 Task: Add Sprouts Organic Fat Free Zesty Italian Dressing to the cart.
Action: Mouse moved to (28, 90)
Screenshot: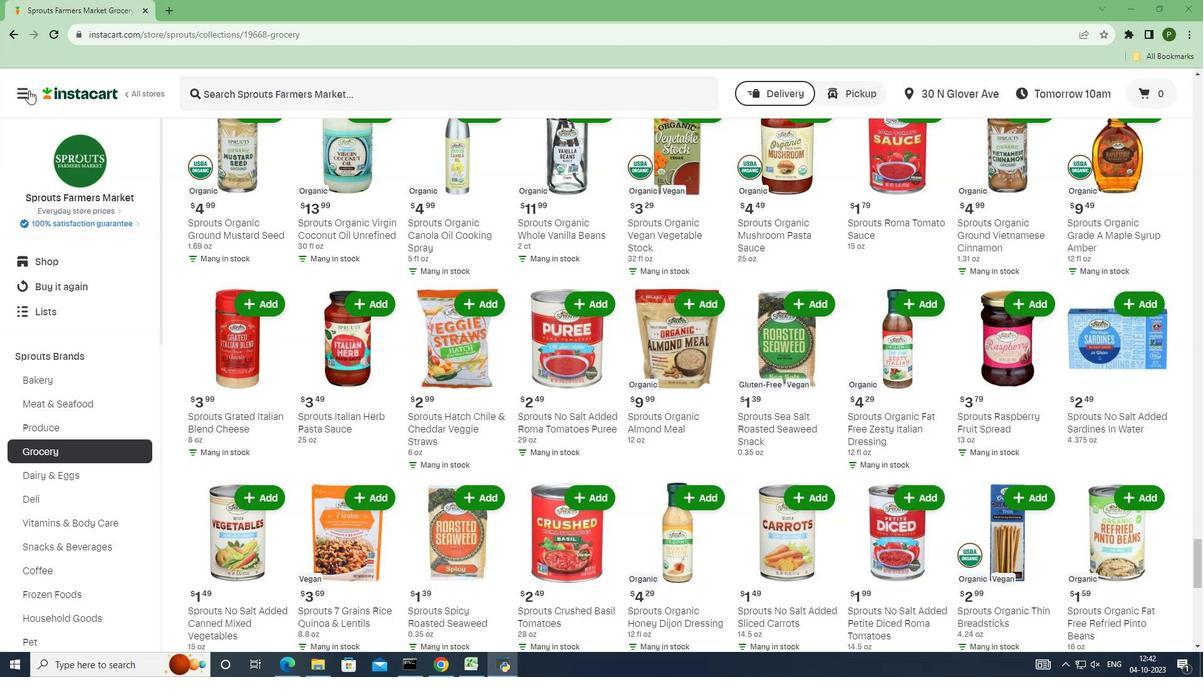 
Action: Mouse pressed left at (28, 90)
Screenshot: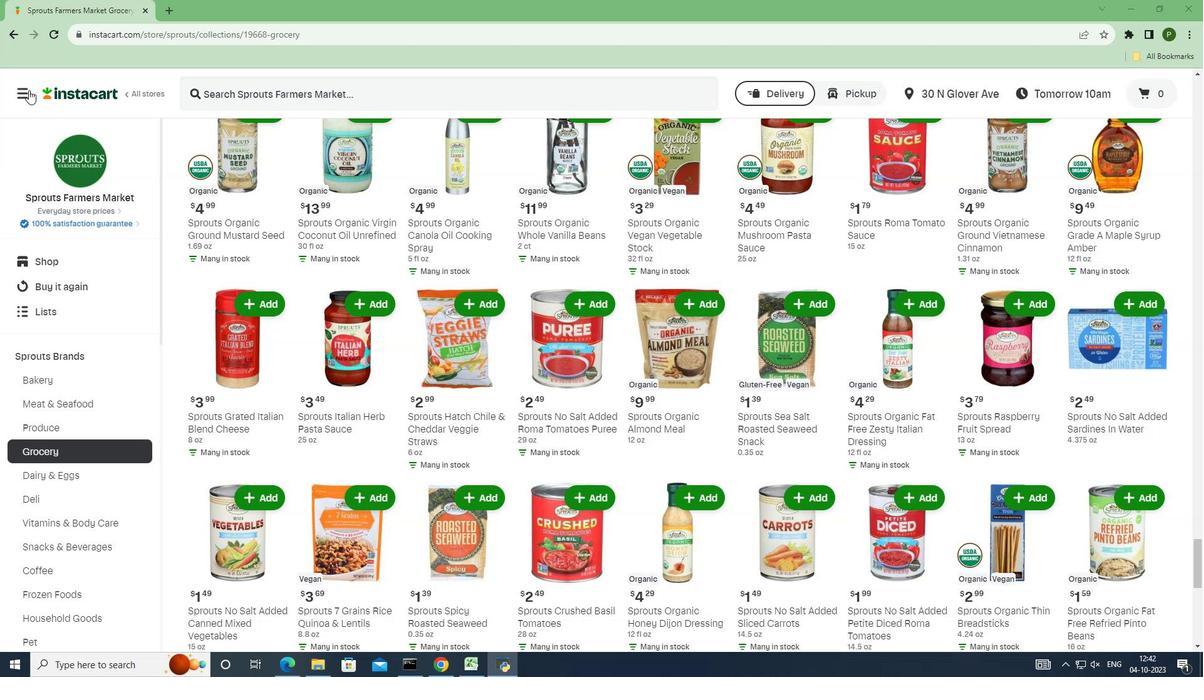 
Action: Mouse moved to (56, 343)
Screenshot: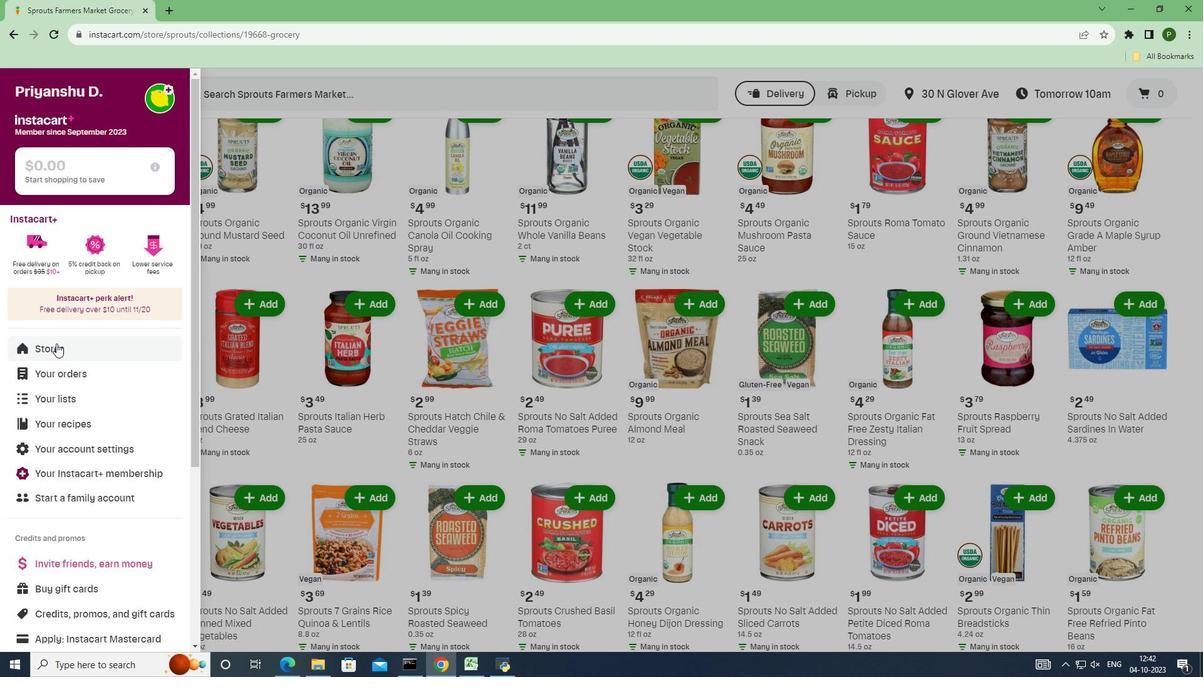 
Action: Mouse pressed left at (56, 343)
Screenshot: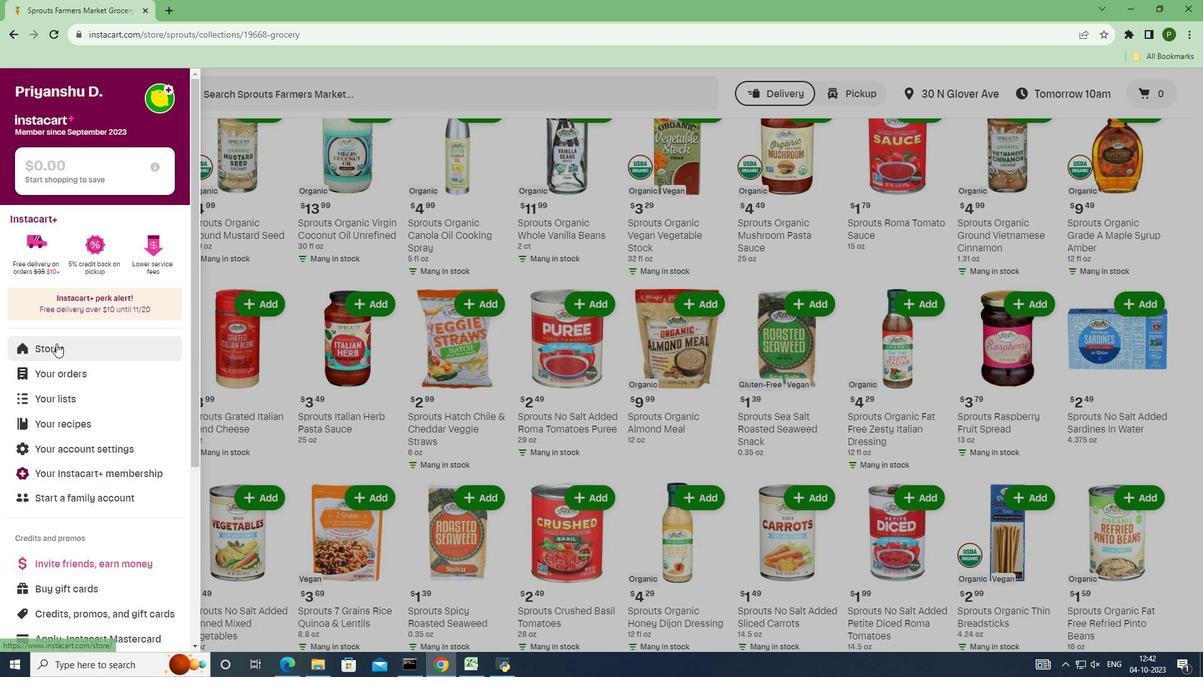 
Action: Mouse moved to (275, 144)
Screenshot: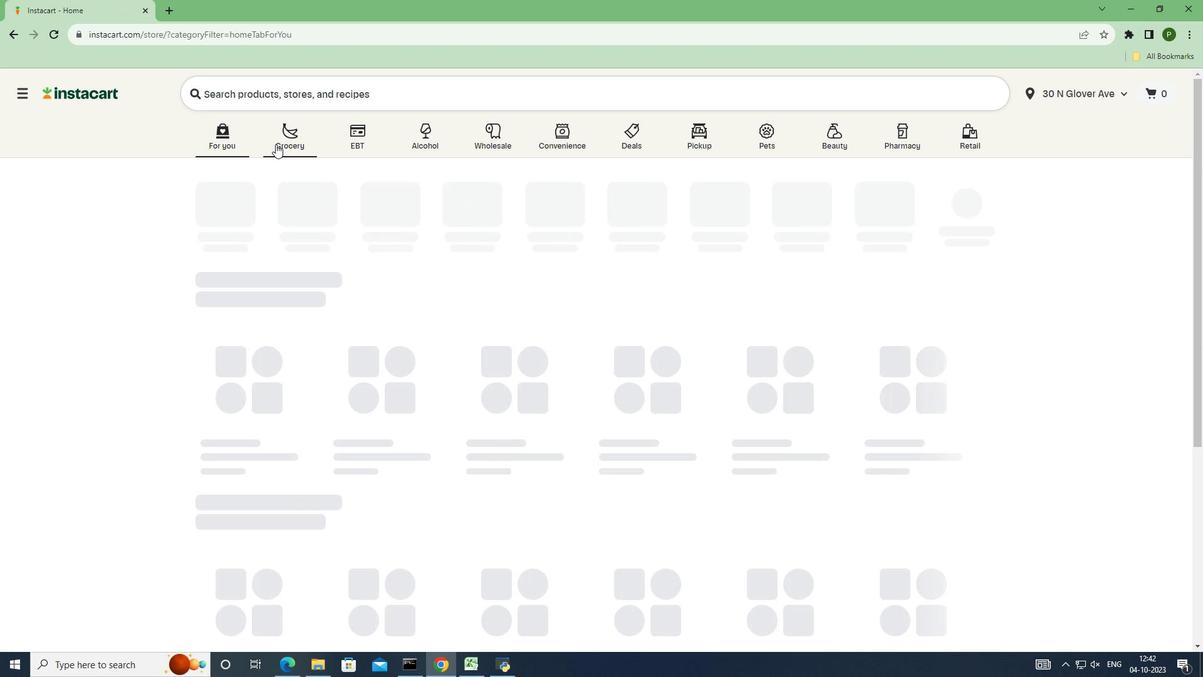 
Action: Mouse pressed left at (275, 144)
Screenshot: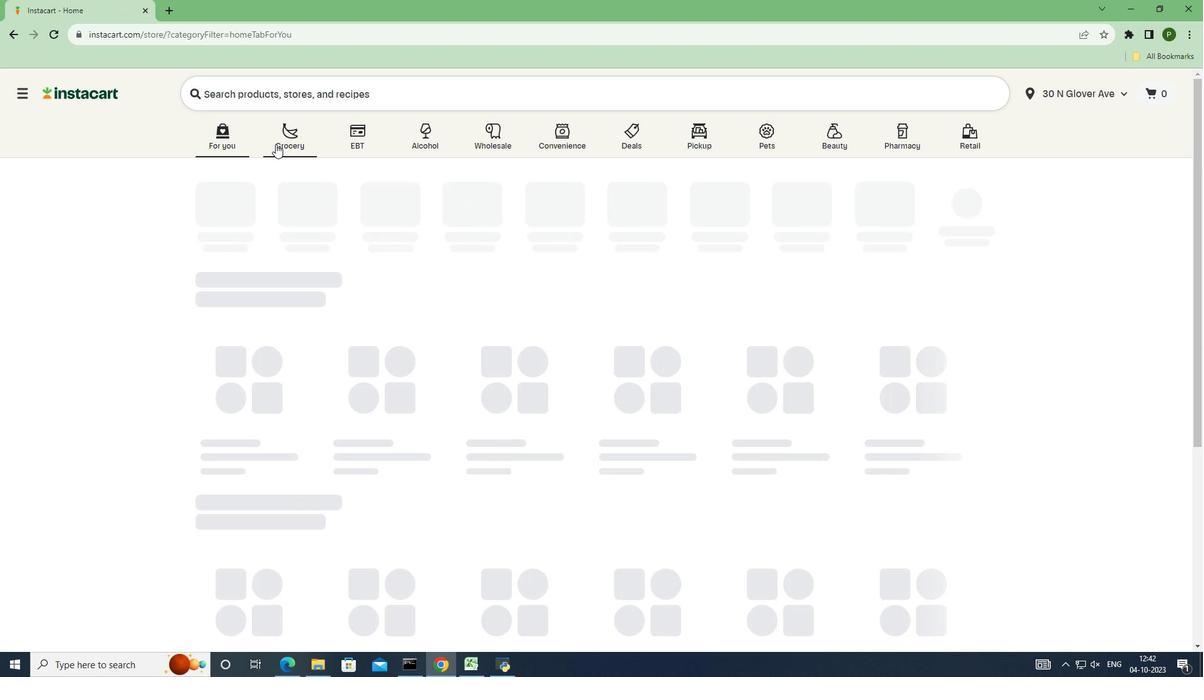 
Action: Mouse moved to (752, 299)
Screenshot: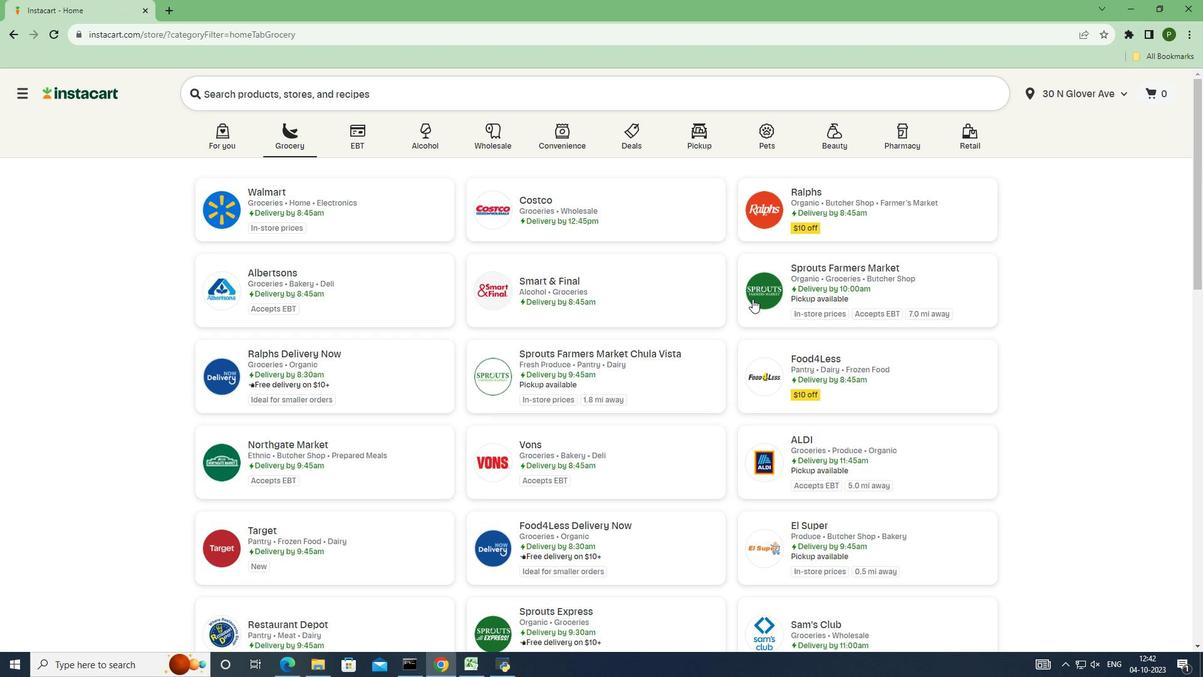 
Action: Mouse pressed left at (752, 299)
Screenshot: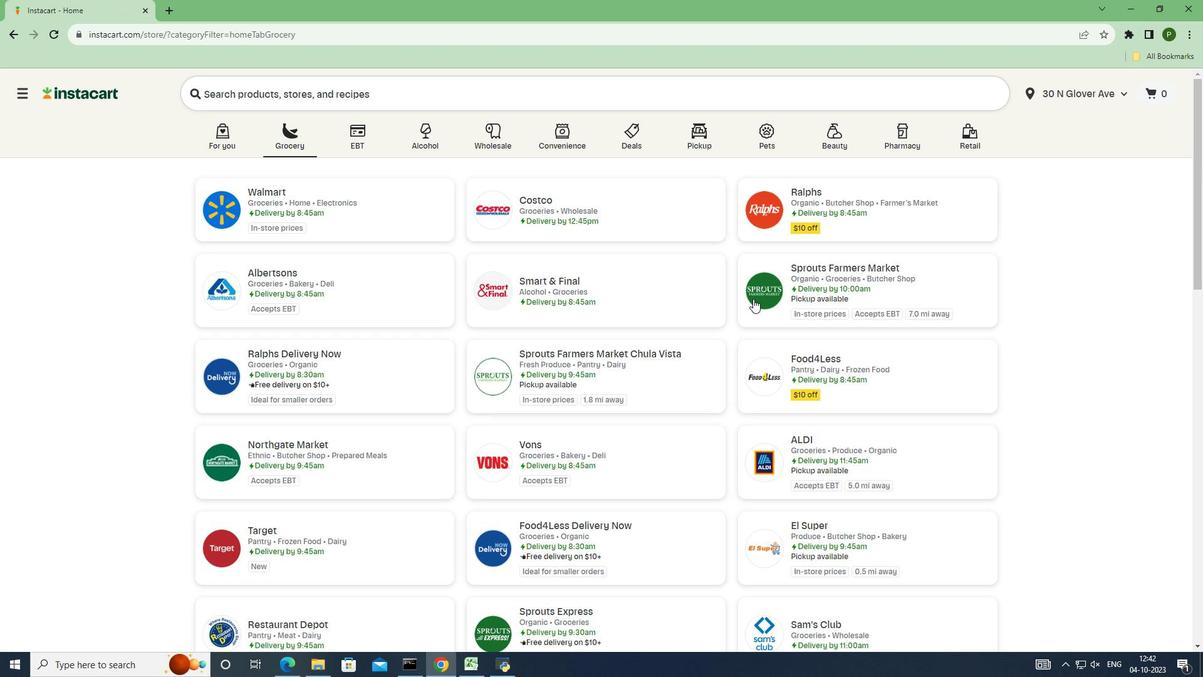 
Action: Mouse moved to (90, 353)
Screenshot: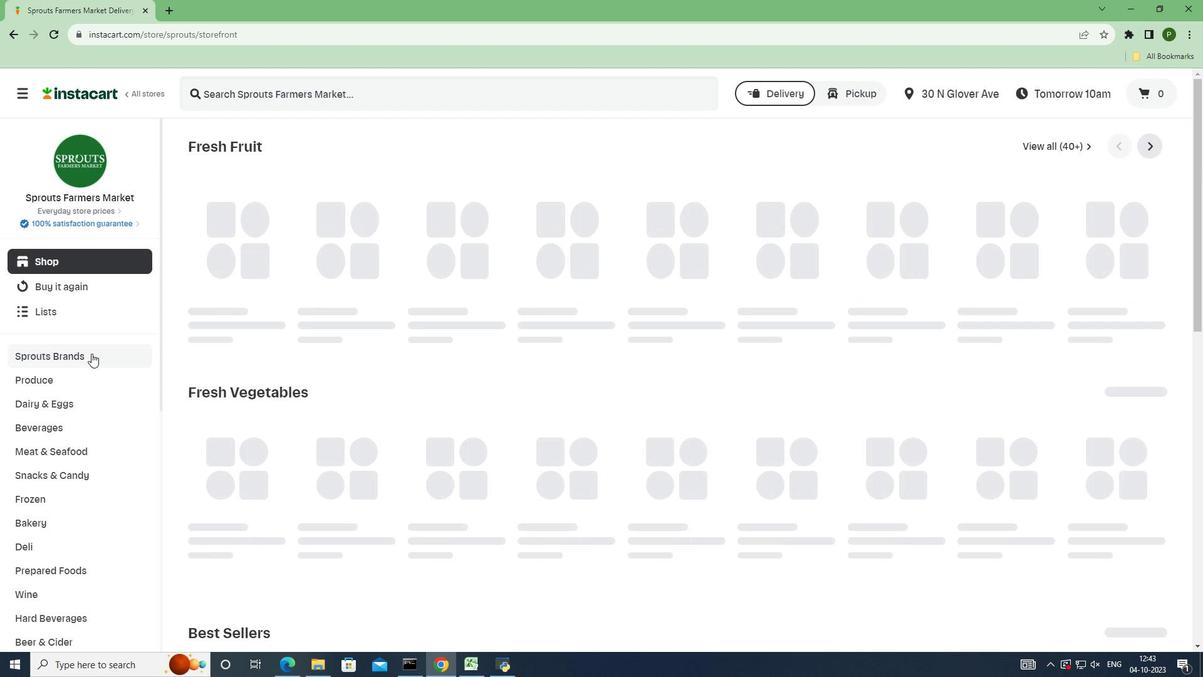 
Action: Mouse pressed left at (90, 353)
Screenshot: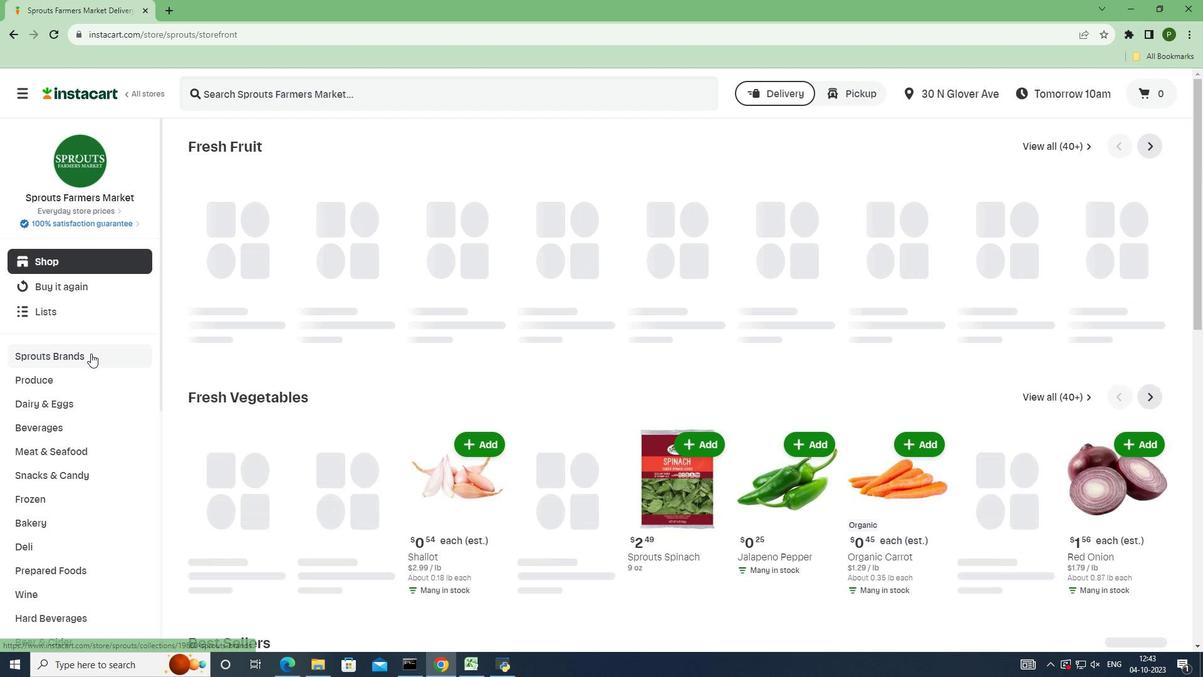 
Action: Mouse moved to (66, 448)
Screenshot: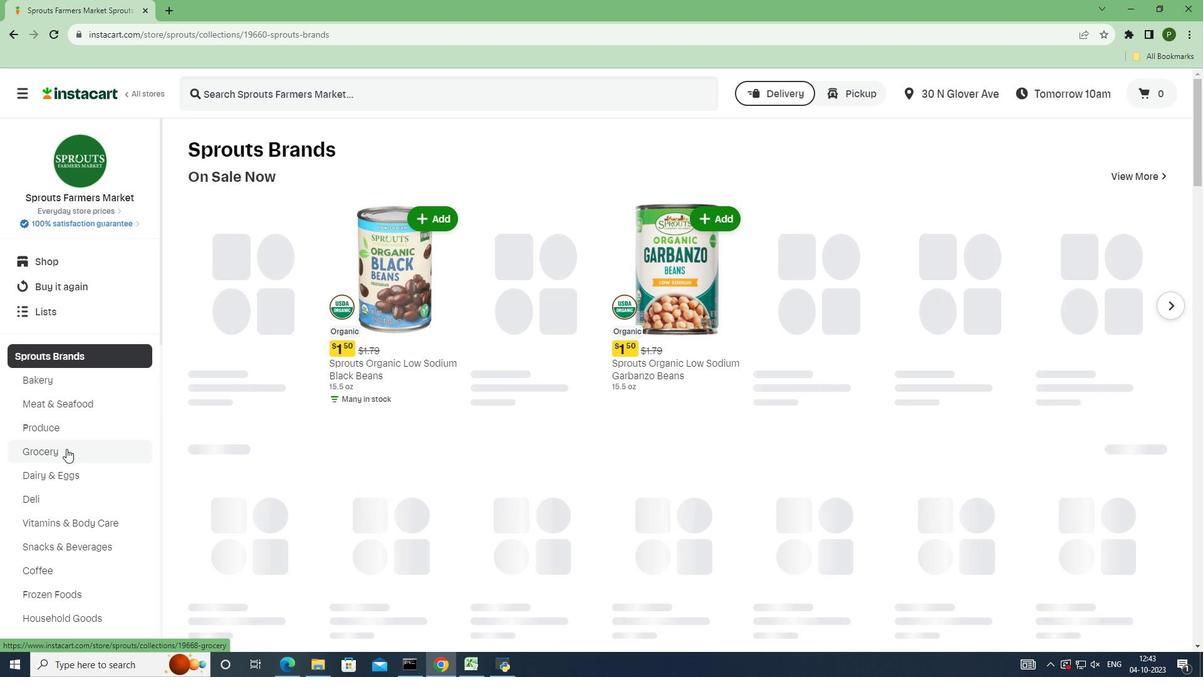 
Action: Mouse pressed left at (66, 448)
Screenshot: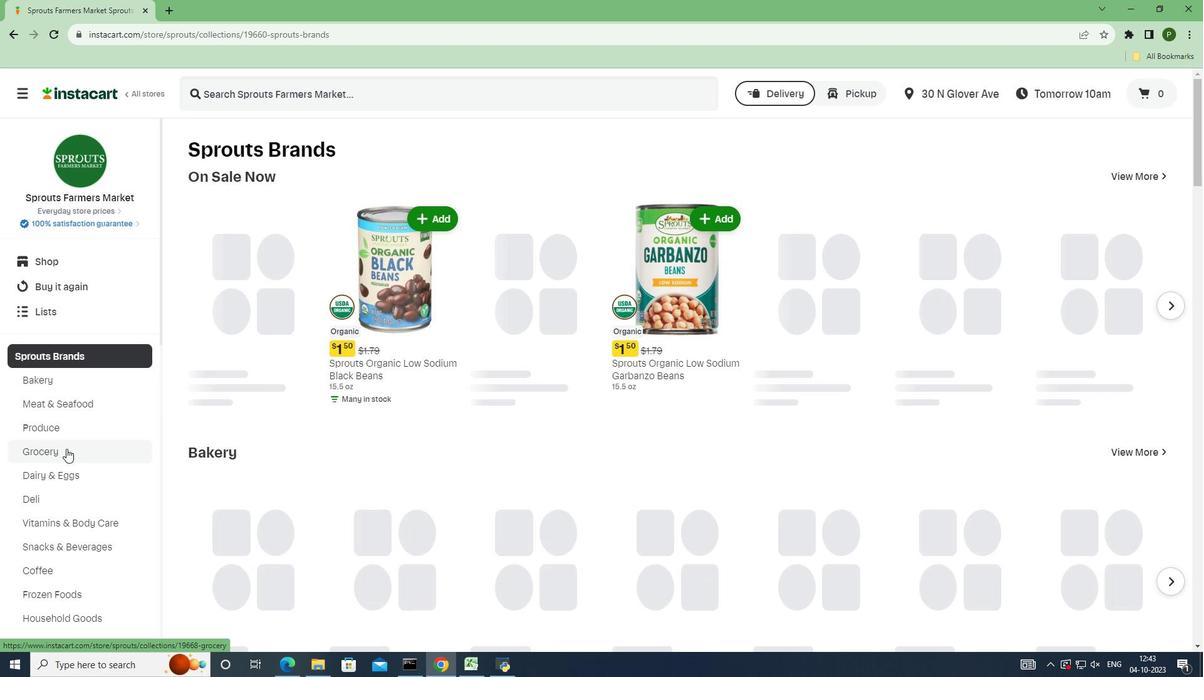 
Action: Mouse moved to (307, 289)
Screenshot: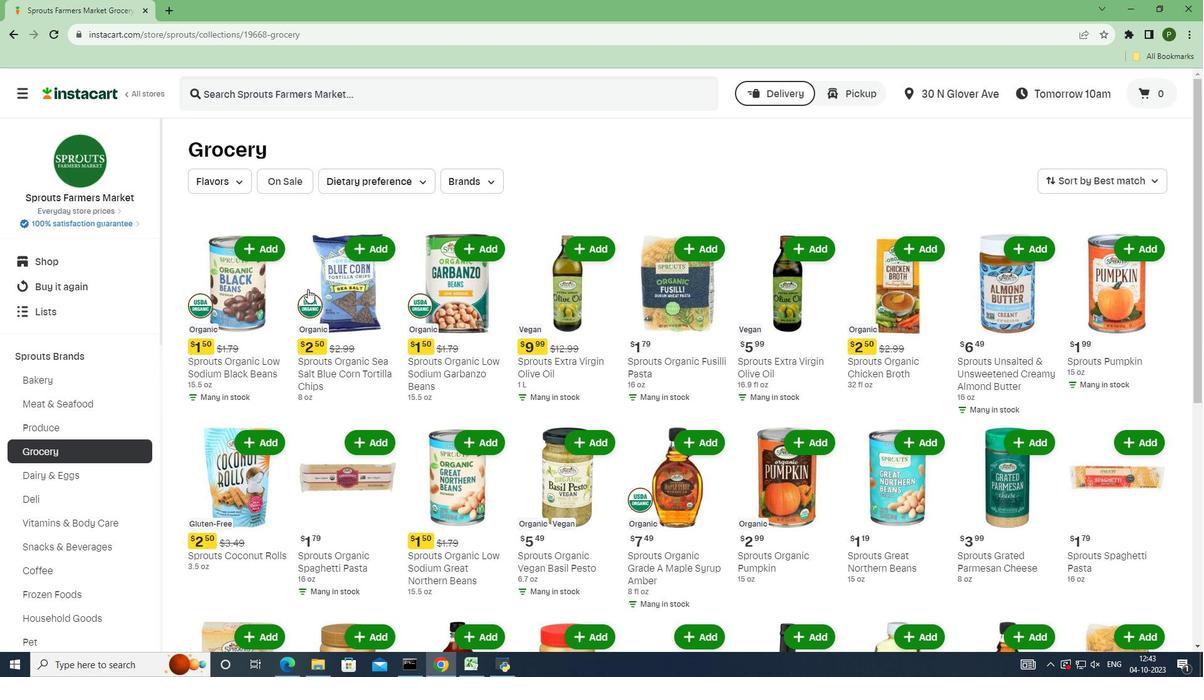 
Action: Mouse scrolled (307, 288) with delta (0, 0)
Screenshot: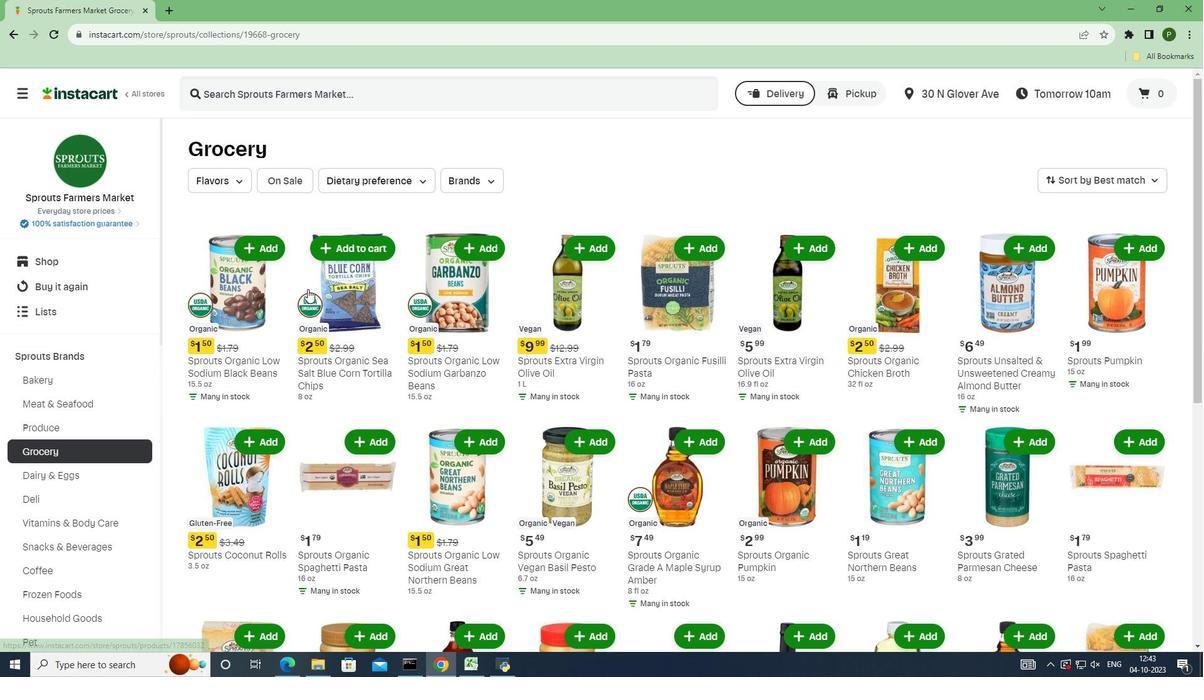 
Action: Mouse moved to (307, 289)
Screenshot: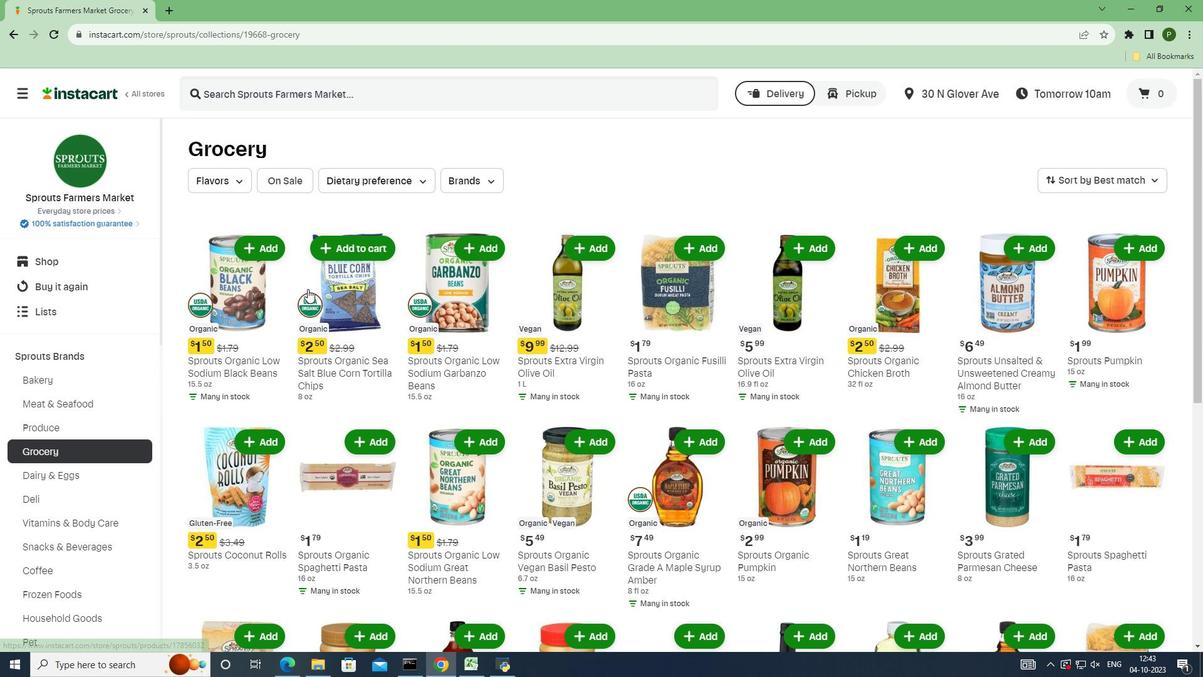 
Action: Mouse scrolled (307, 288) with delta (0, 0)
Screenshot: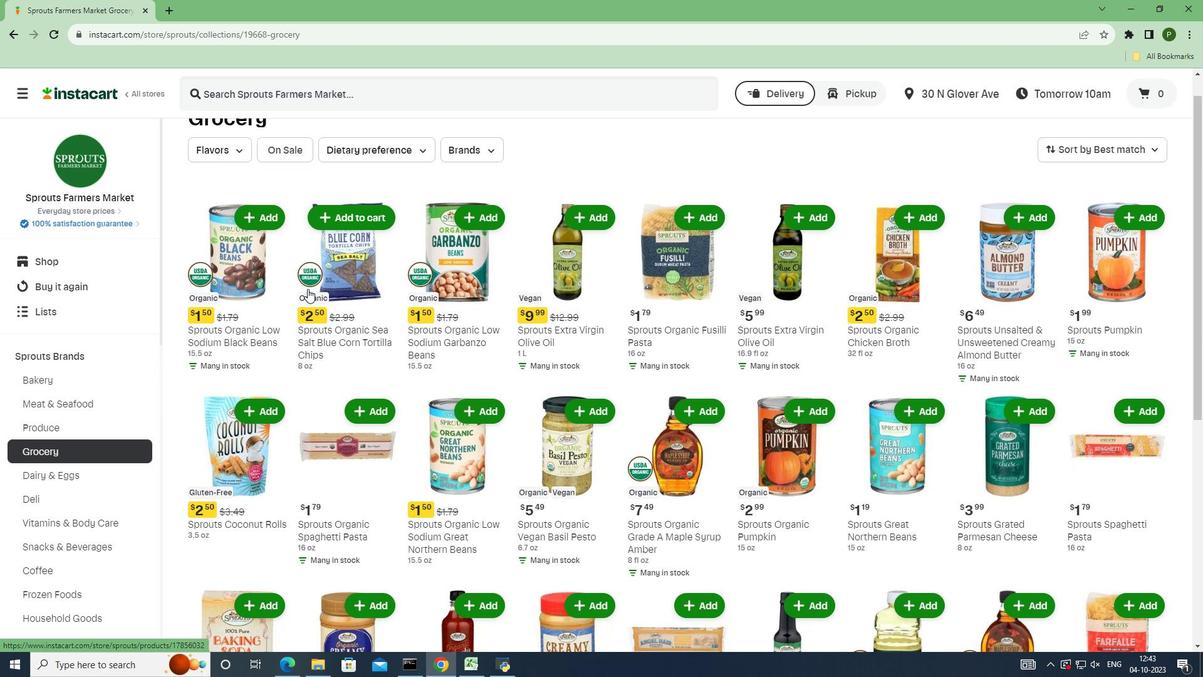 
Action: Mouse moved to (308, 289)
Screenshot: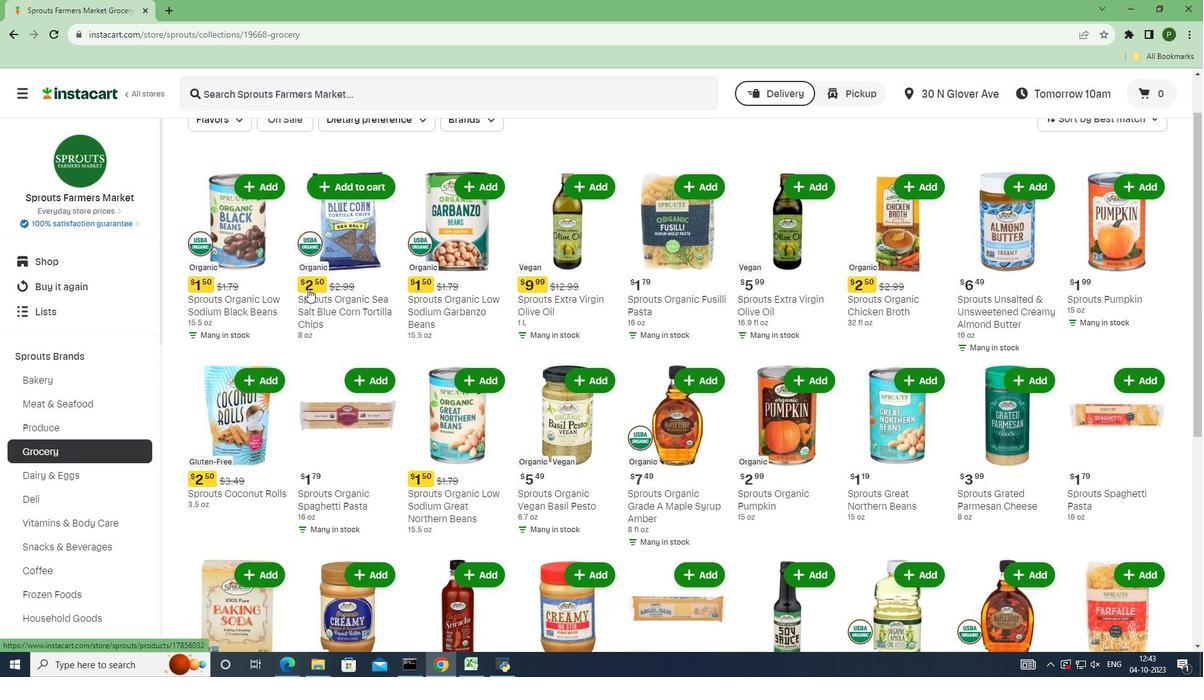 
Action: Mouse scrolled (308, 288) with delta (0, 0)
Screenshot: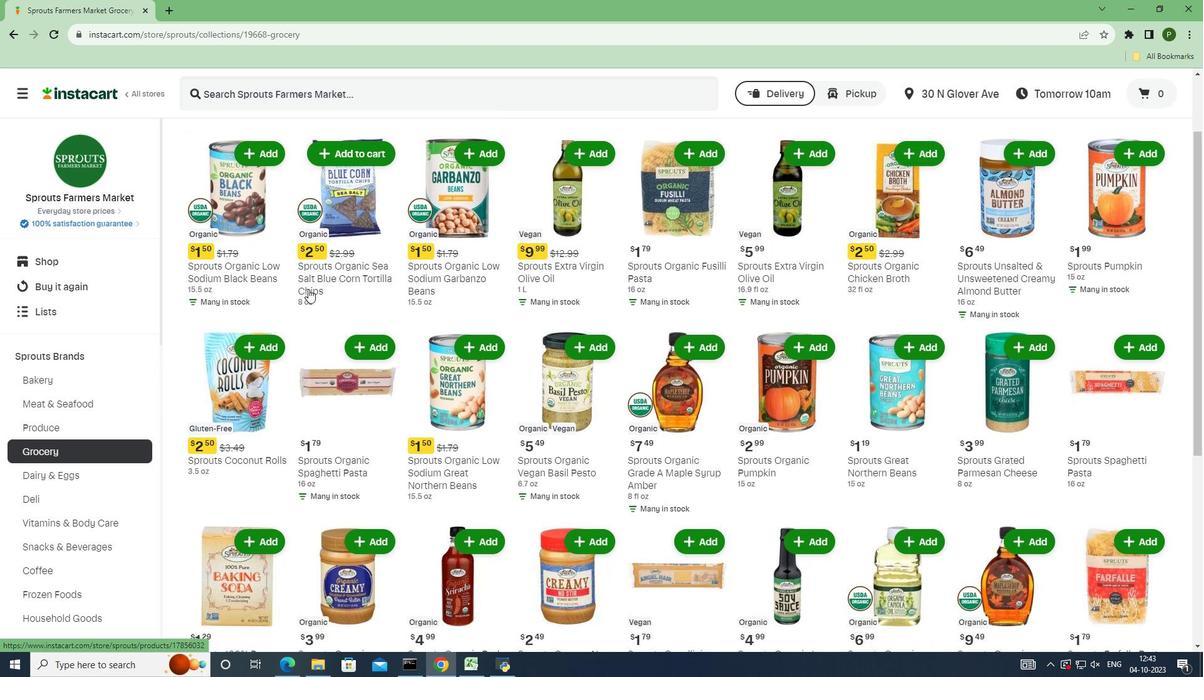 
Action: Mouse scrolled (308, 288) with delta (0, 0)
Screenshot: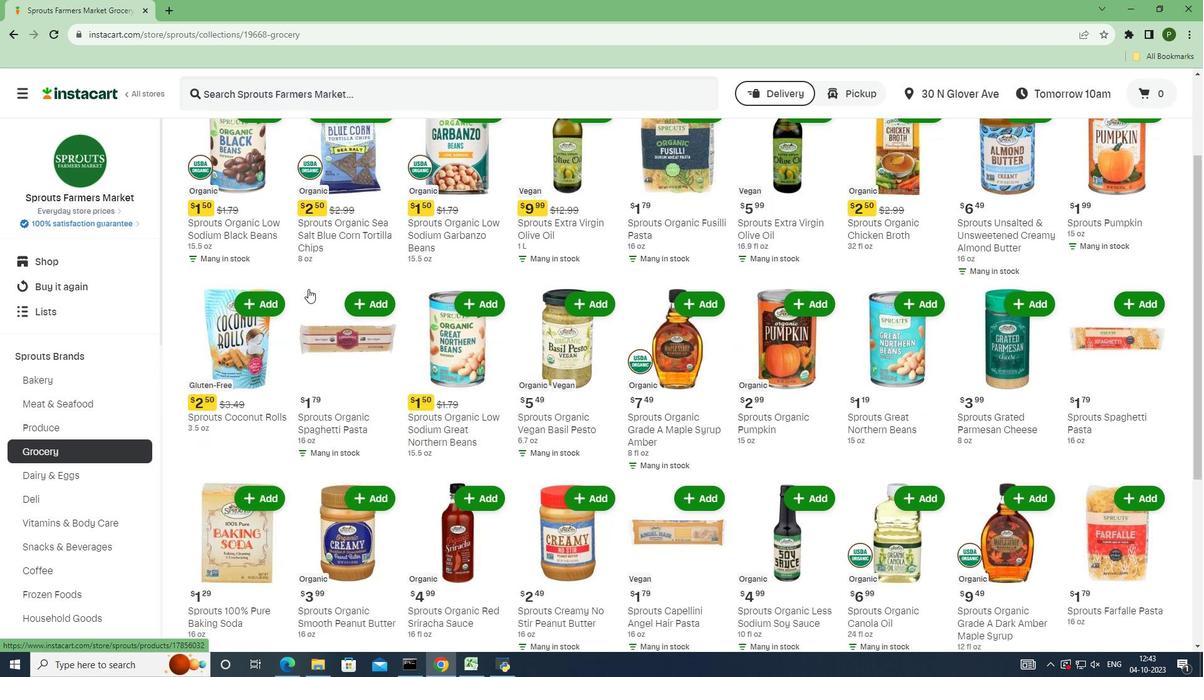 
Action: Mouse scrolled (308, 288) with delta (0, 0)
Screenshot: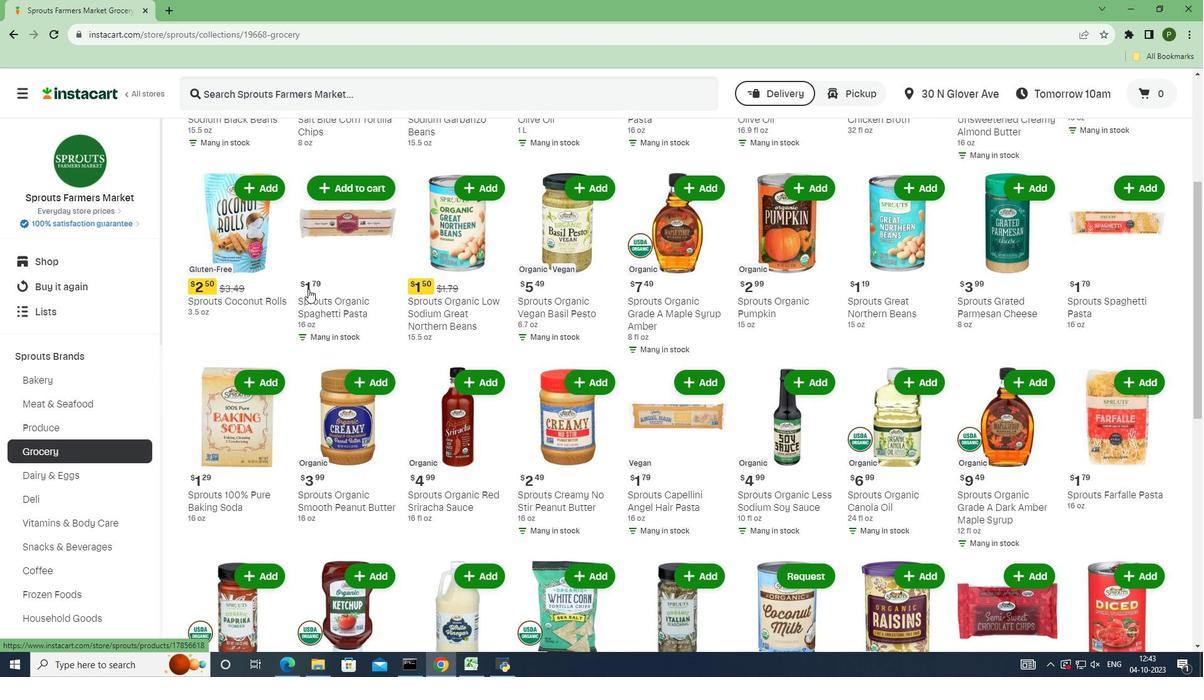 
Action: Mouse scrolled (308, 288) with delta (0, 0)
Screenshot: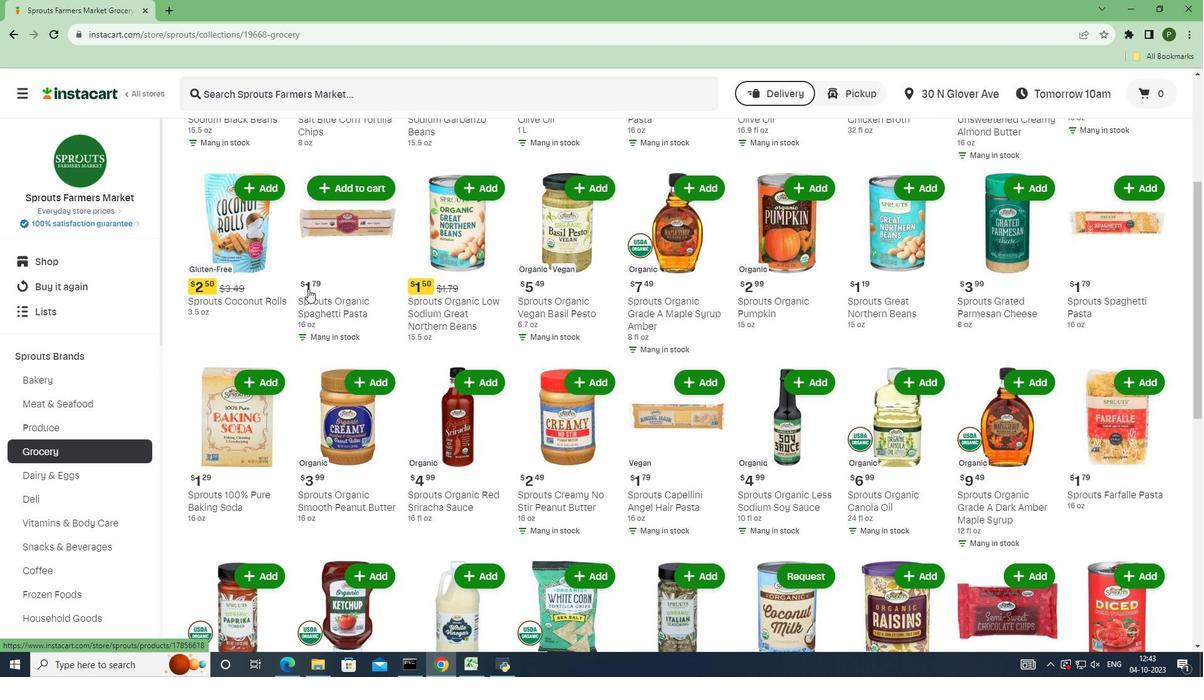 
Action: Mouse scrolled (308, 288) with delta (0, 0)
Screenshot: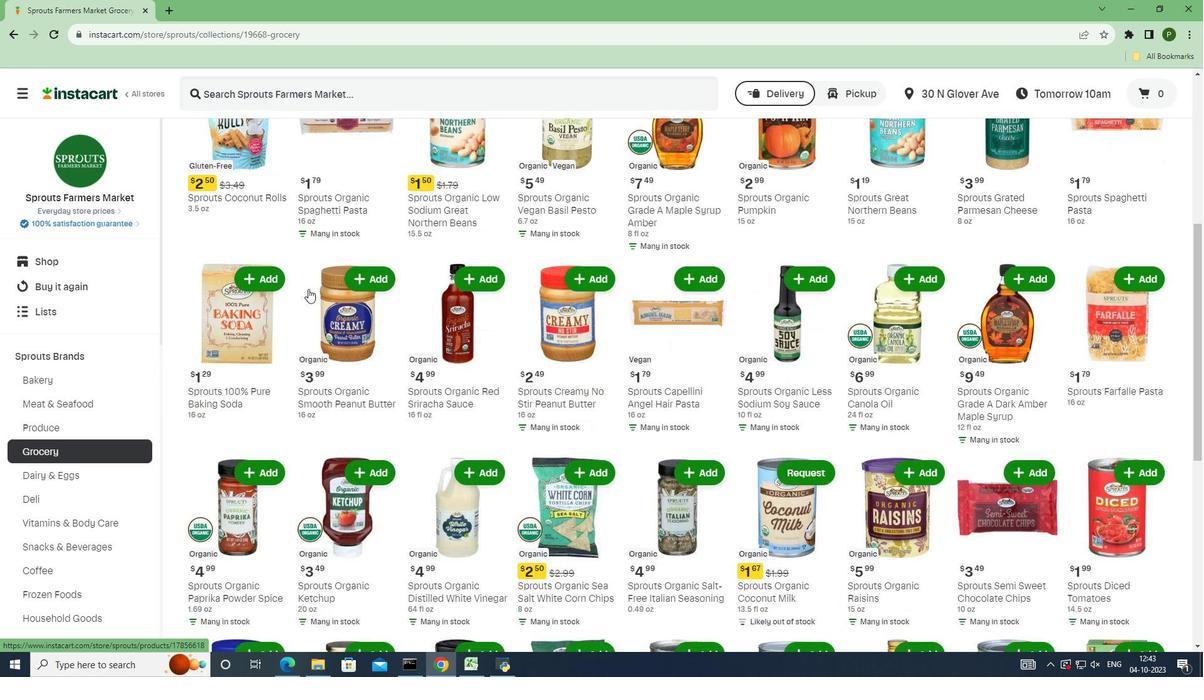 
Action: Mouse scrolled (308, 288) with delta (0, 0)
Screenshot: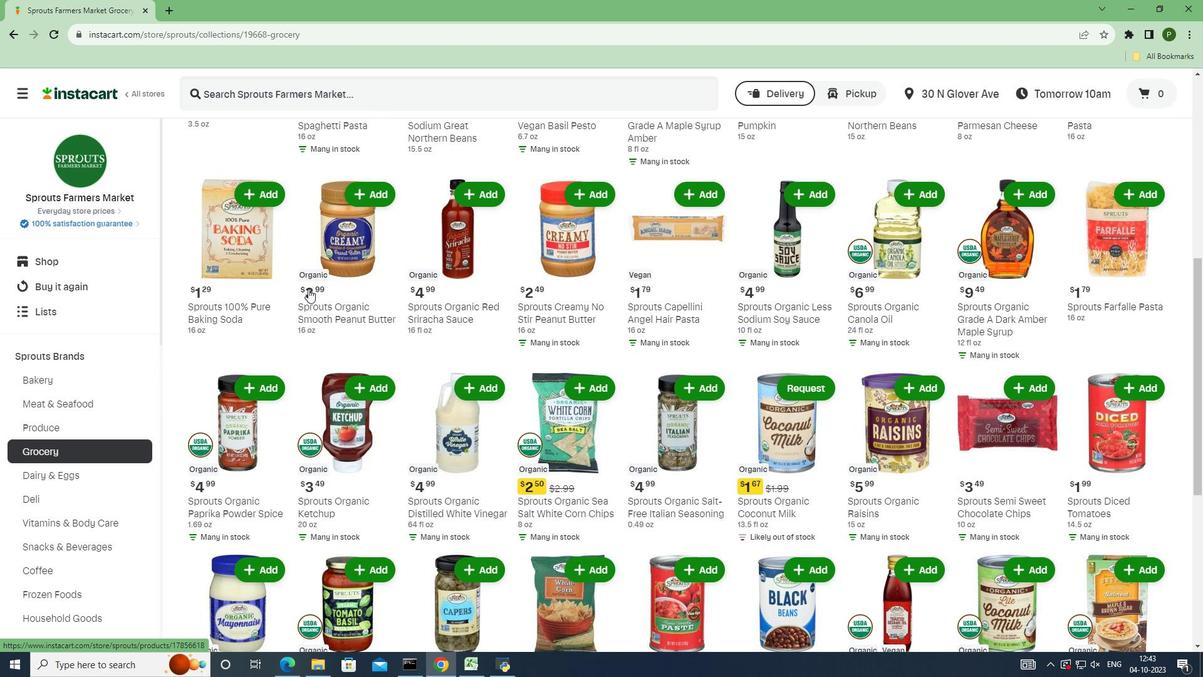 
Action: Mouse scrolled (308, 288) with delta (0, 0)
Screenshot: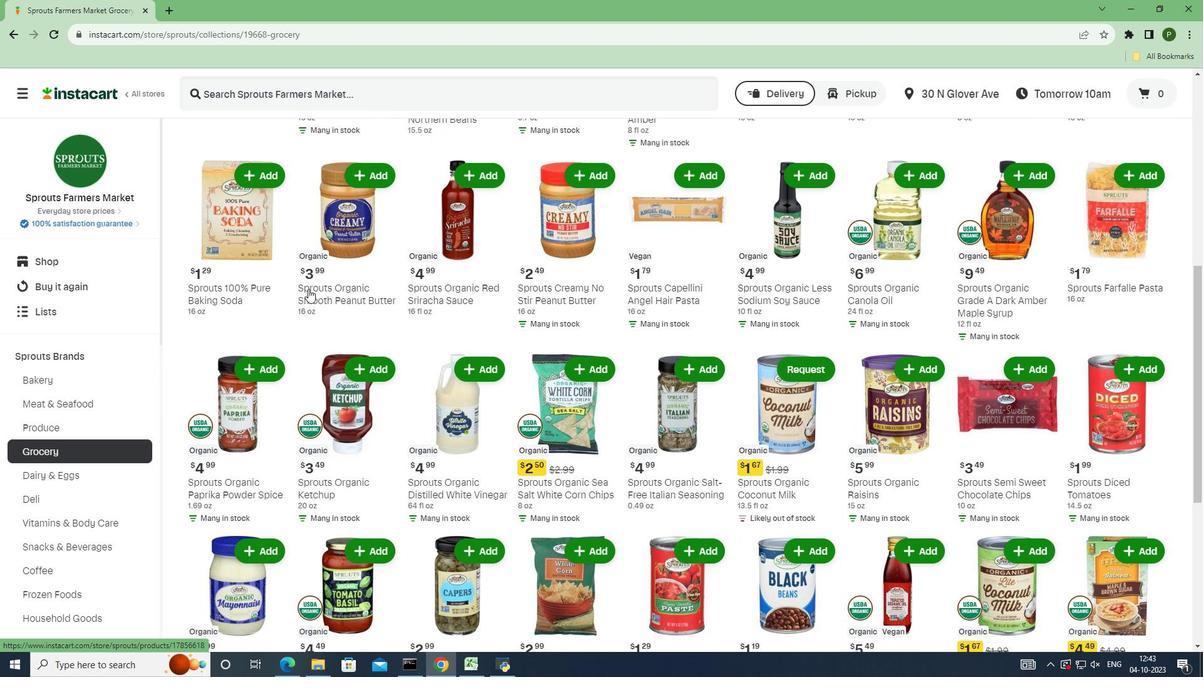 
Action: Mouse scrolled (308, 288) with delta (0, 0)
Screenshot: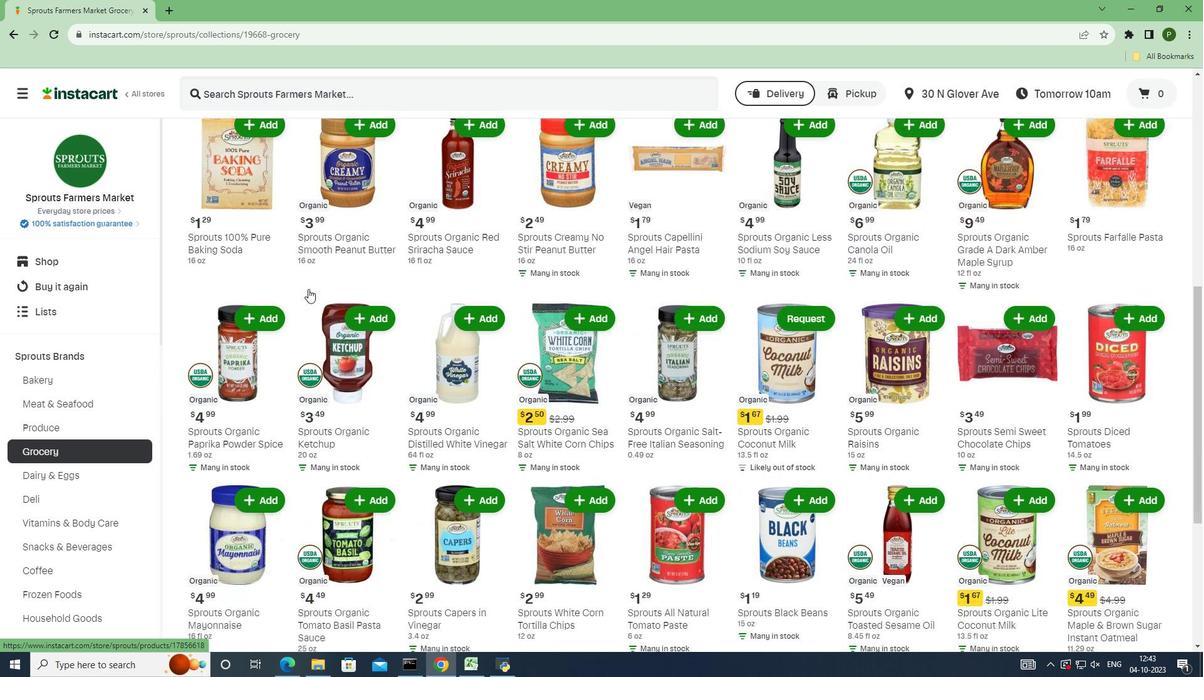 
Action: Mouse moved to (308, 289)
Screenshot: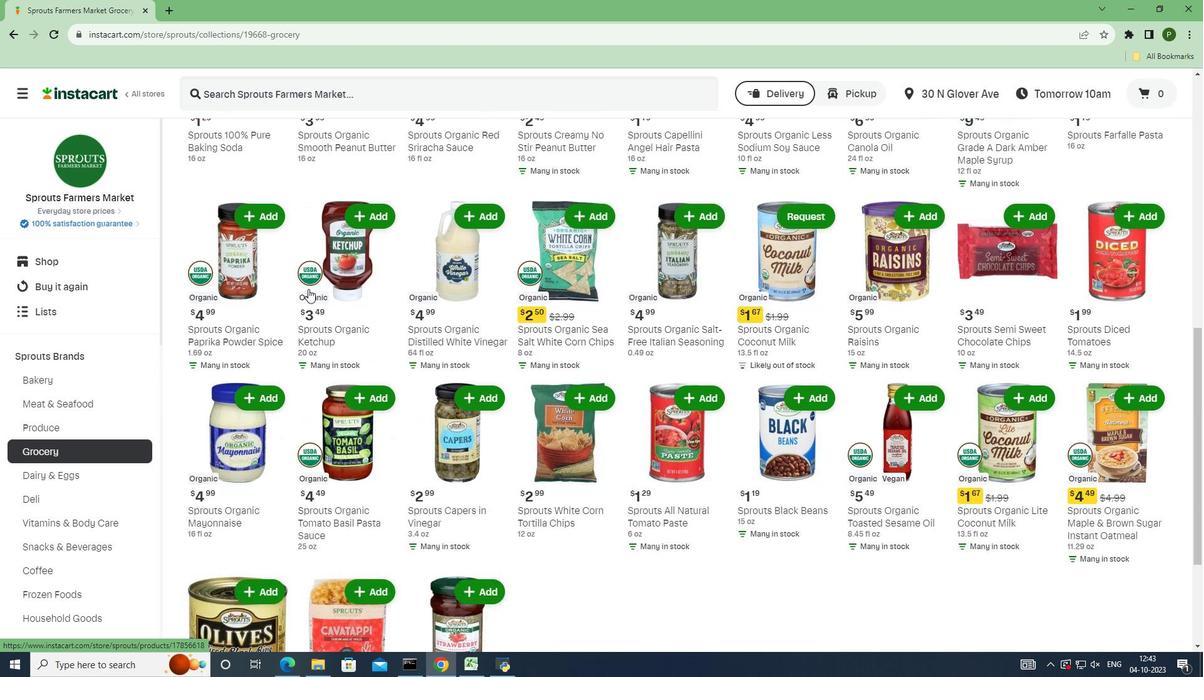 
Action: Mouse scrolled (308, 288) with delta (0, 0)
Screenshot: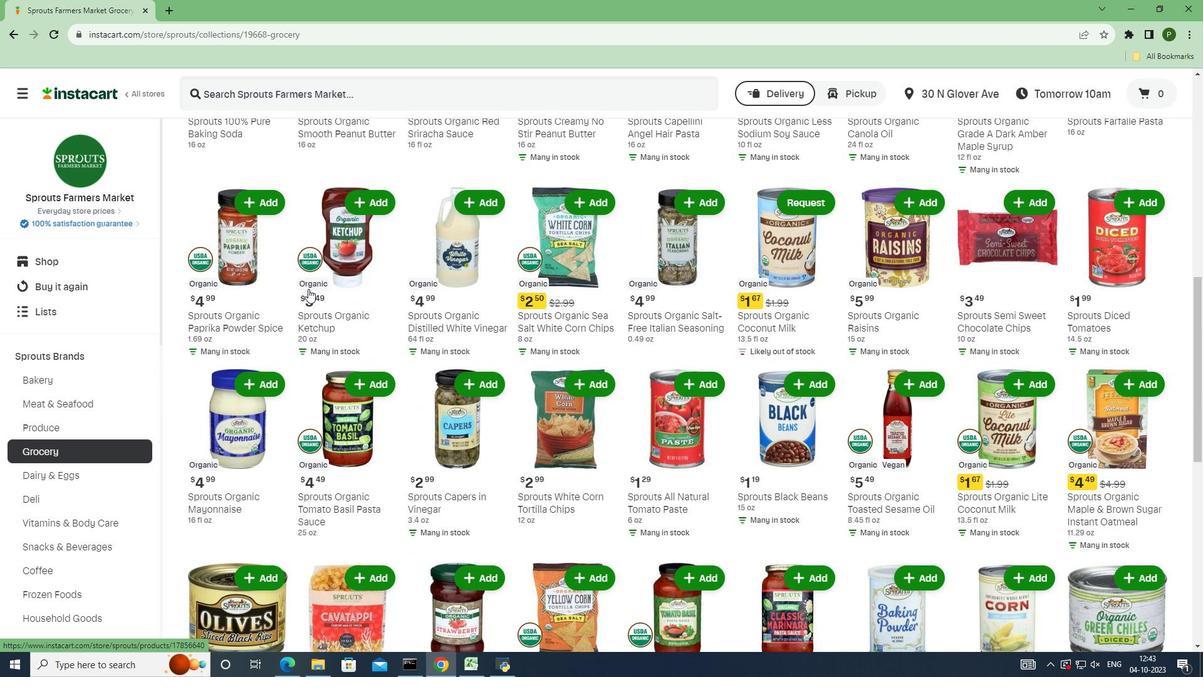 
Action: Mouse scrolled (308, 288) with delta (0, 0)
Screenshot: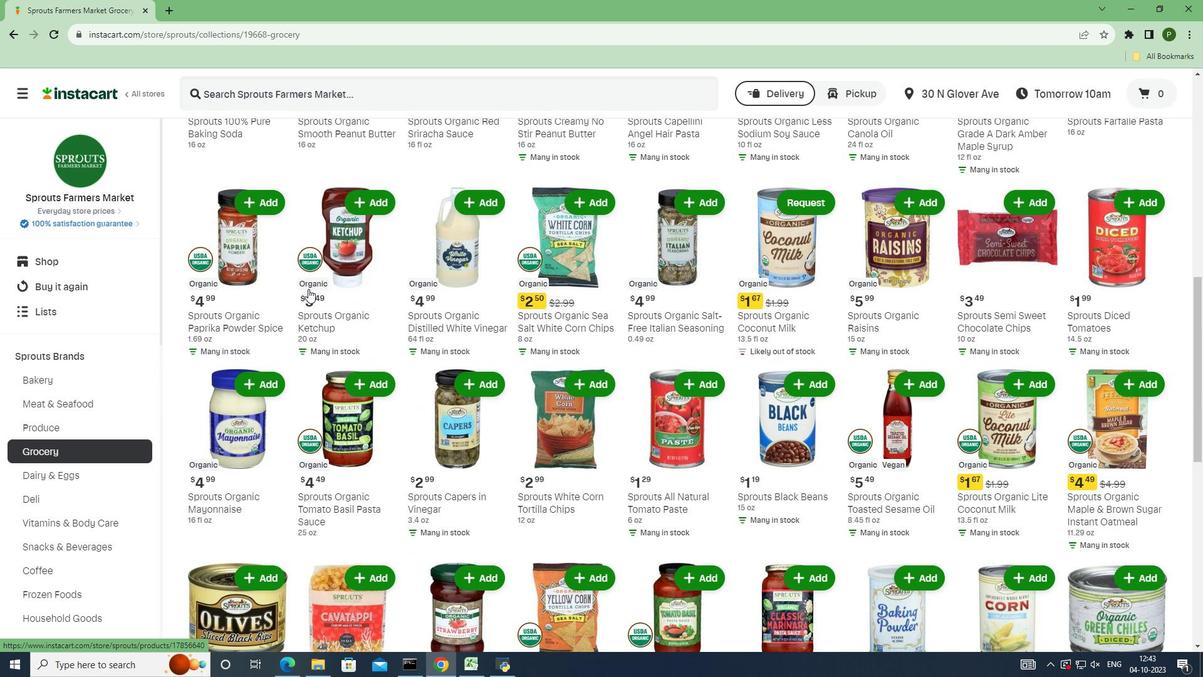 
Action: Mouse scrolled (308, 288) with delta (0, 0)
Screenshot: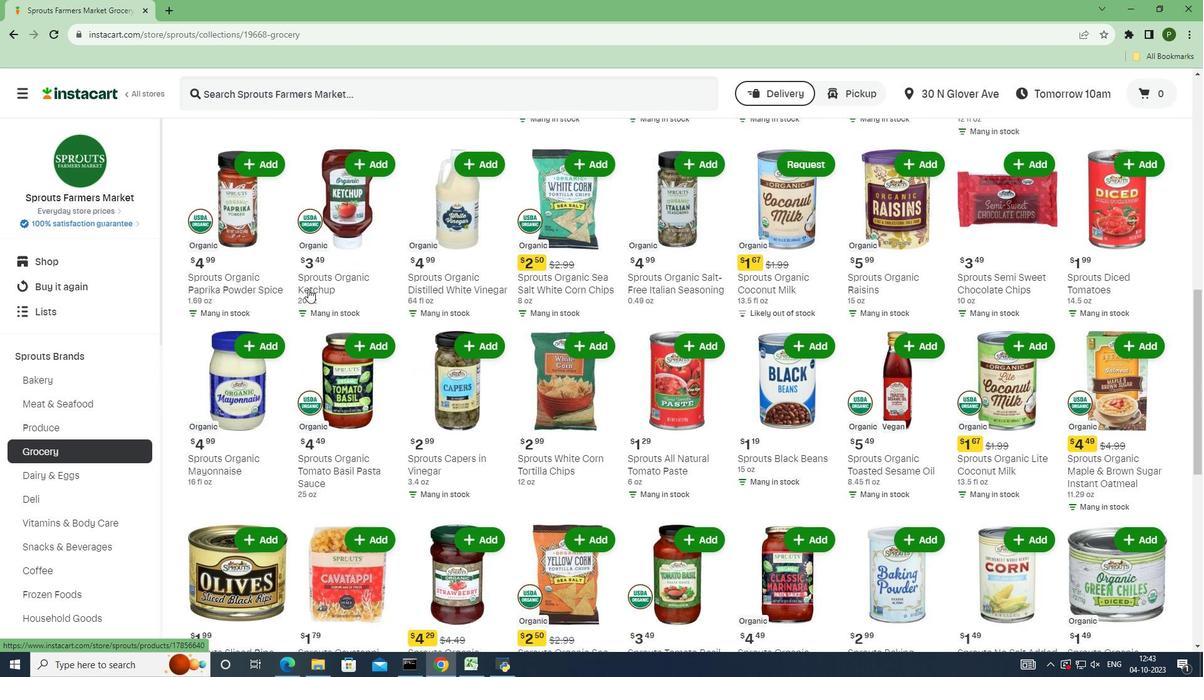 
Action: Mouse scrolled (308, 288) with delta (0, 0)
Screenshot: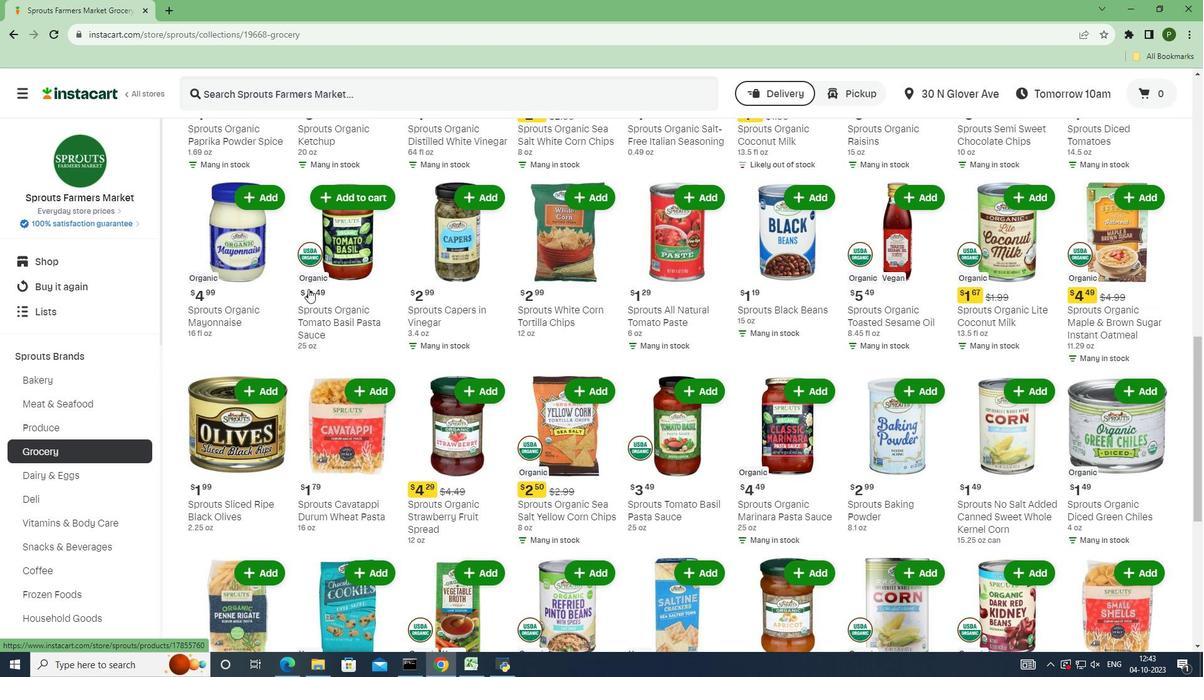 
Action: Mouse scrolled (308, 288) with delta (0, 0)
Screenshot: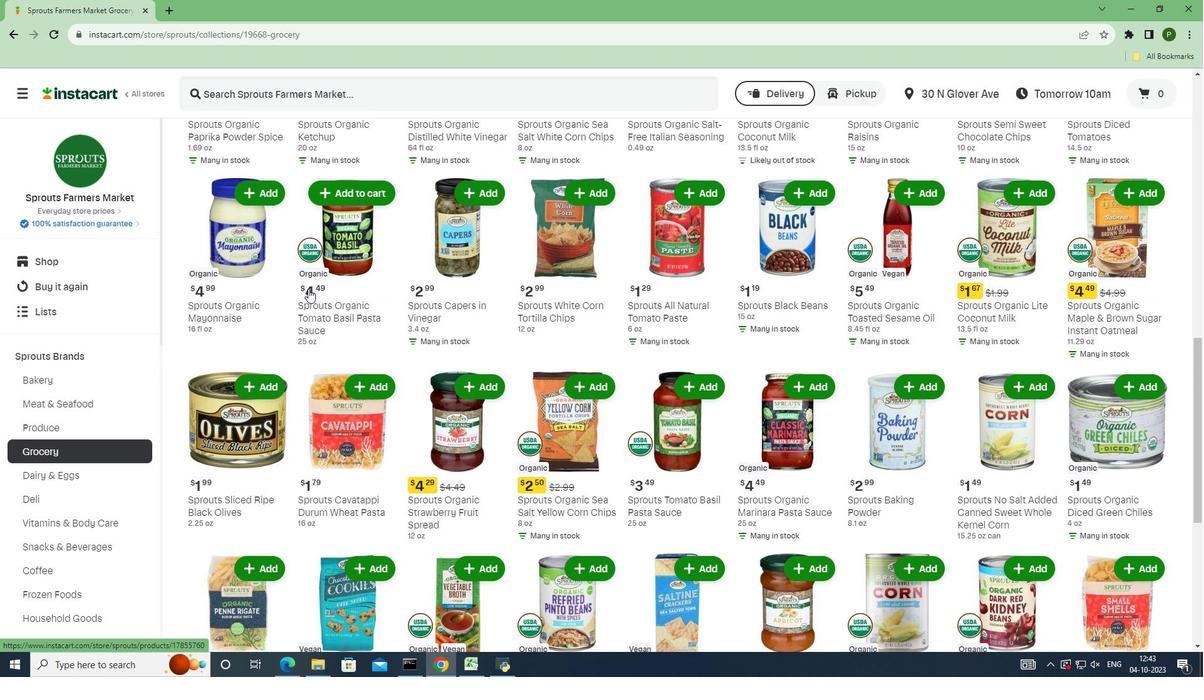 
Action: Mouse scrolled (308, 288) with delta (0, 0)
Screenshot: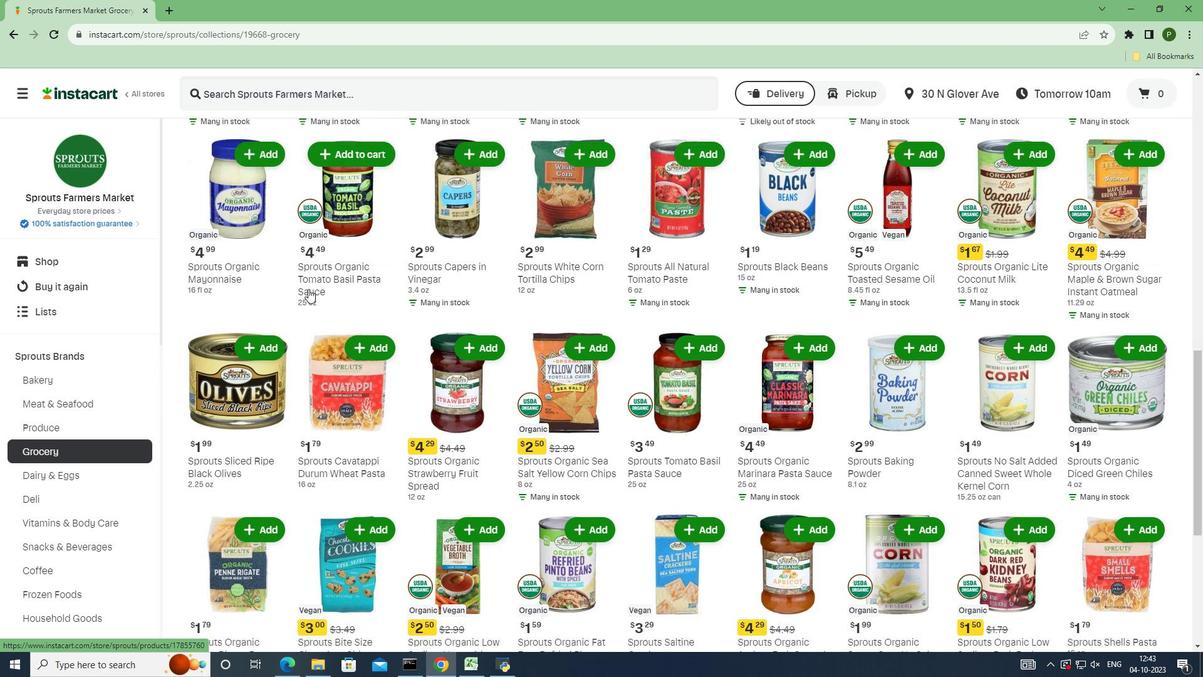 
Action: Mouse moved to (309, 289)
Screenshot: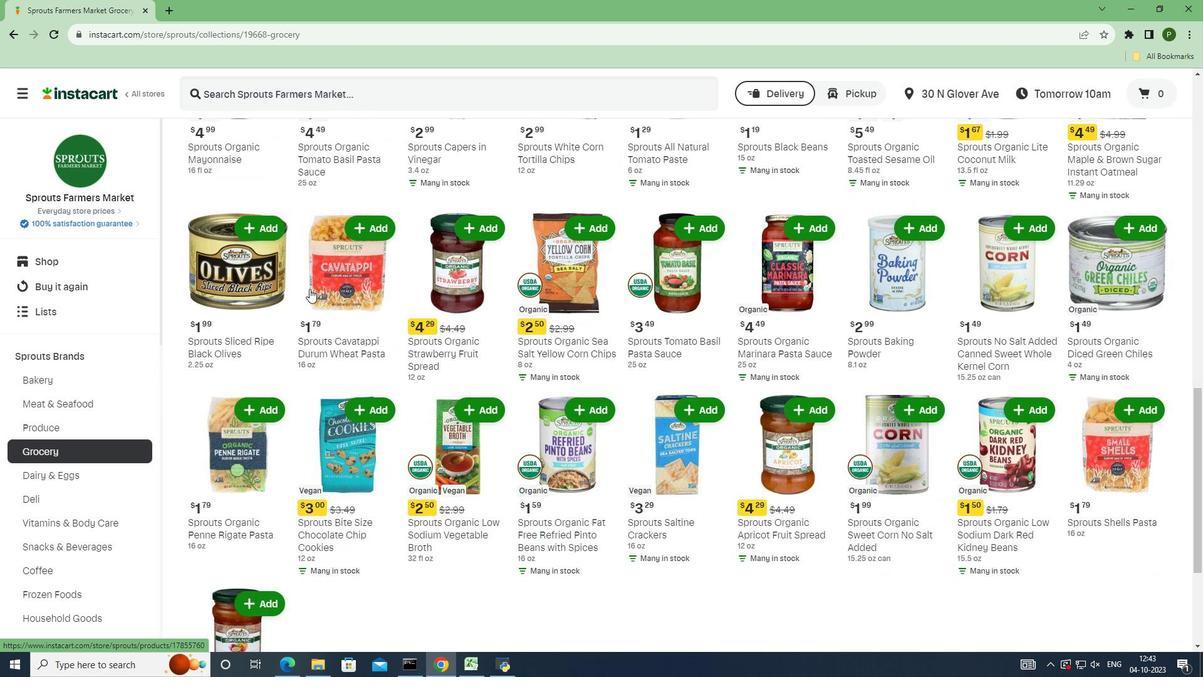 
Action: Mouse scrolled (309, 288) with delta (0, 0)
Screenshot: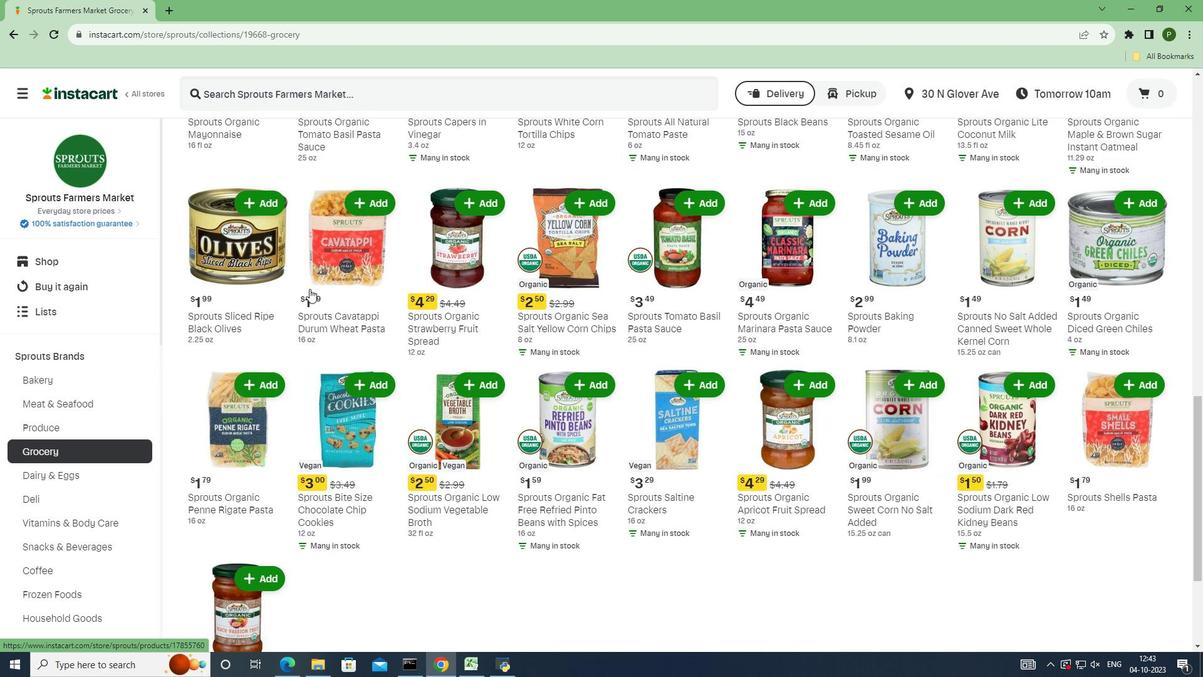 
Action: Mouse scrolled (309, 288) with delta (0, 0)
Screenshot: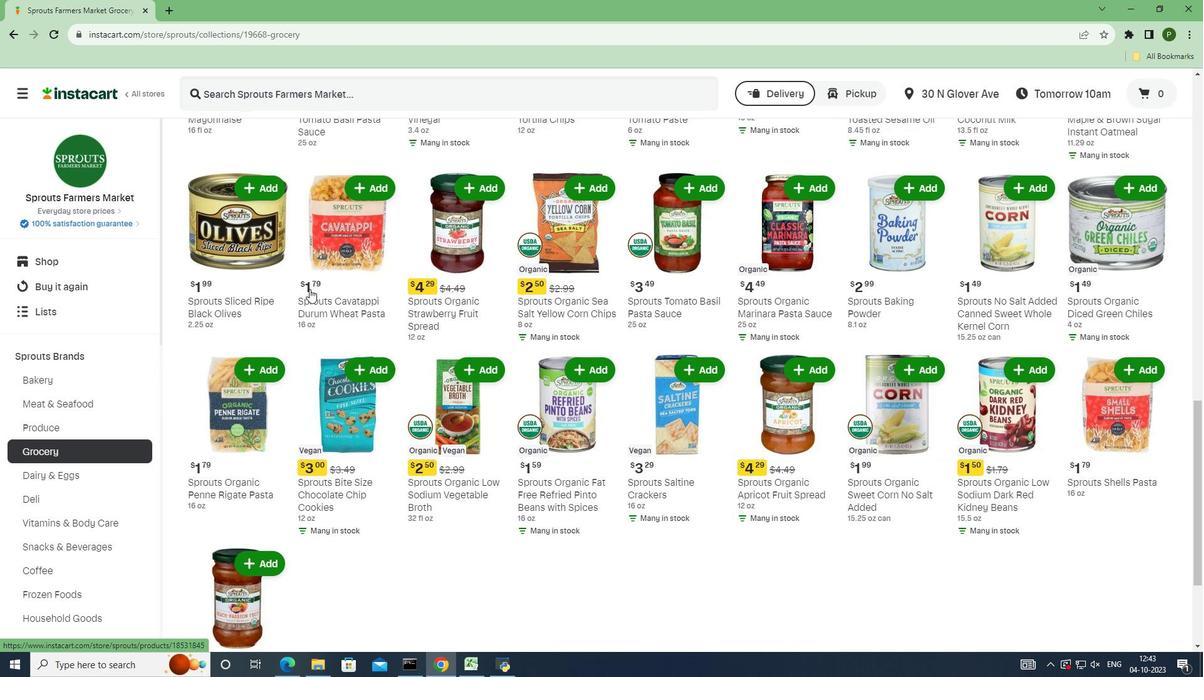 
Action: Mouse scrolled (309, 288) with delta (0, 0)
Screenshot: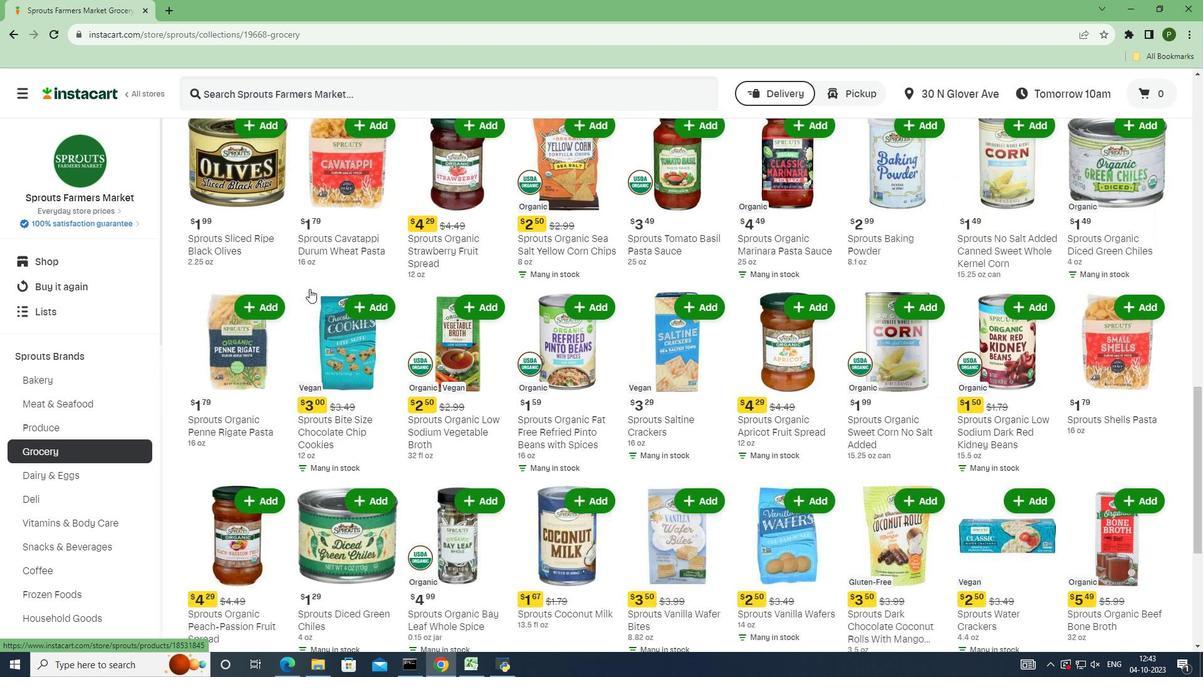 
Action: Mouse scrolled (309, 288) with delta (0, 0)
Screenshot: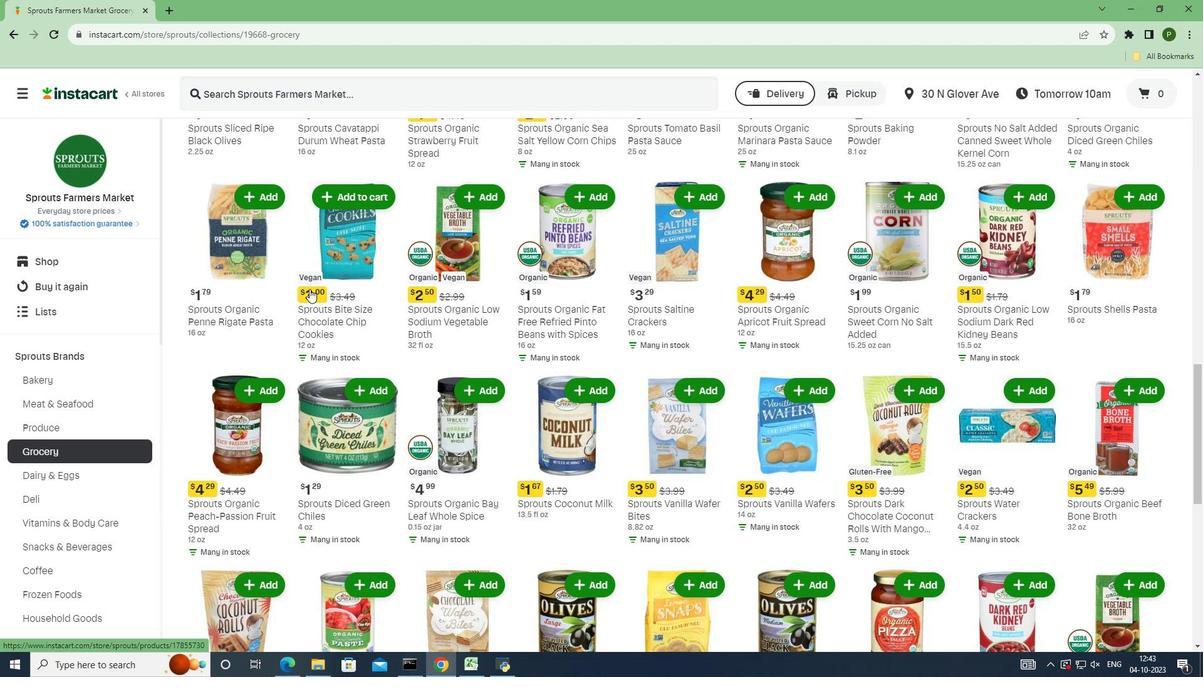
Action: Mouse scrolled (309, 288) with delta (0, 0)
Screenshot: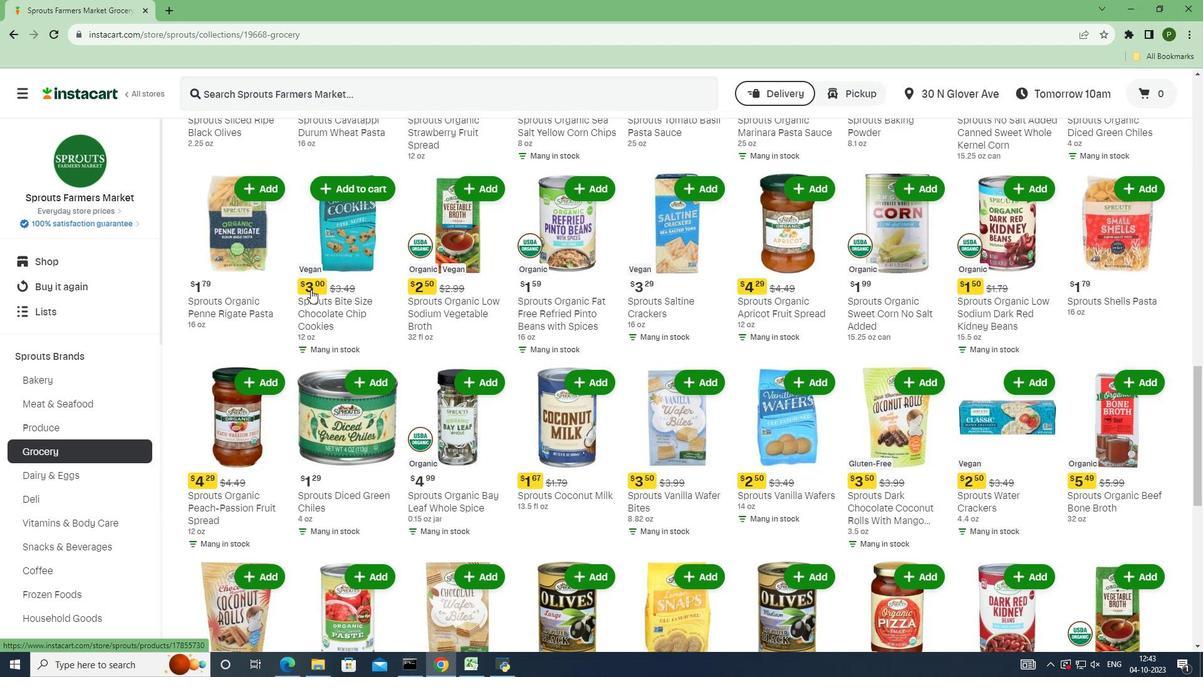 
Action: Mouse moved to (311, 290)
Screenshot: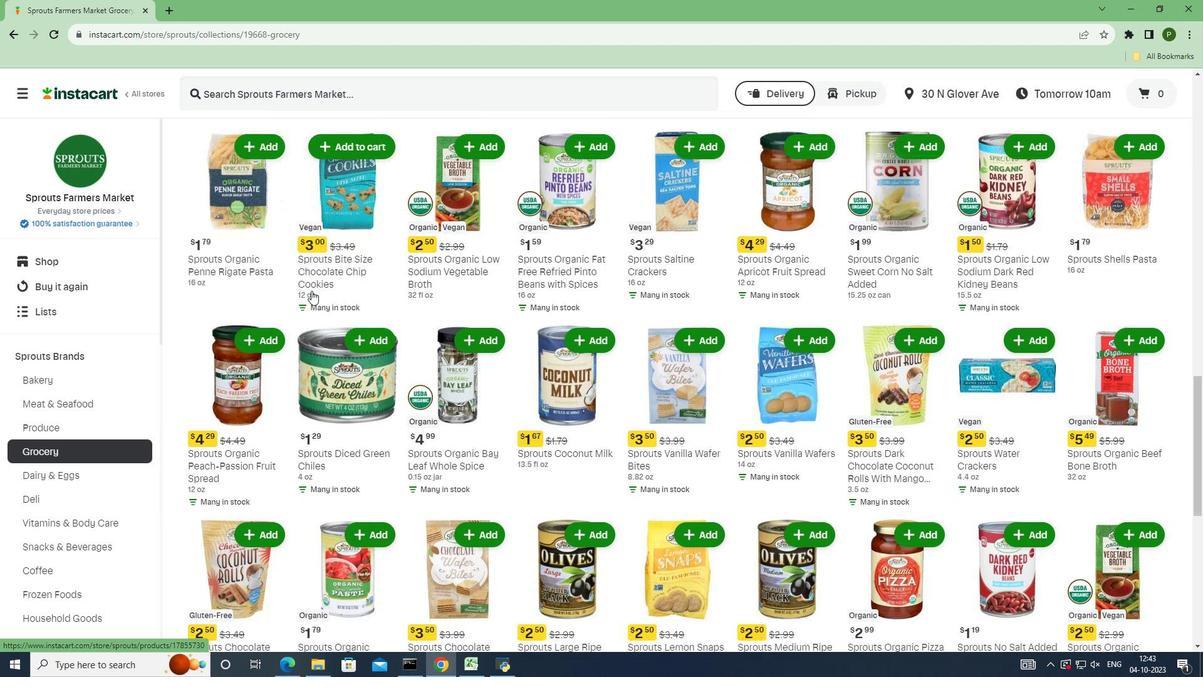 
Action: Mouse scrolled (311, 290) with delta (0, 0)
Screenshot: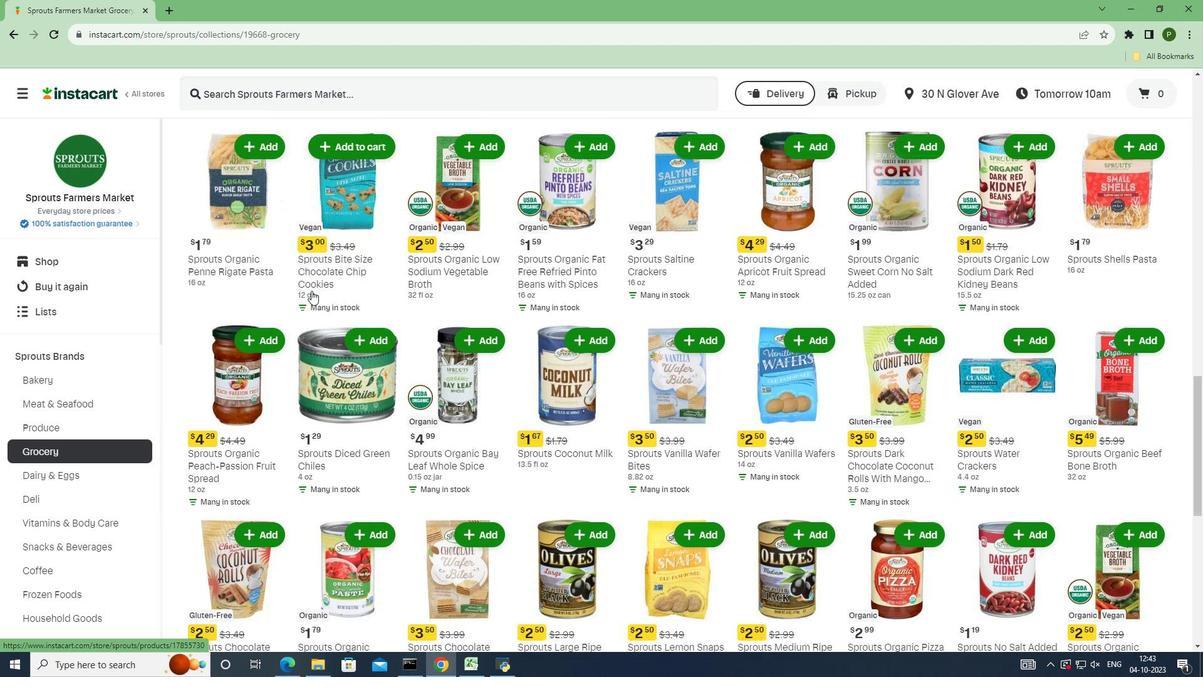 
Action: Mouse scrolled (311, 290) with delta (0, 0)
Screenshot: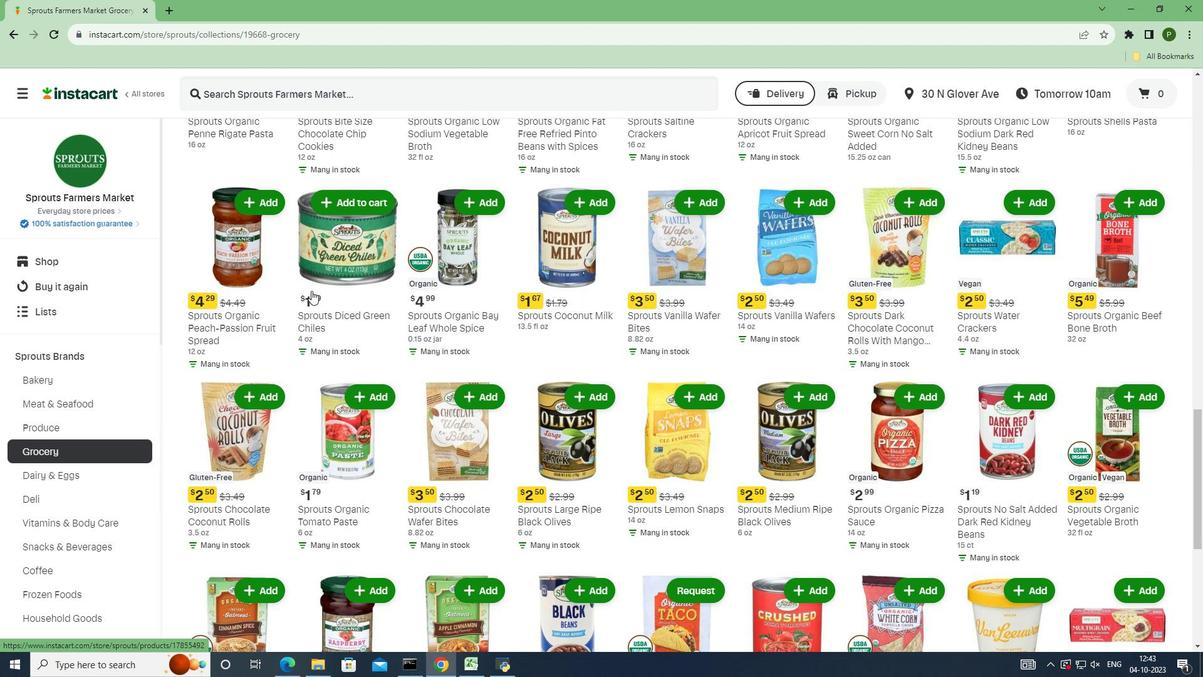 
Action: Mouse scrolled (311, 290) with delta (0, 0)
Screenshot: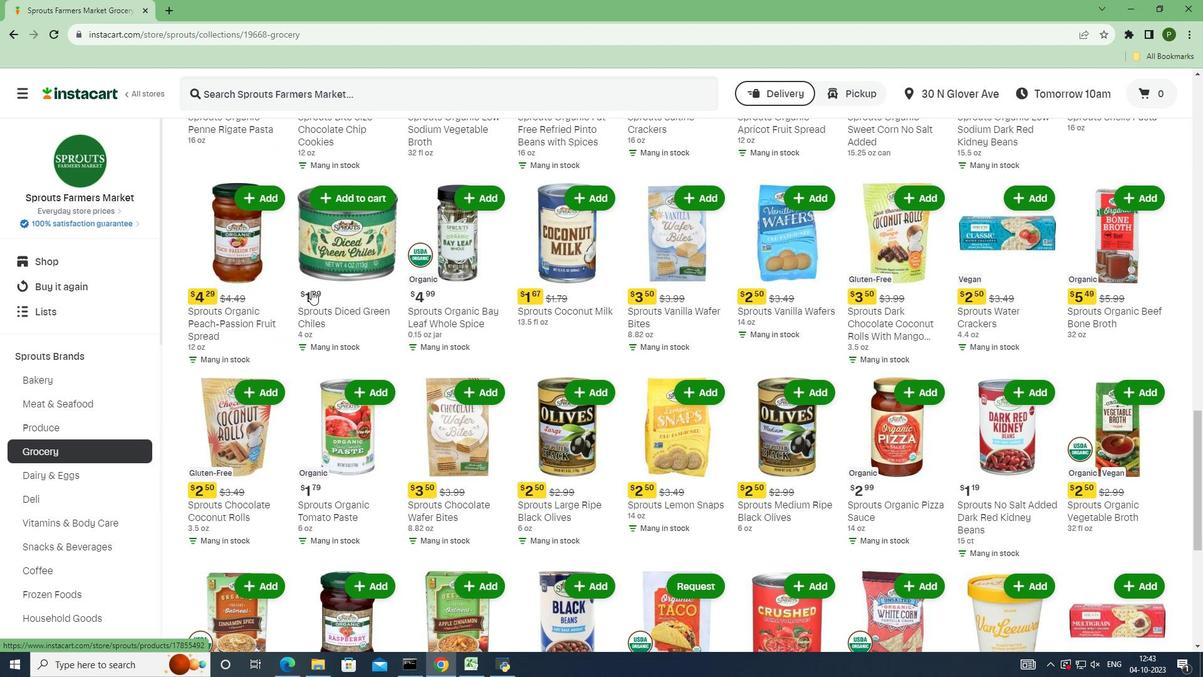 
Action: Mouse scrolled (311, 290) with delta (0, 0)
Screenshot: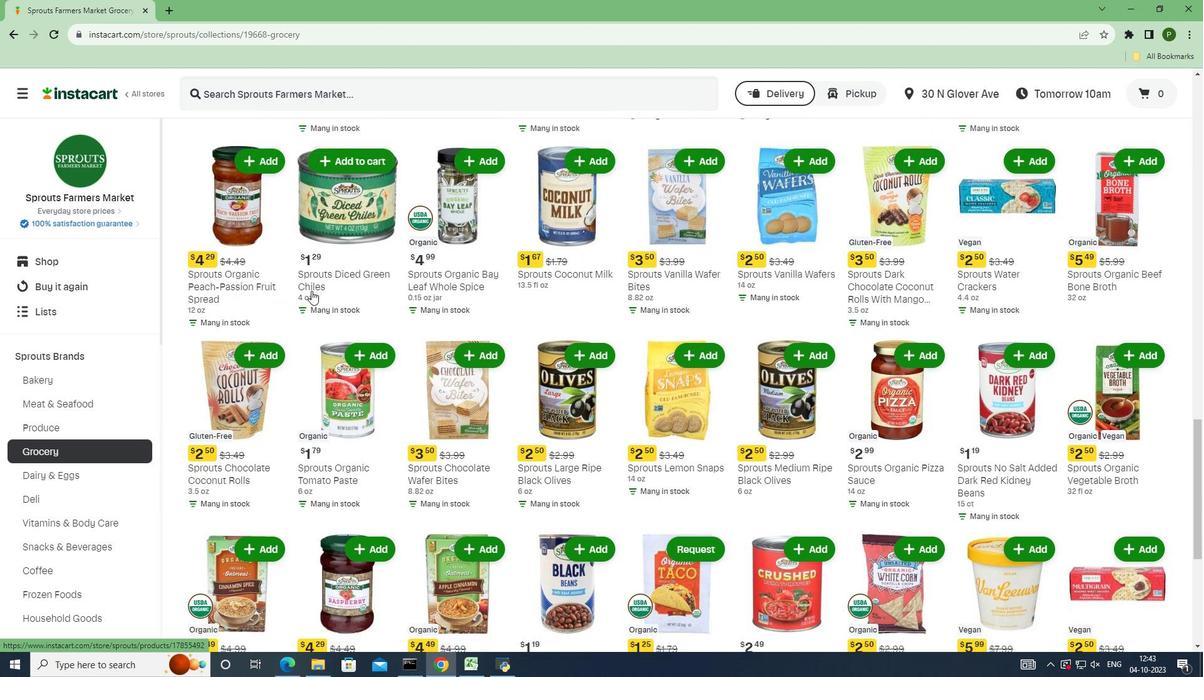 
Action: Mouse scrolled (311, 290) with delta (0, 0)
Screenshot: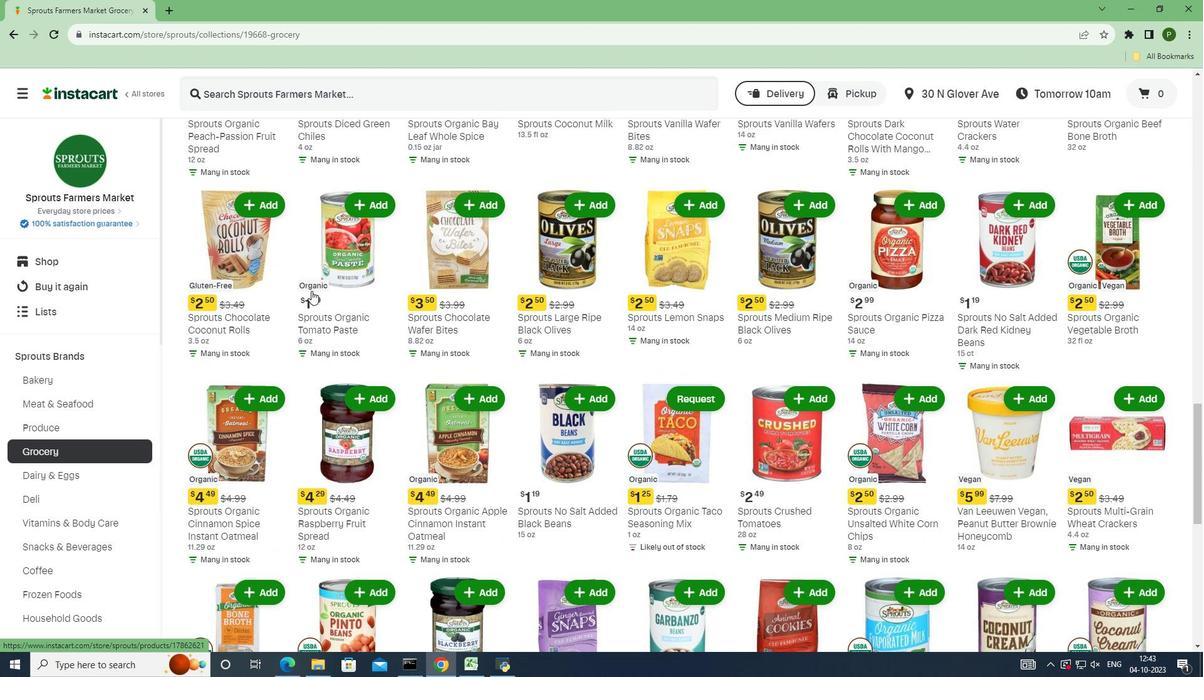 
Action: Mouse scrolled (311, 290) with delta (0, 0)
Screenshot: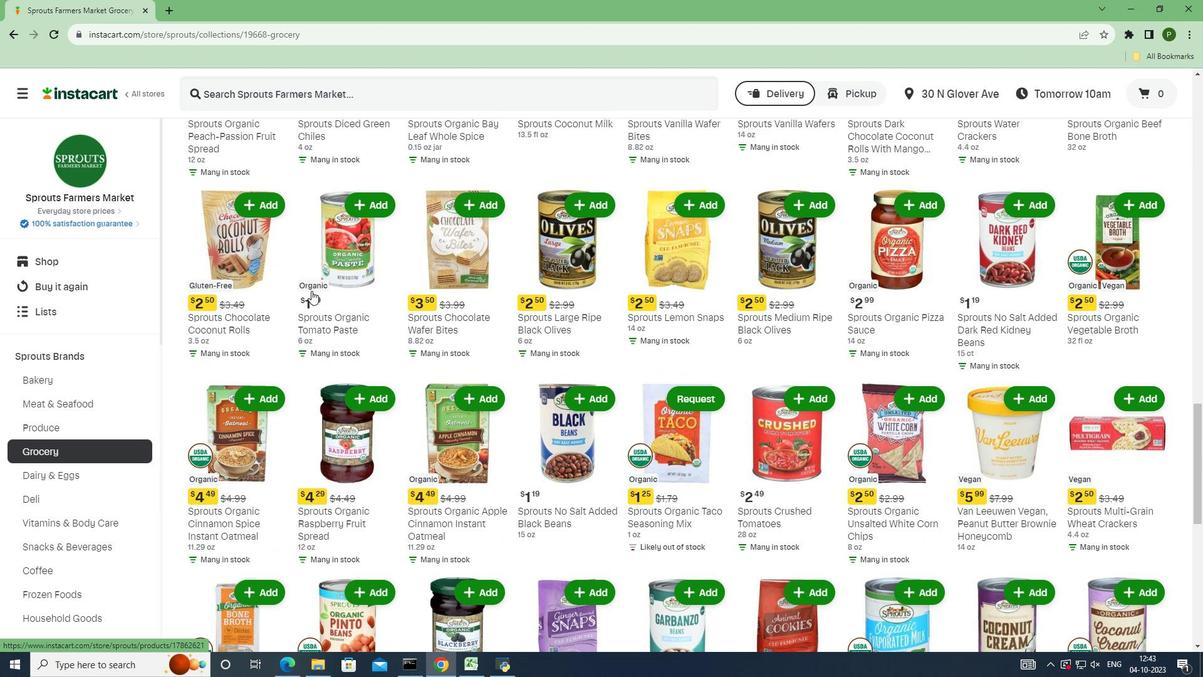
Action: Mouse scrolled (311, 290) with delta (0, 0)
Screenshot: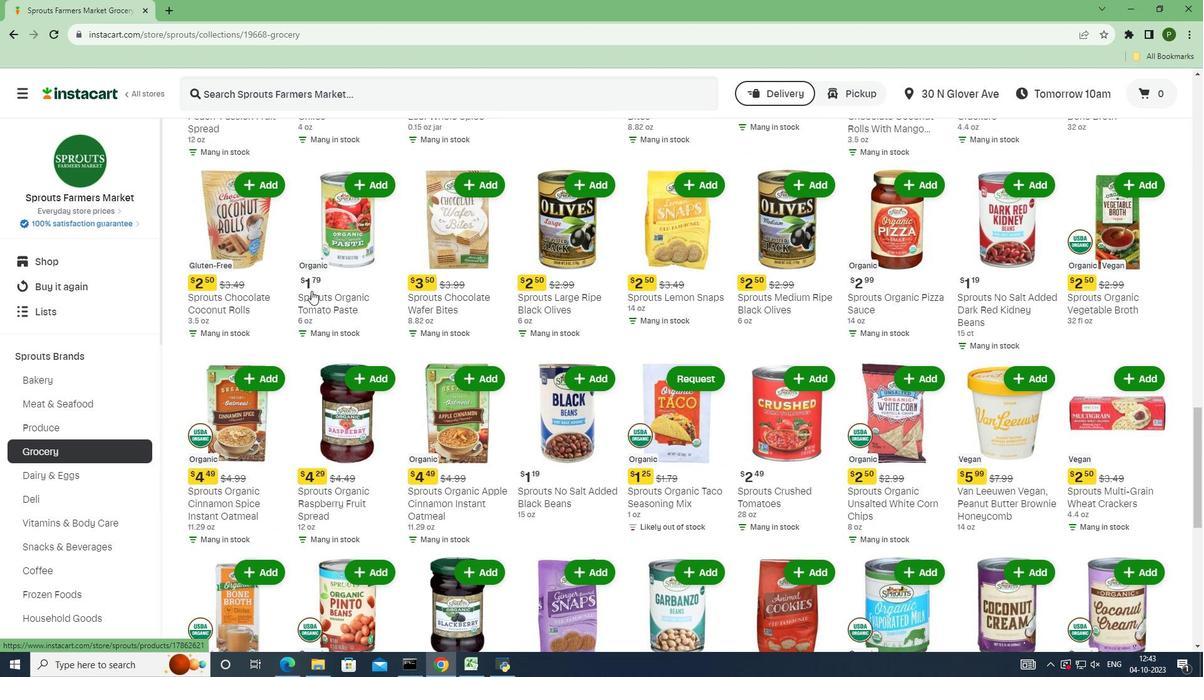 
Action: Mouse scrolled (311, 290) with delta (0, 0)
Screenshot: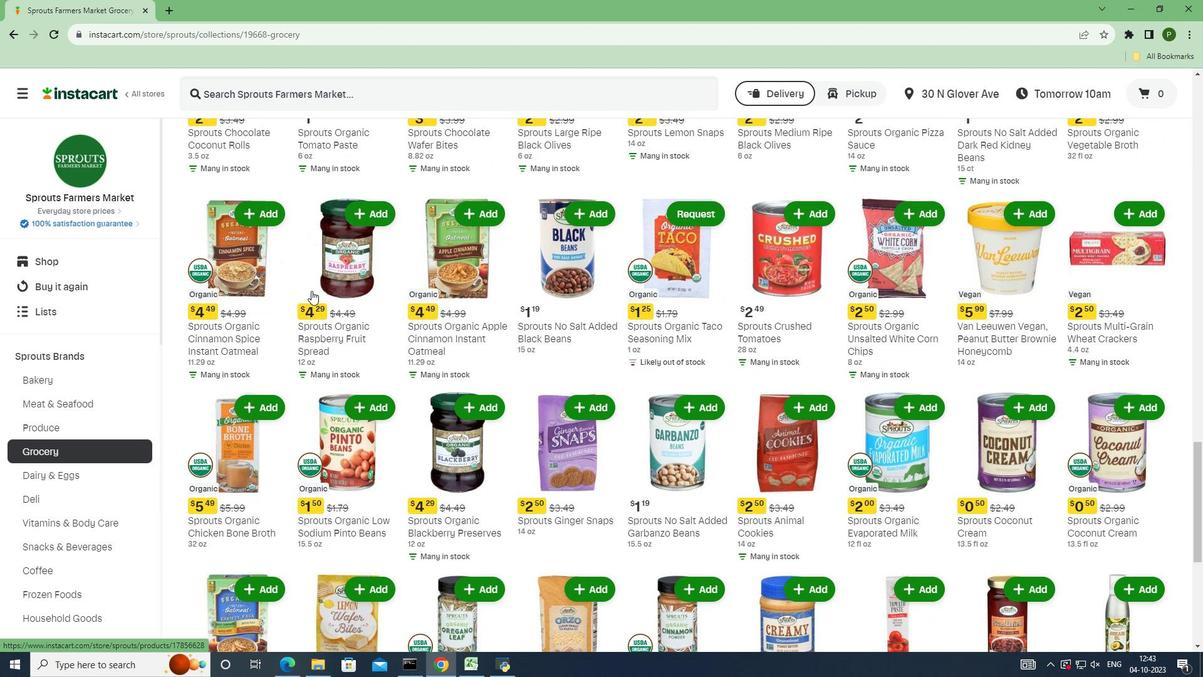 
Action: Mouse scrolled (311, 290) with delta (0, 0)
Screenshot: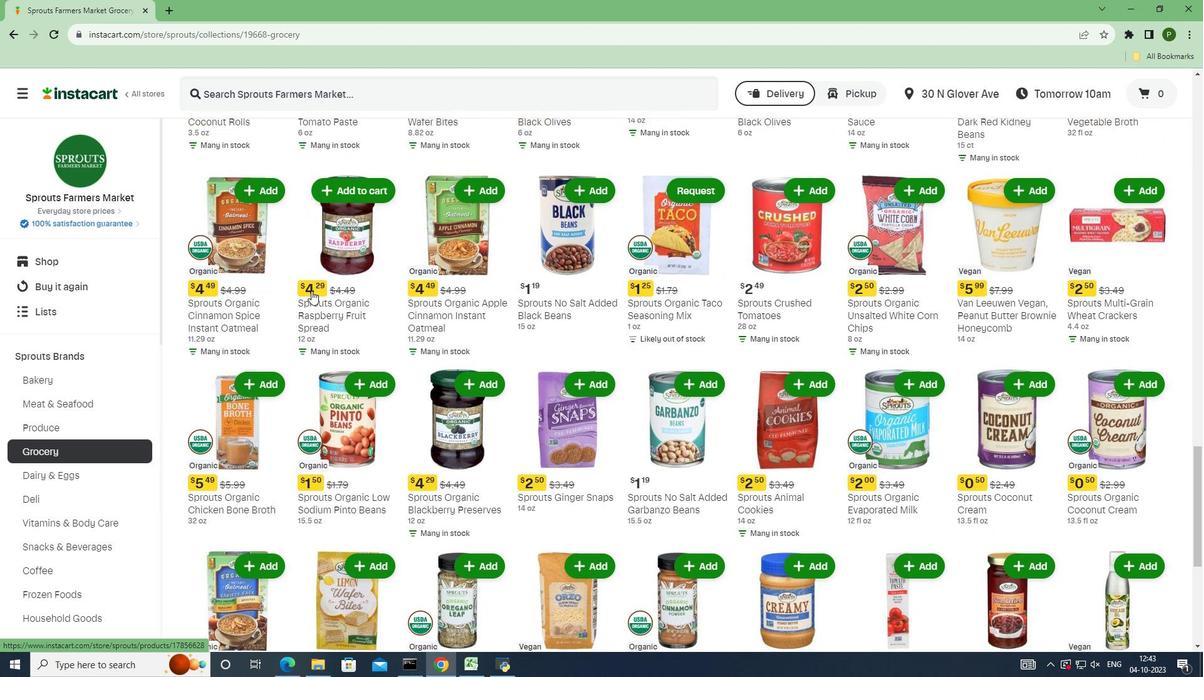
Action: Mouse scrolled (311, 290) with delta (0, 0)
Screenshot: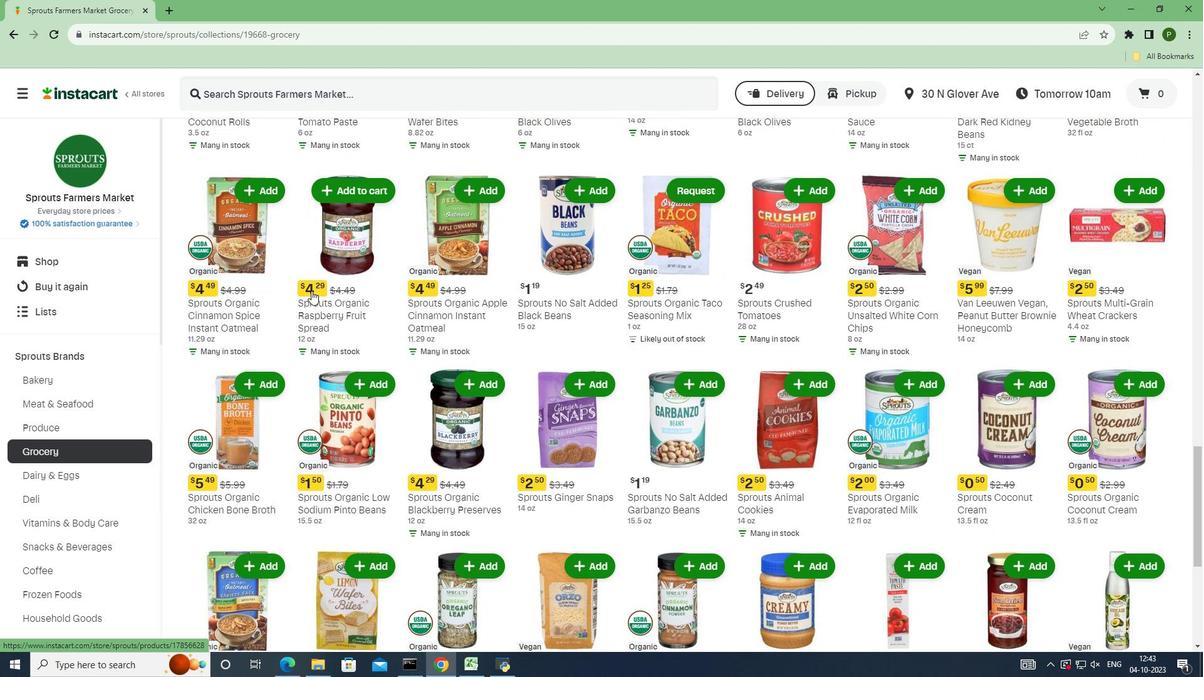 
Action: Mouse scrolled (311, 290) with delta (0, 0)
Screenshot: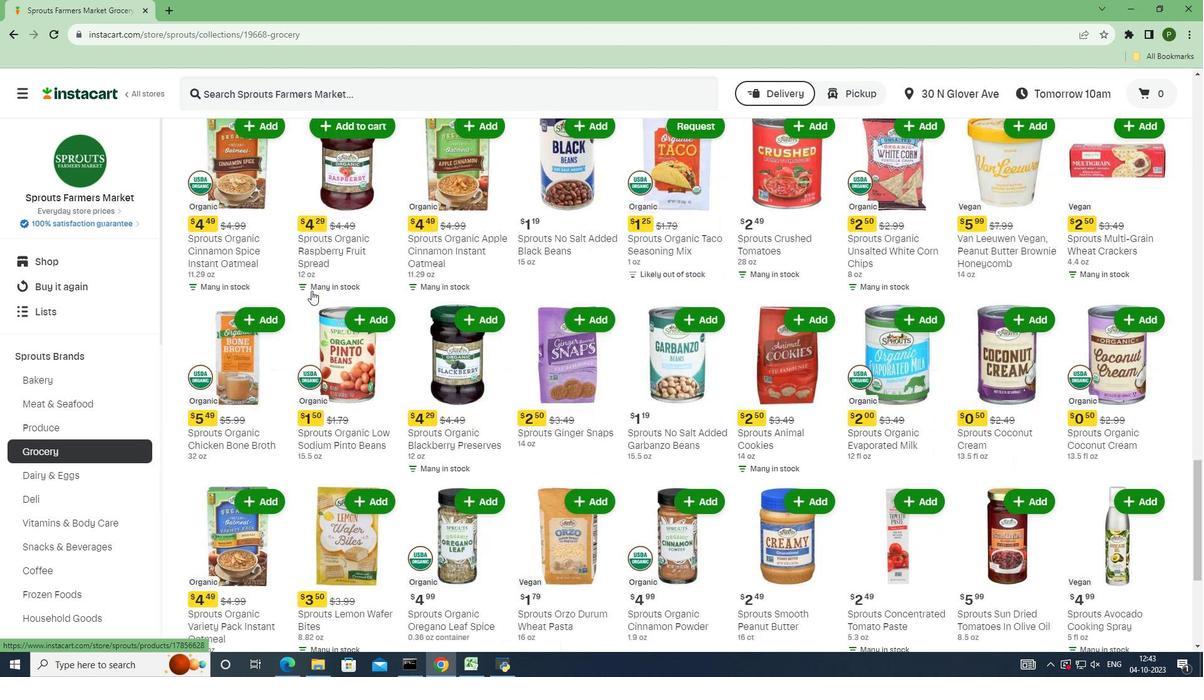 
Action: Mouse scrolled (311, 290) with delta (0, 0)
Screenshot: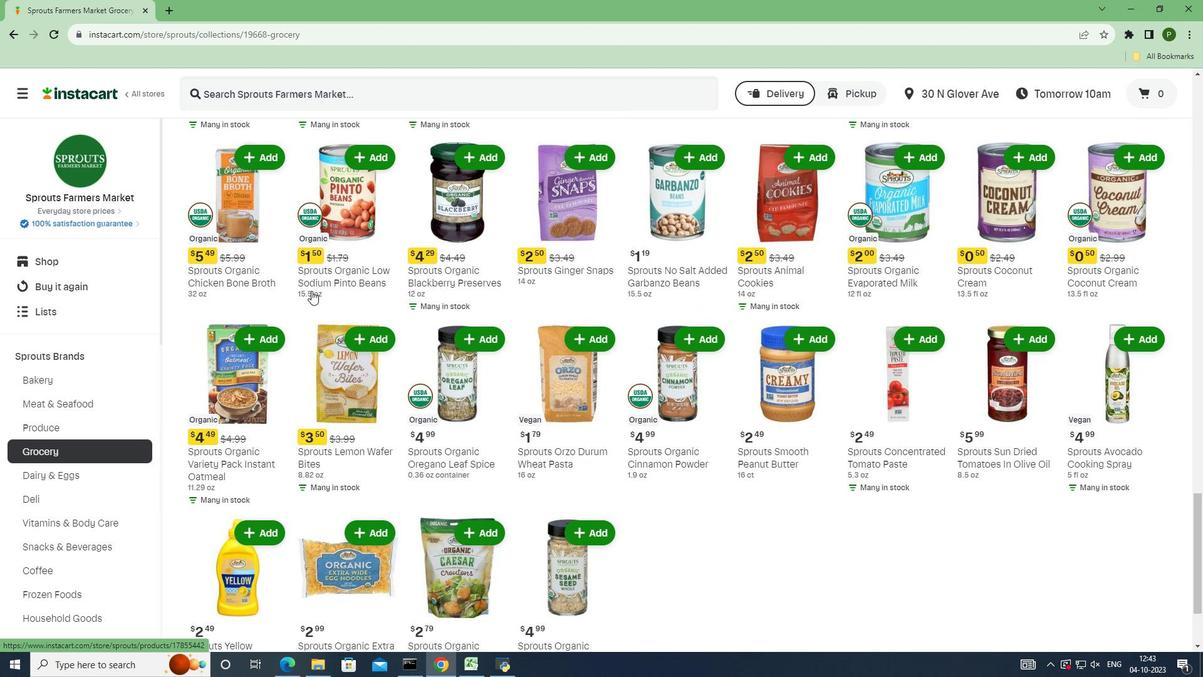 
Action: Mouse scrolled (311, 290) with delta (0, 0)
Screenshot: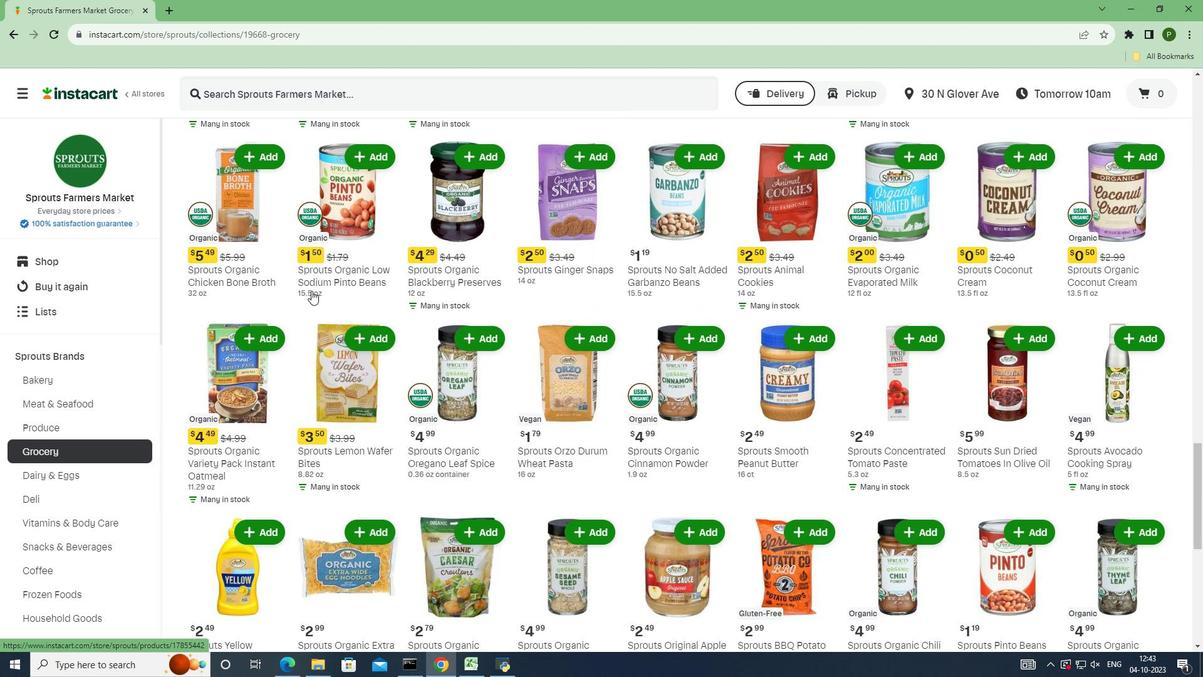 
Action: Mouse scrolled (311, 290) with delta (0, 0)
Screenshot: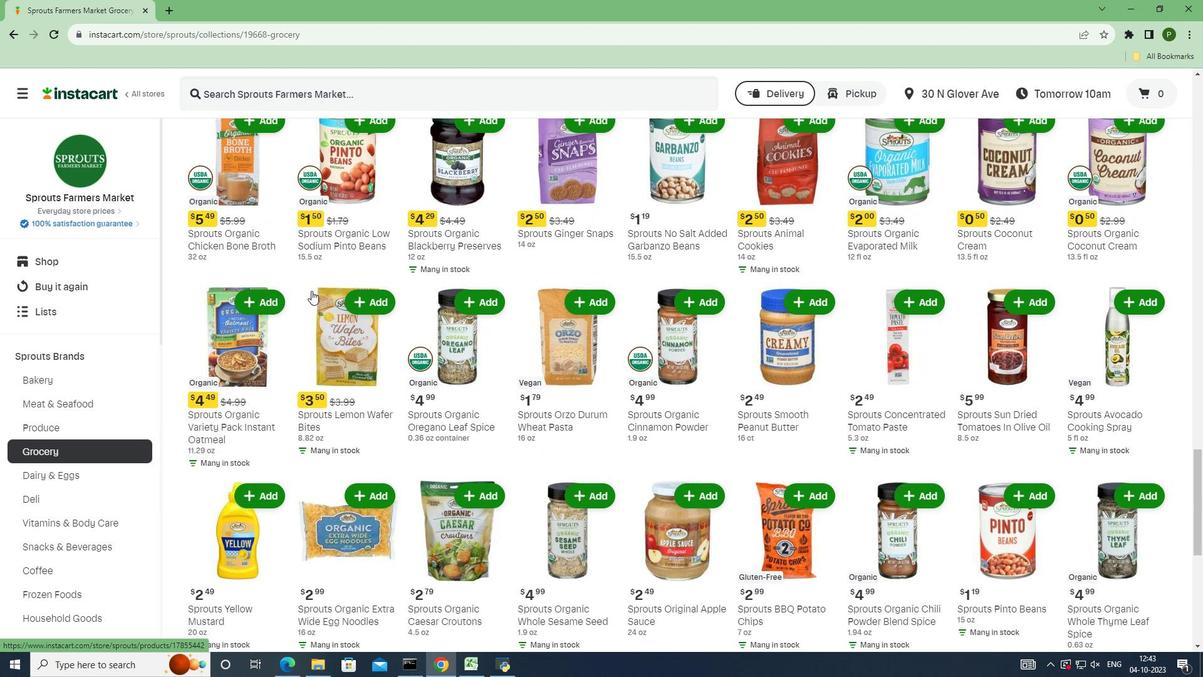
Action: Mouse scrolled (311, 290) with delta (0, 0)
Screenshot: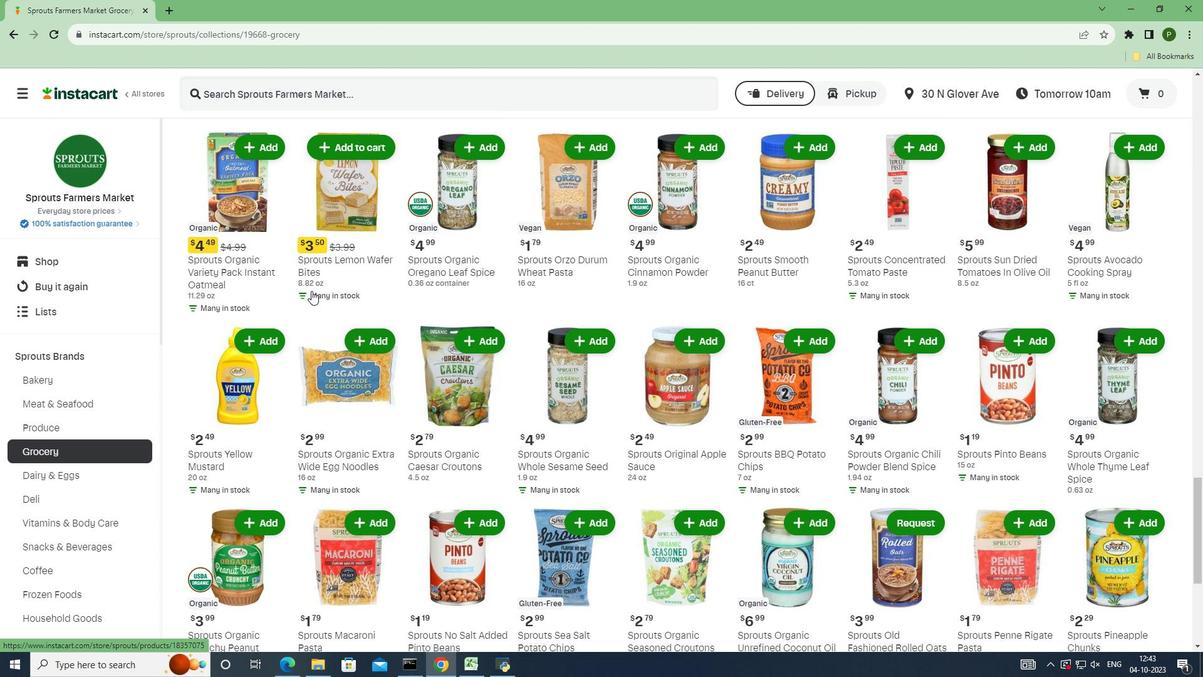
Action: Mouse scrolled (311, 290) with delta (0, 0)
Screenshot: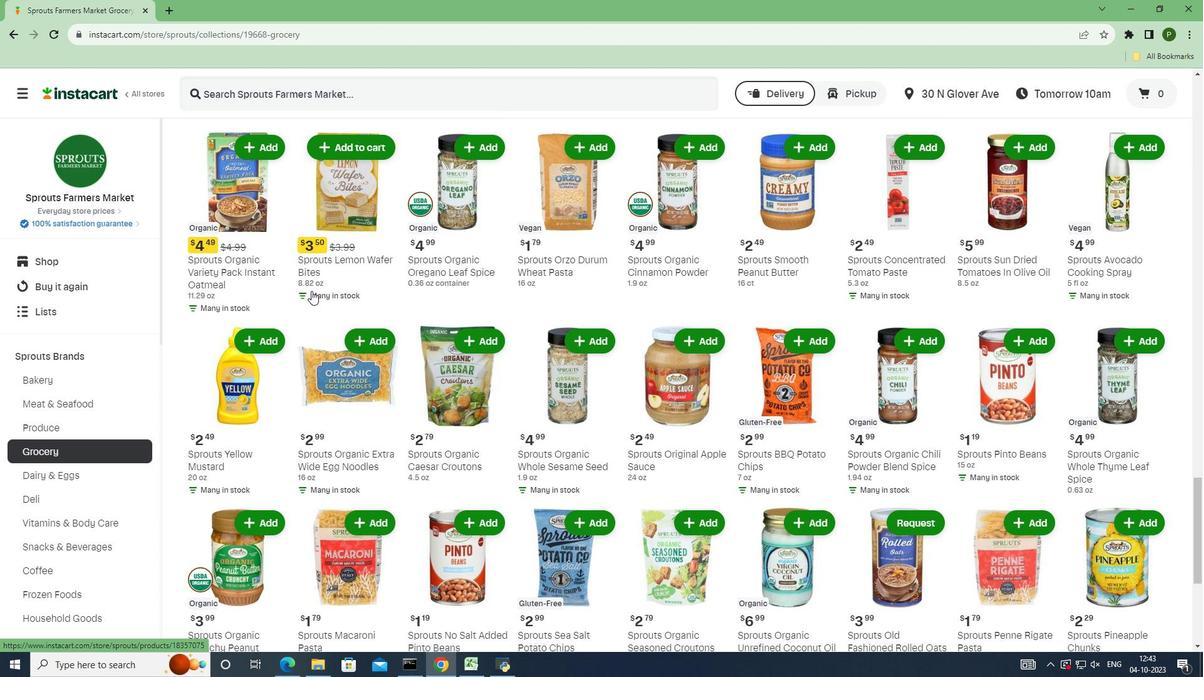 
Action: Mouse scrolled (311, 290) with delta (0, 0)
Screenshot: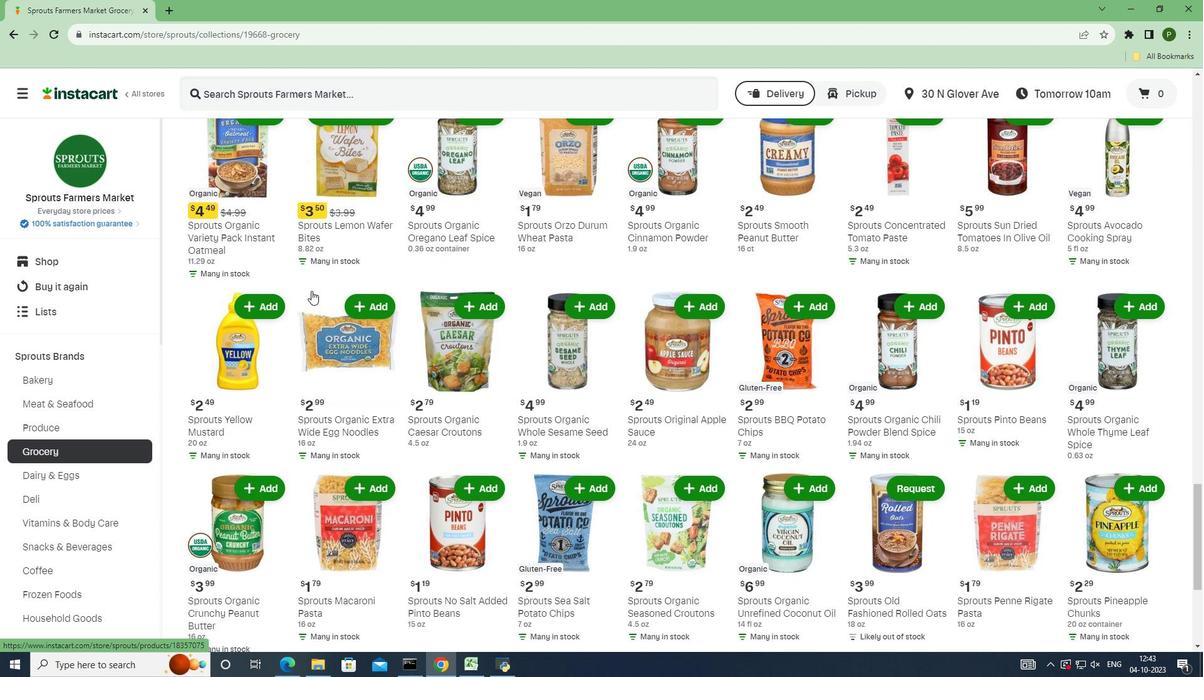
Action: Mouse scrolled (311, 290) with delta (0, 0)
Screenshot: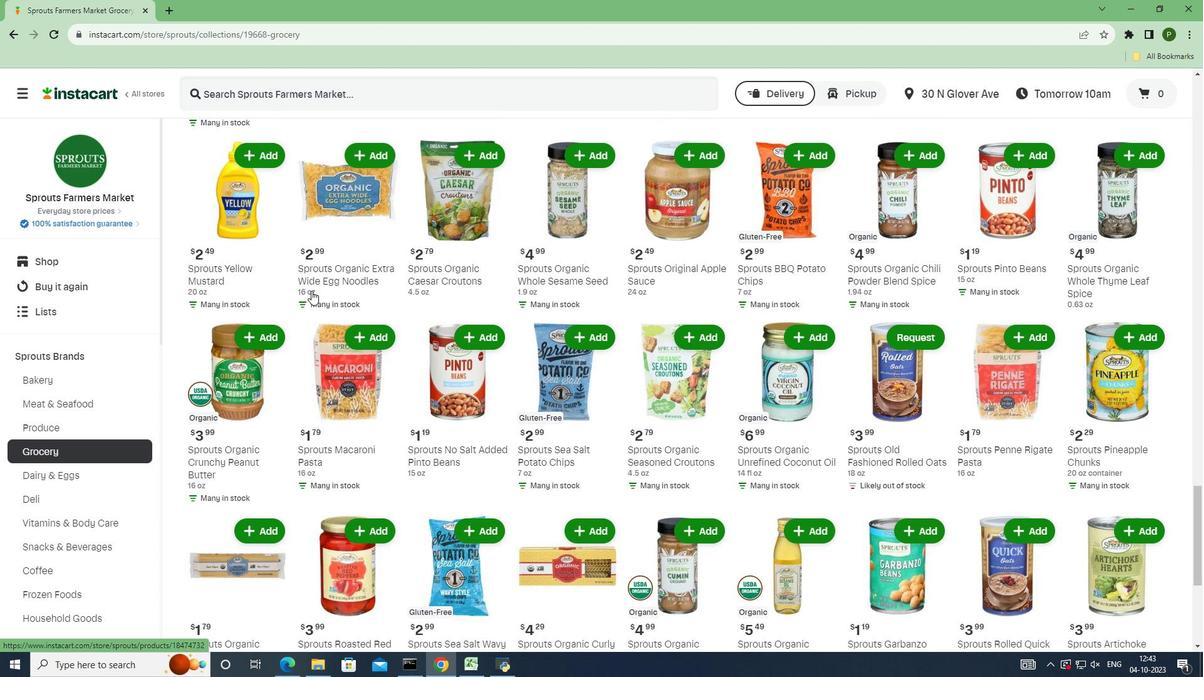 
Action: Mouse scrolled (311, 290) with delta (0, 0)
Screenshot: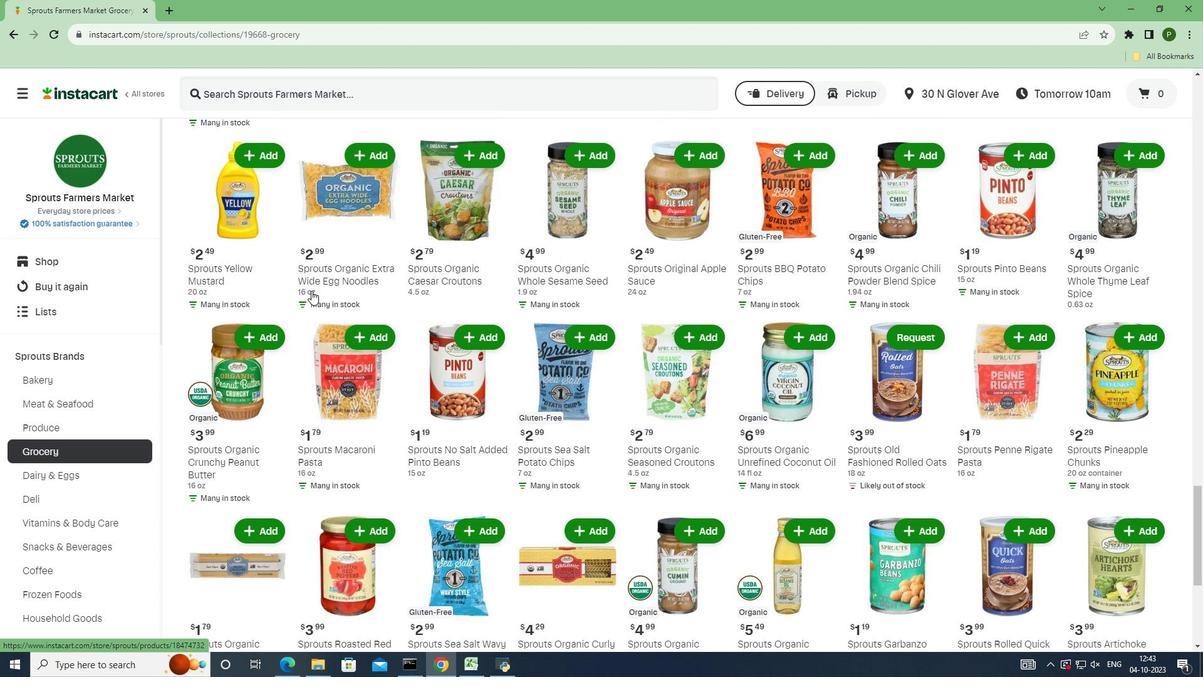 
Action: Mouse scrolled (311, 290) with delta (0, 0)
Screenshot: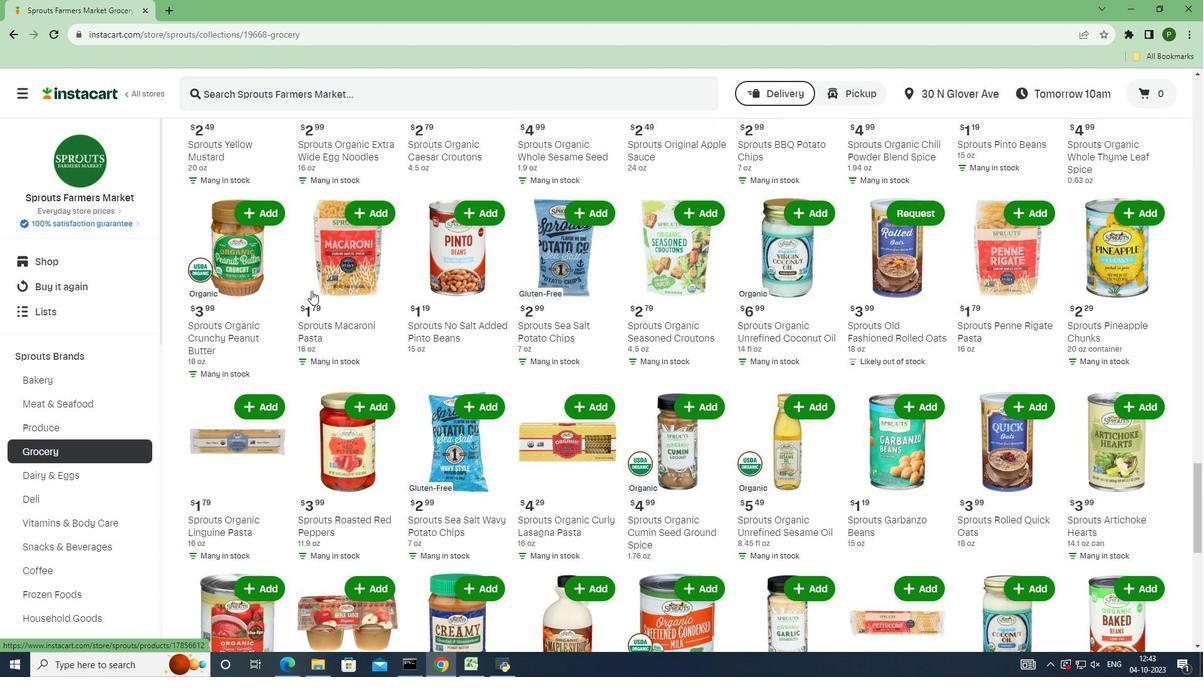 
Action: Mouse scrolled (311, 290) with delta (0, 0)
Screenshot: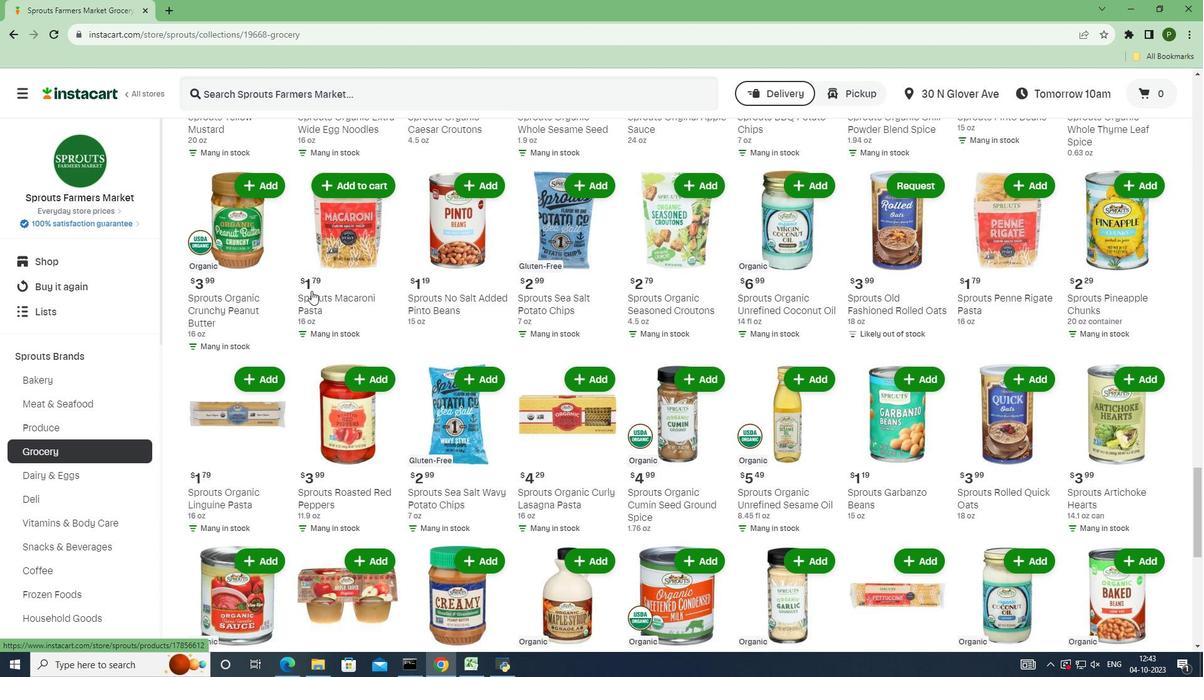 
Action: Mouse scrolled (311, 290) with delta (0, 0)
Screenshot: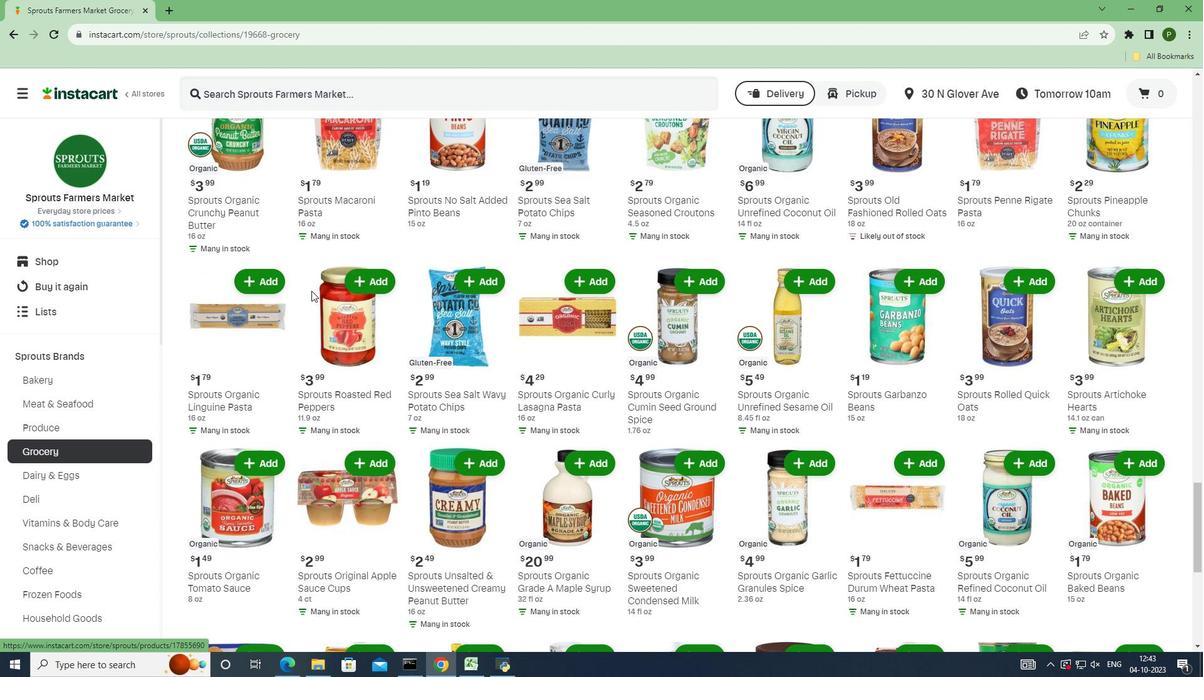 
Action: Mouse scrolled (311, 290) with delta (0, 0)
Screenshot: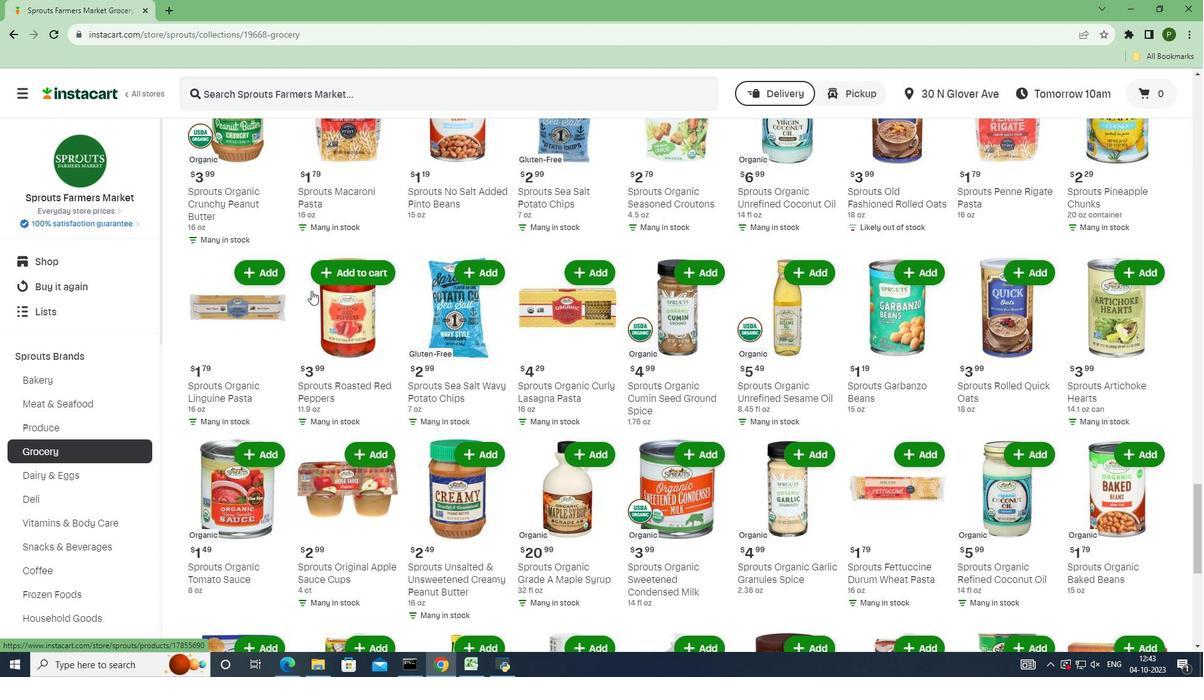
Action: Mouse scrolled (311, 290) with delta (0, 0)
Screenshot: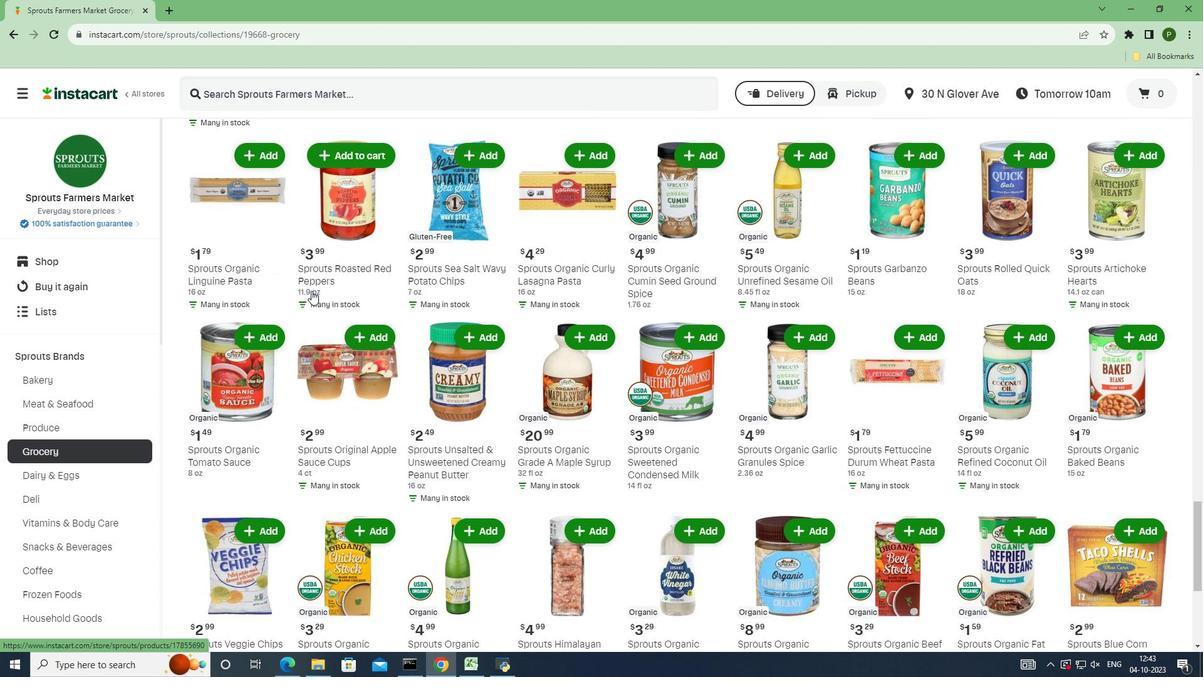 
Action: Mouse scrolled (311, 290) with delta (0, 0)
Screenshot: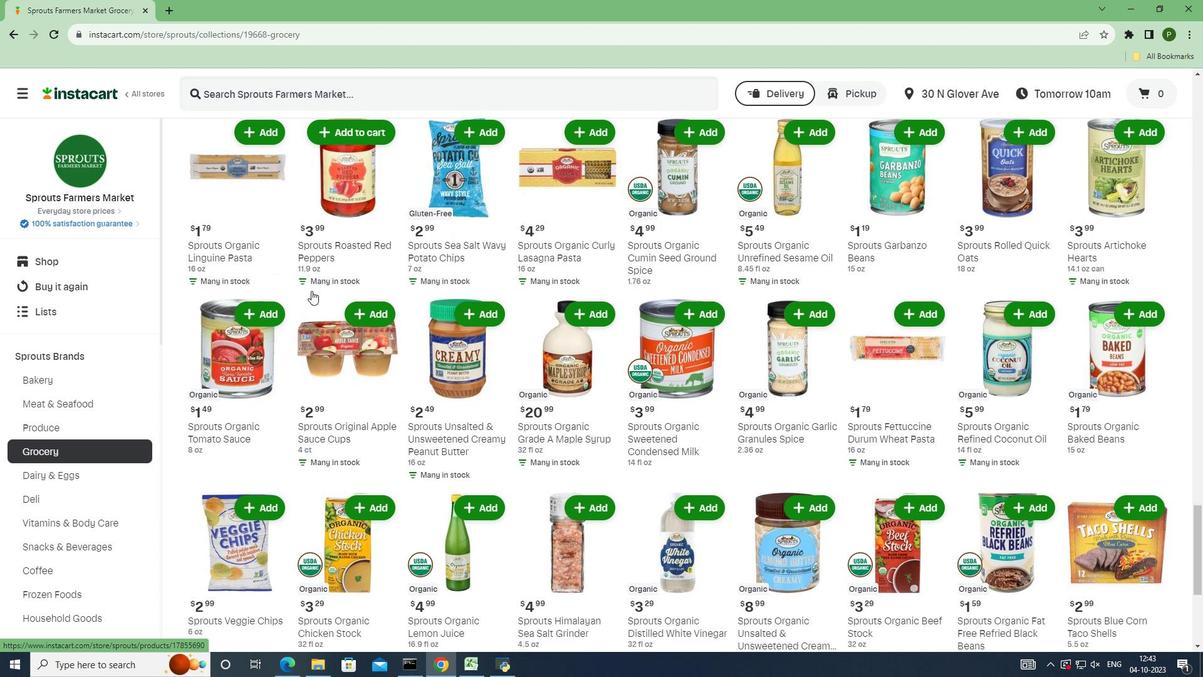 
Action: Mouse scrolled (311, 290) with delta (0, 0)
Screenshot: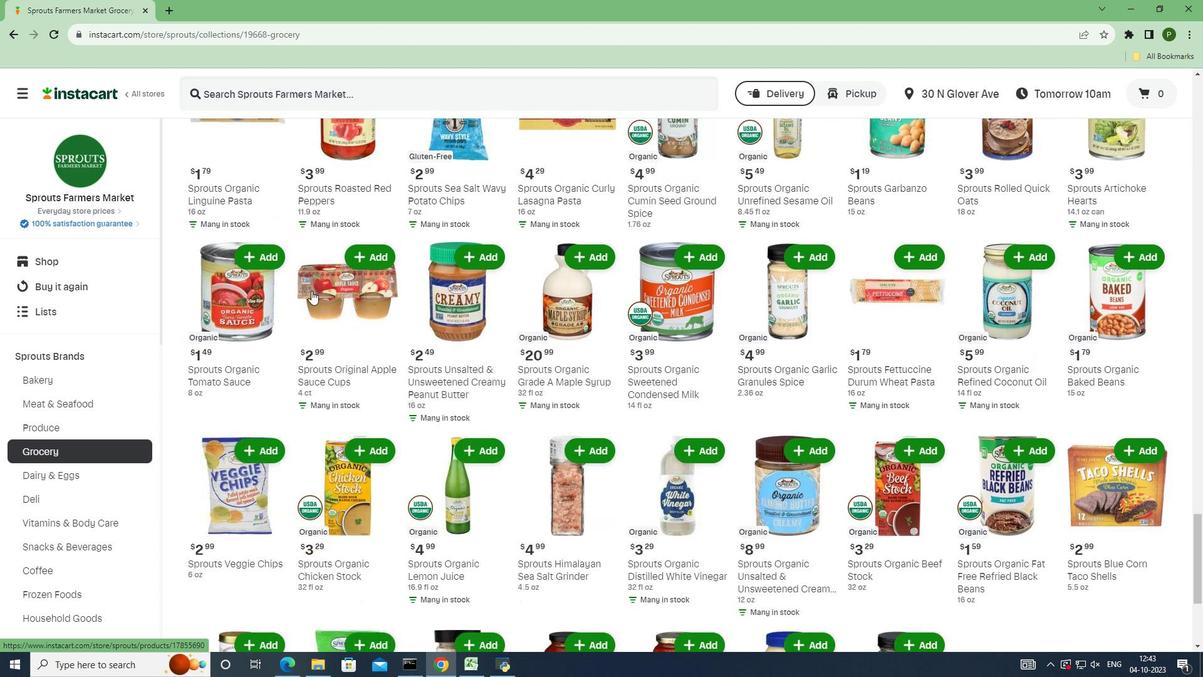 
Action: Mouse scrolled (311, 290) with delta (0, 0)
Screenshot: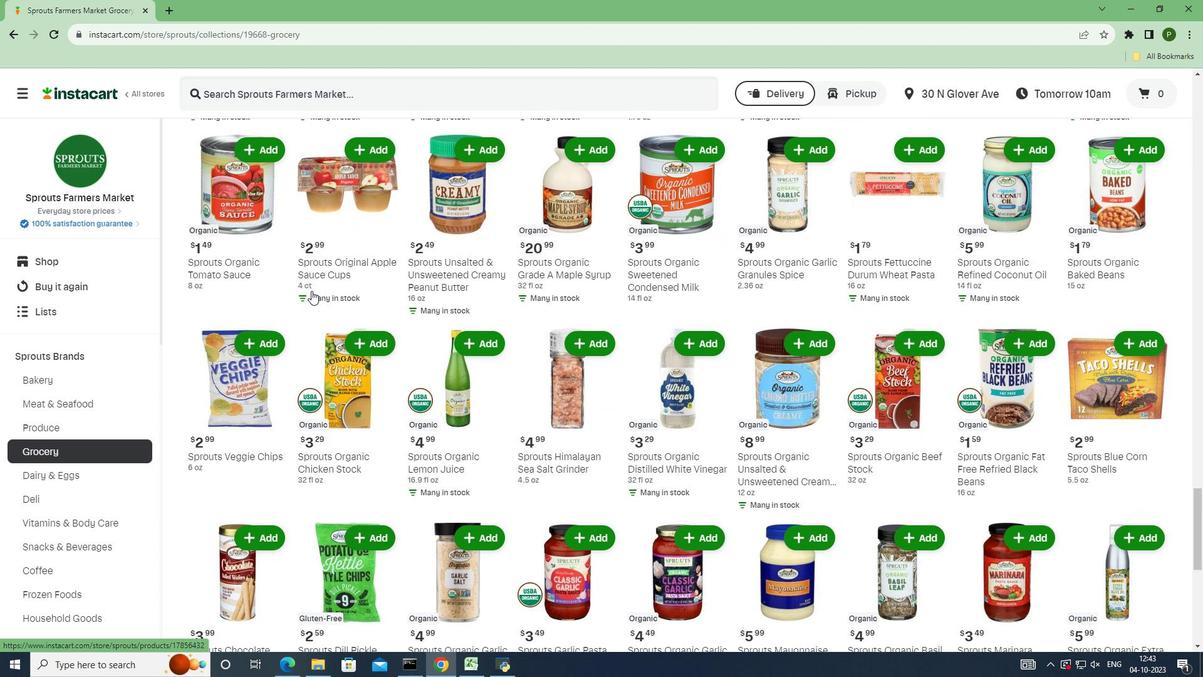 
Action: Mouse scrolled (311, 290) with delta (0, 0)
Screenshot: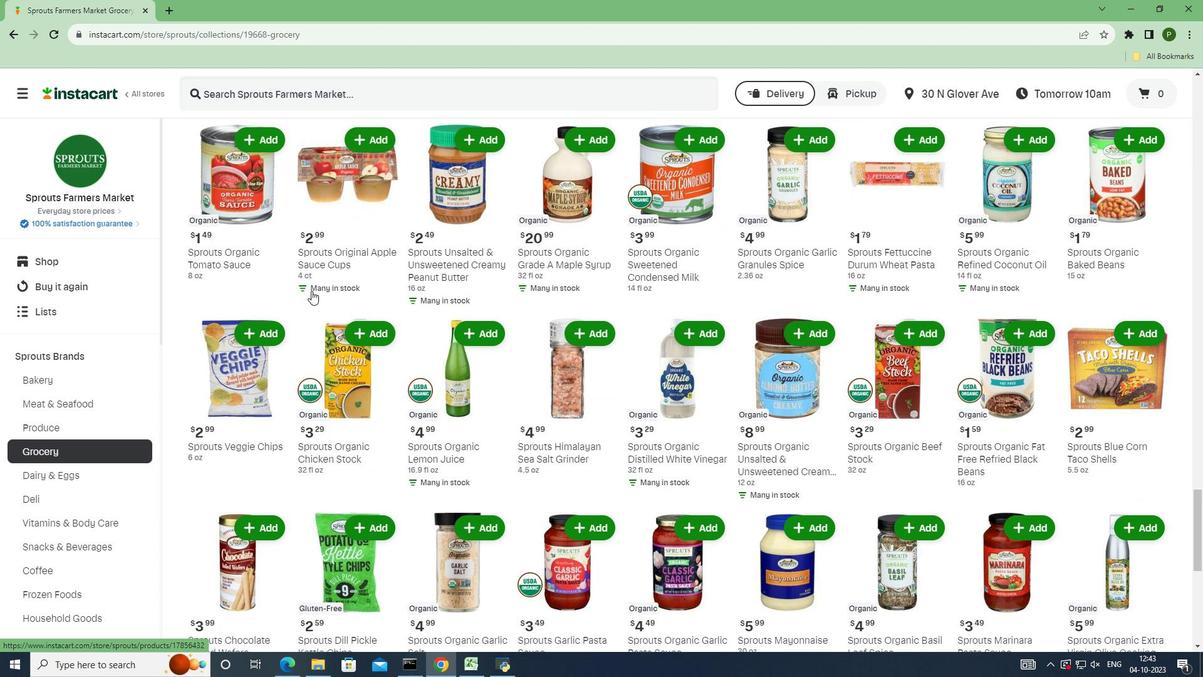 
Action: Mouse scrolled (311, 290) with delta (0, 0)
Screenshot: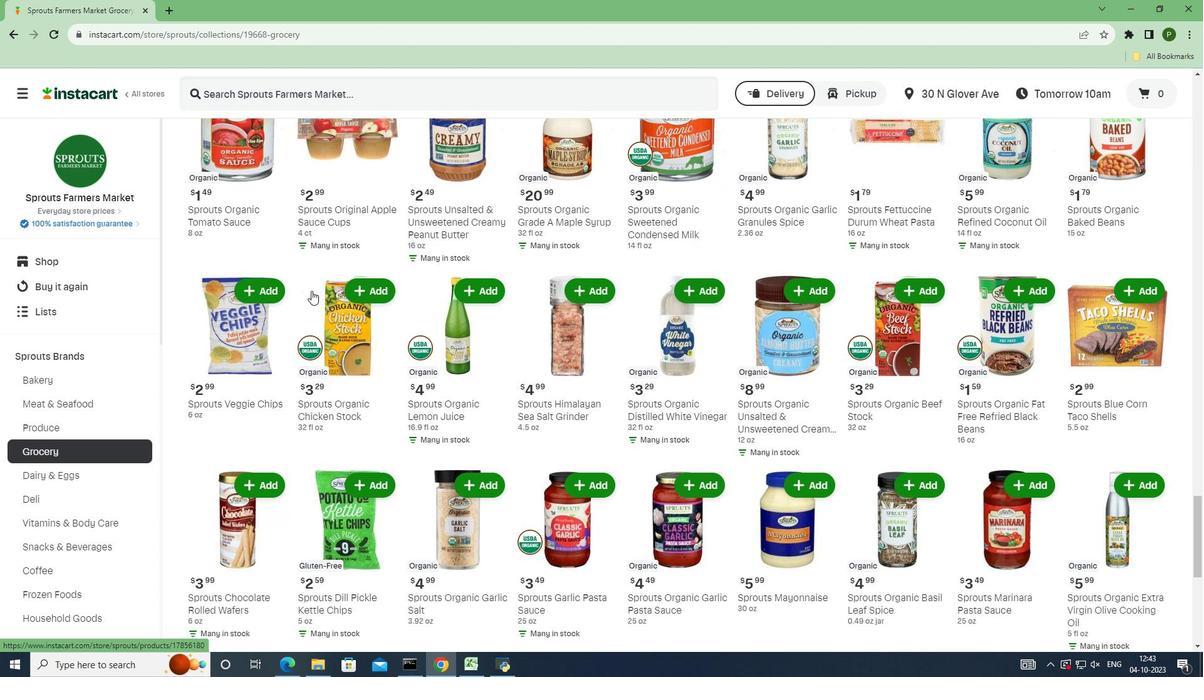 
Action: Mouse scrolled (311, 290) with delta (0, 0)
Screenshot: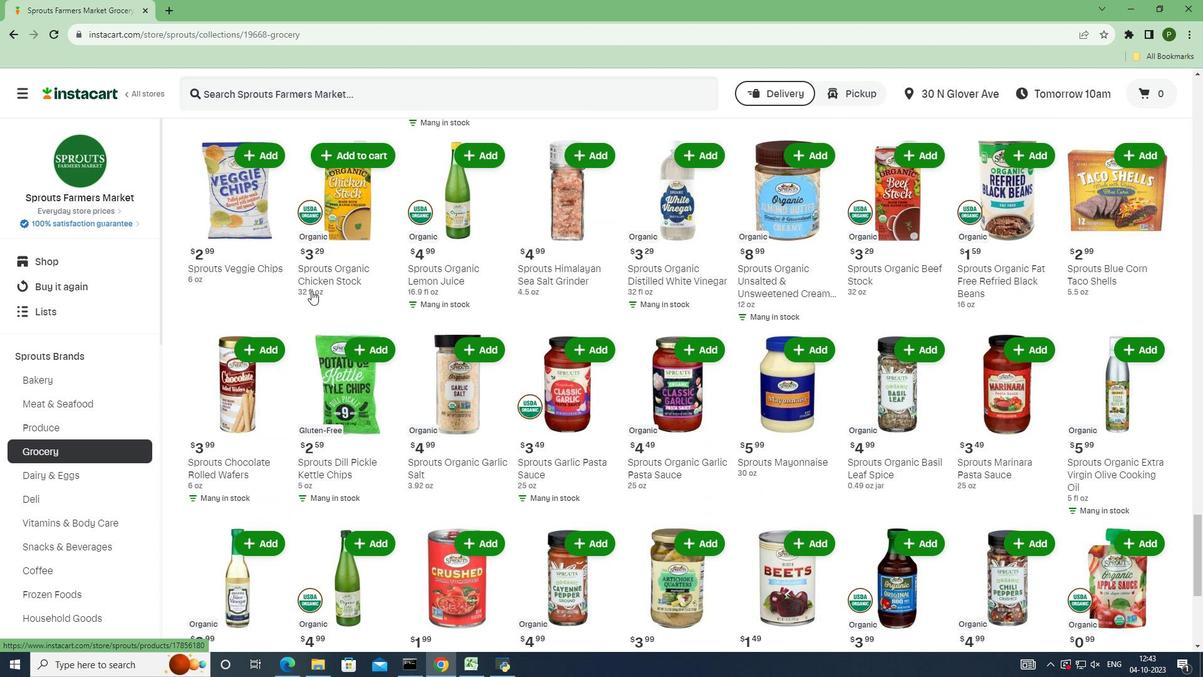 
Action: Mouse scrolled (311, 290) with delta (0, 0)
Screenshot: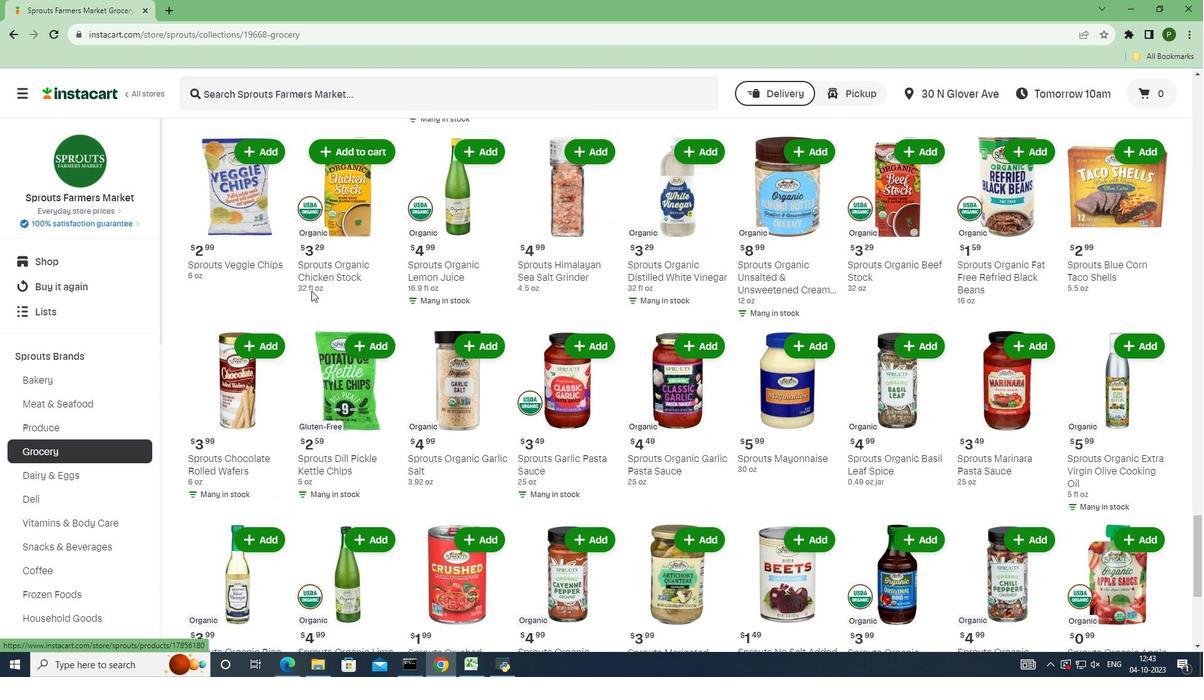 
Action: Mouse scrolled (311, 290) with delta (0, 0)
Screenshot: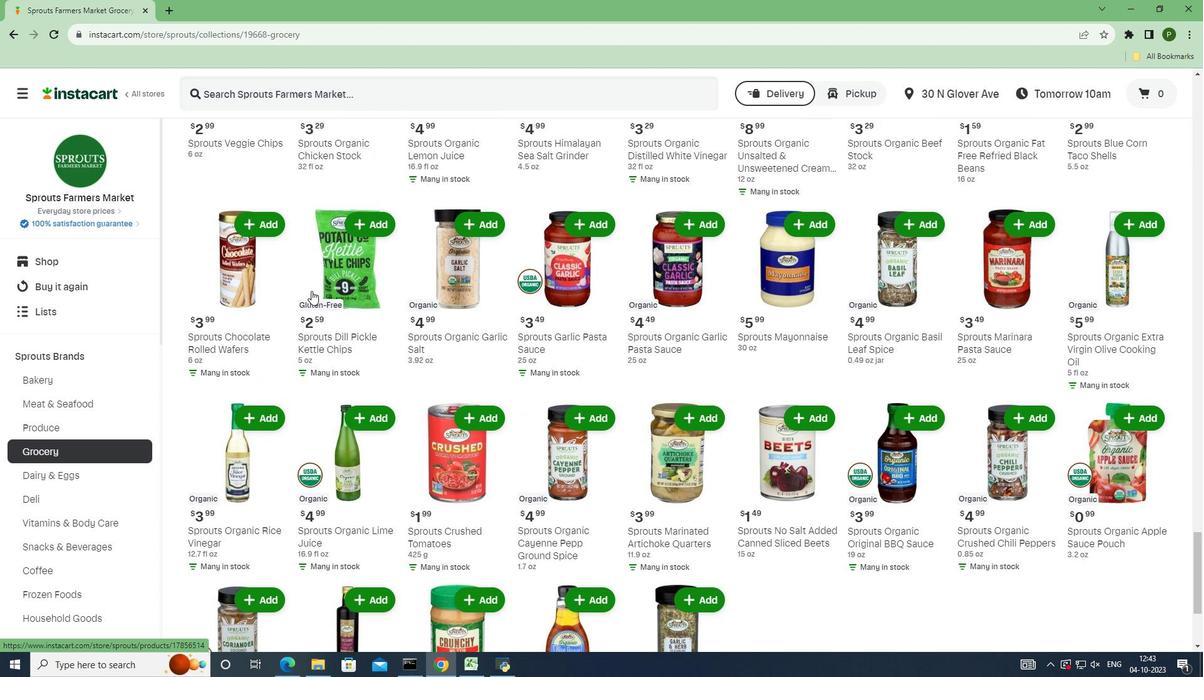 
Action: Mouse scrolled (311, 290) with delta (0, 0)
Screenshot: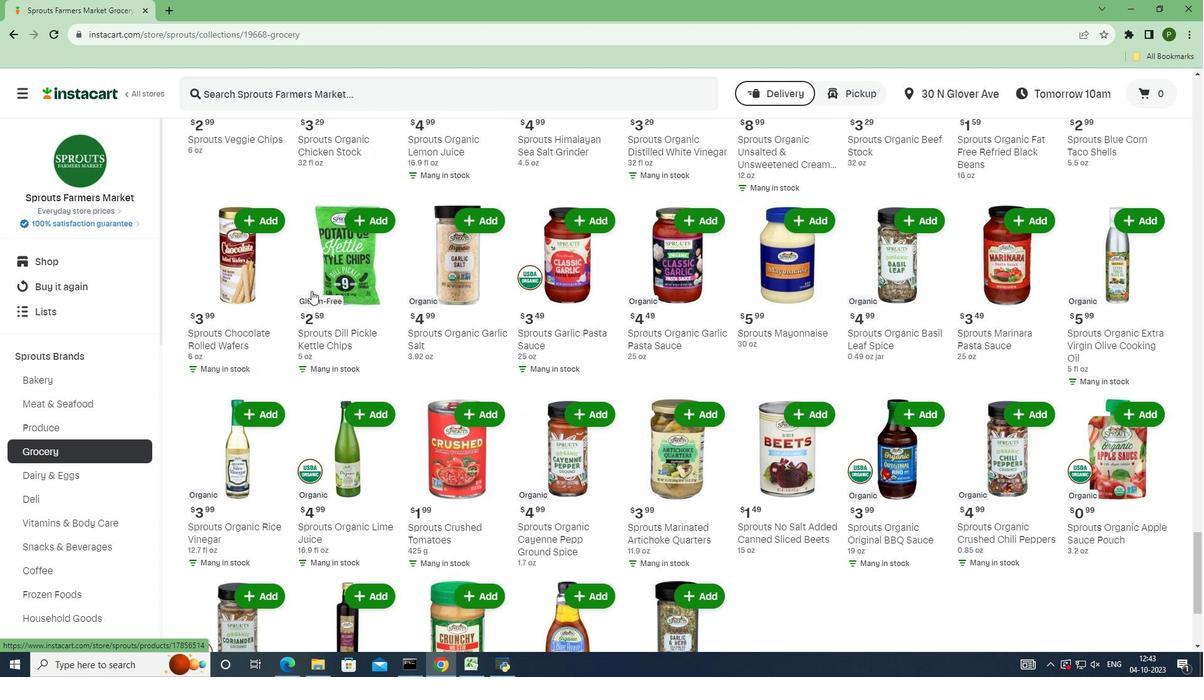 
Action: Mouse scrolled (311, 290) with delta (0, 0)
Screenshot: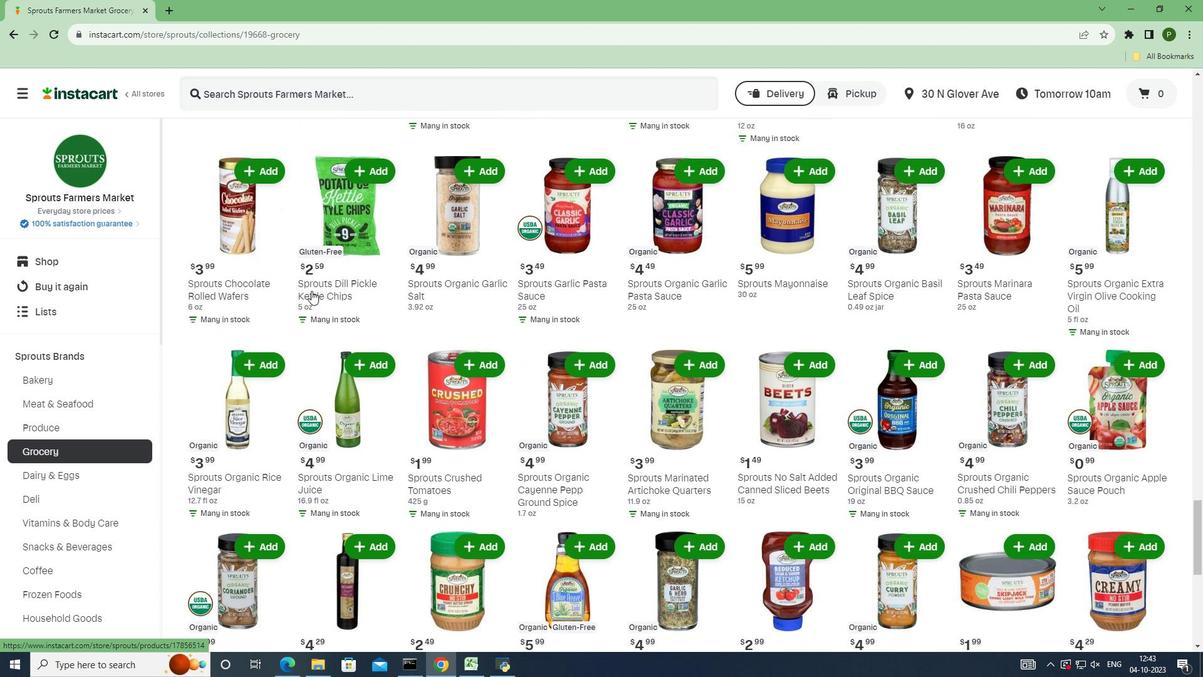 
Action: Mouse scrolled (311, 290) with delta (0, 0)
Screenshot: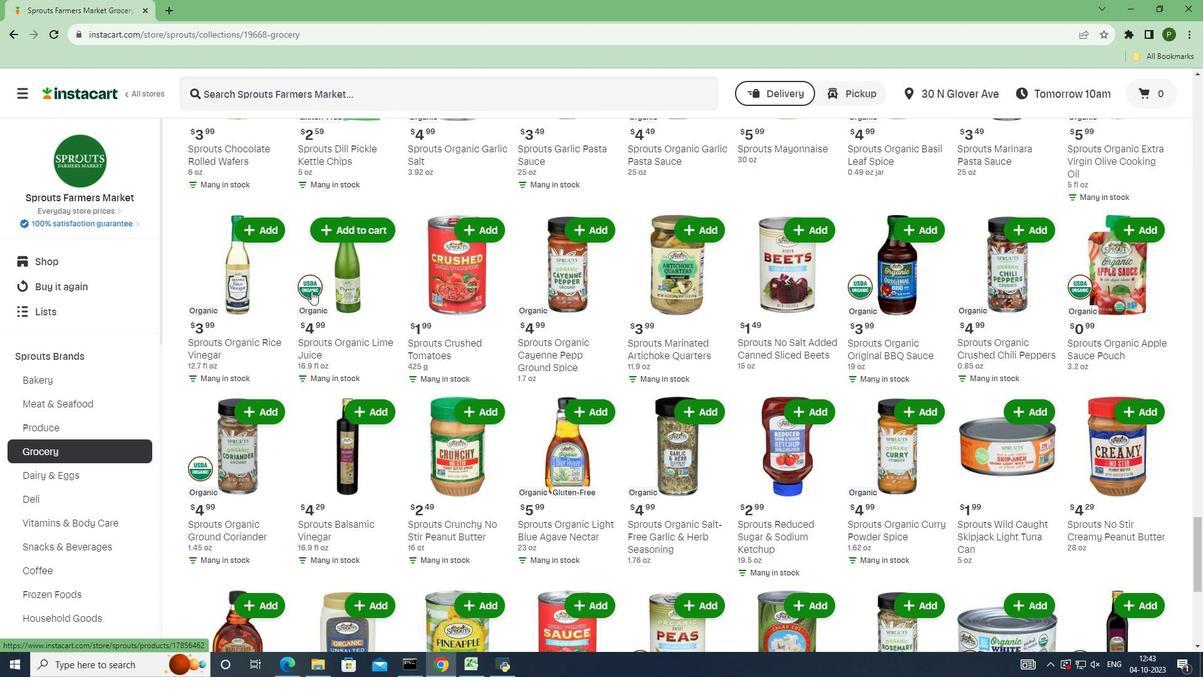
Action: Mouse scrolled (311, 290) with delta (0, 0)
Screenshot: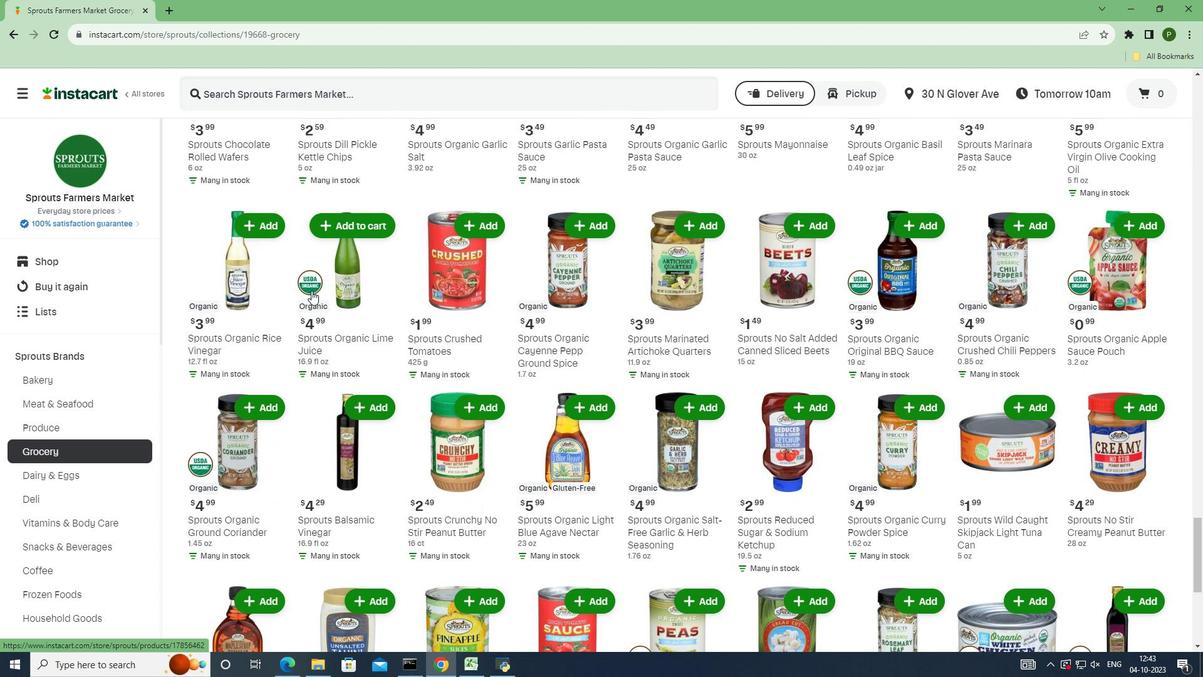 
Action: Mouse scrolled (311, 290) with delta (0, 0)
Screenshot: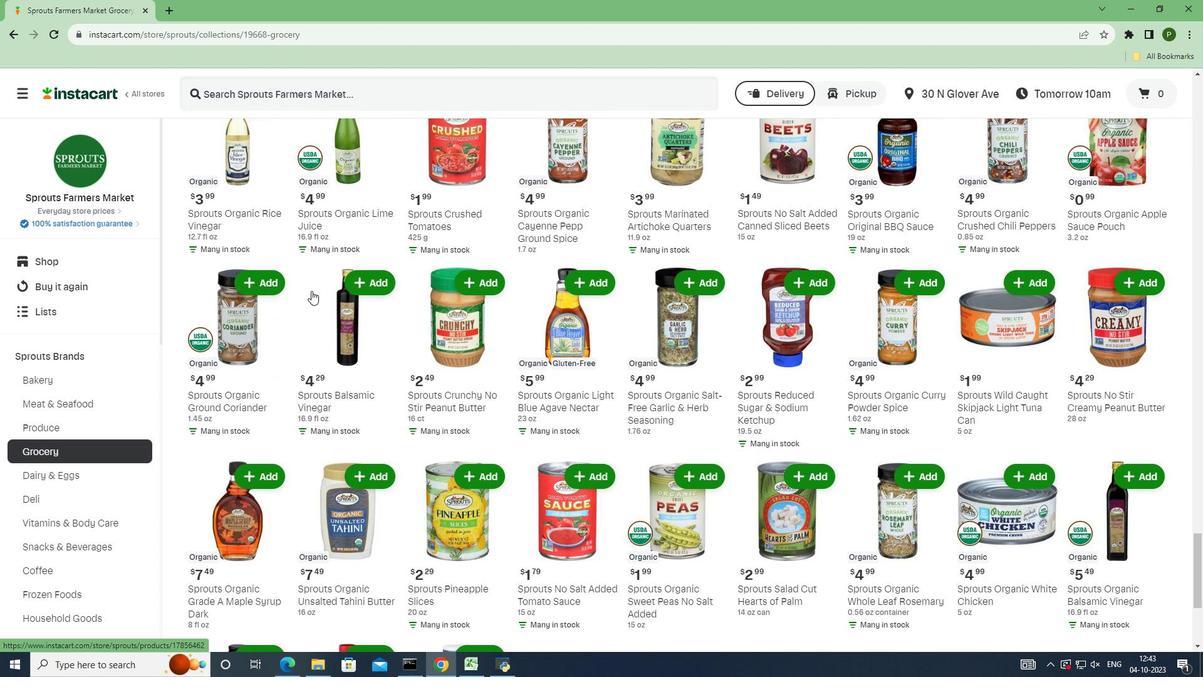 
Action: Mouse scrolled (311, 290) with delta (0, 0)
Screenshot: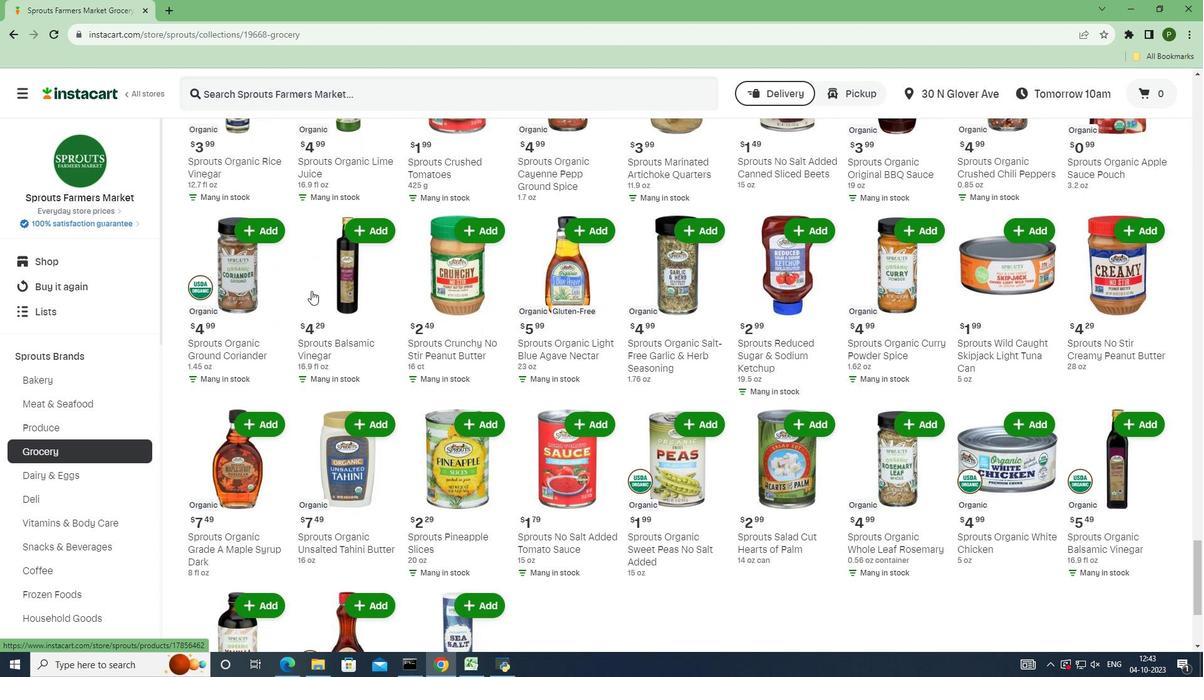 
Action: Mouse scrolled (311, 290) with delta (0, 0)
Screenshot: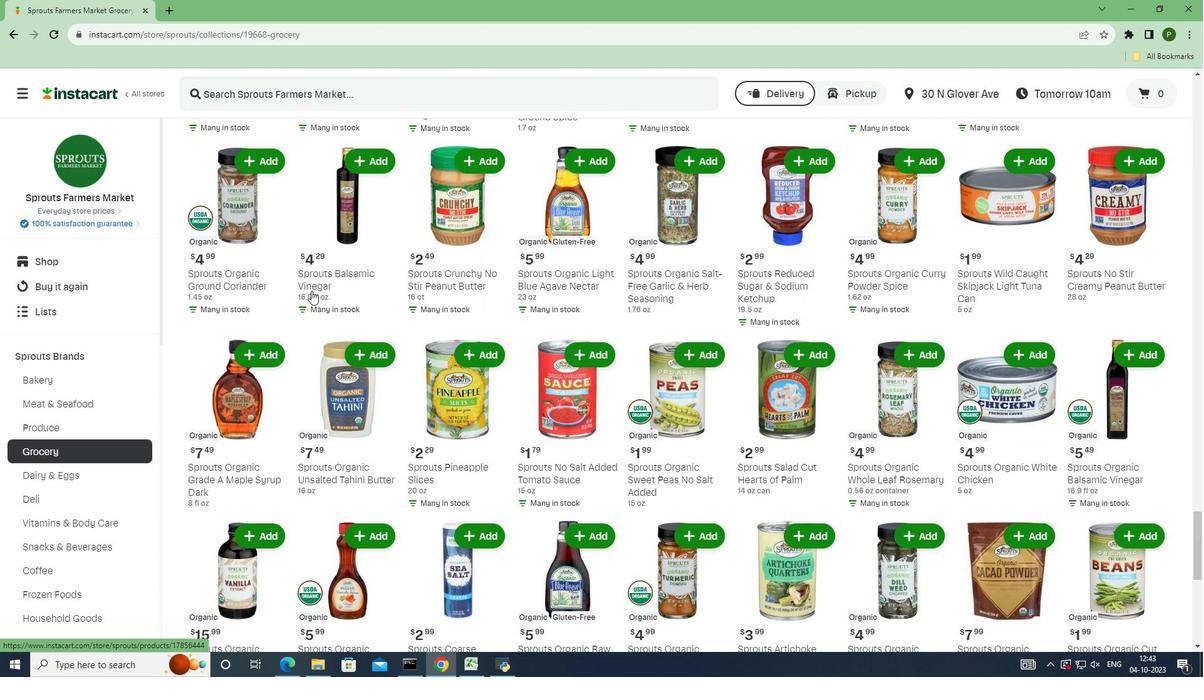 
Action: Mouse scrolled (311, 290) with delta (0, 0)
Screenshot: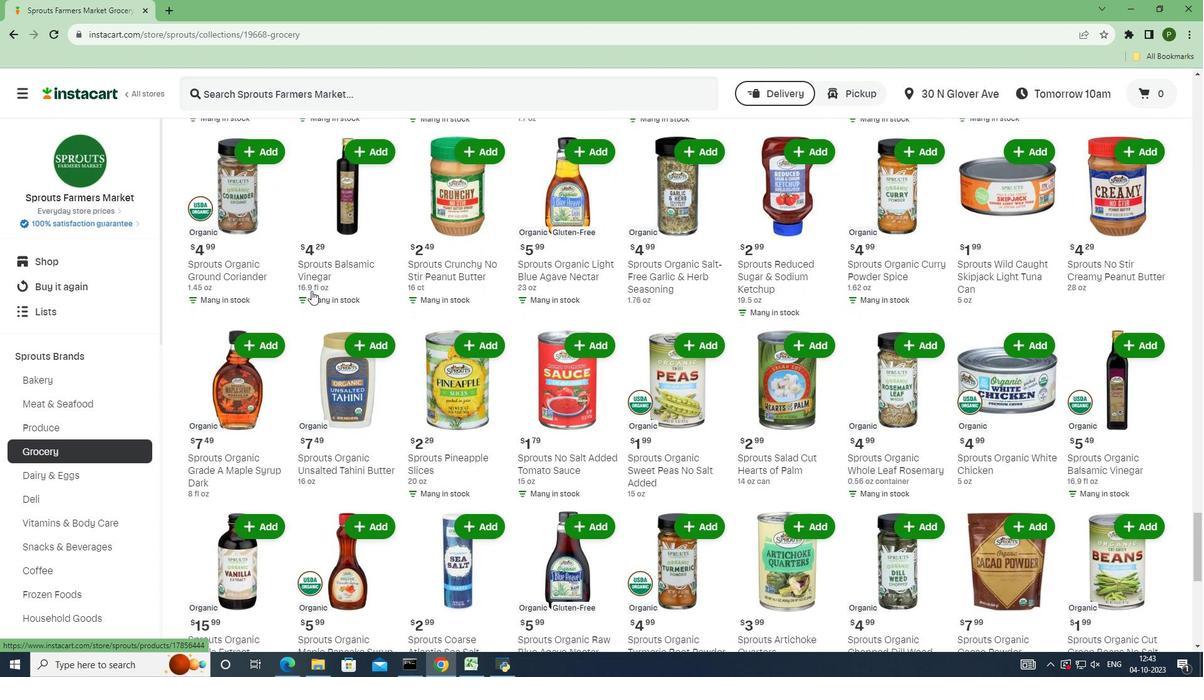 
Action: Mouse scrolled (311, 290) with delta (0, 0)
Screenshot: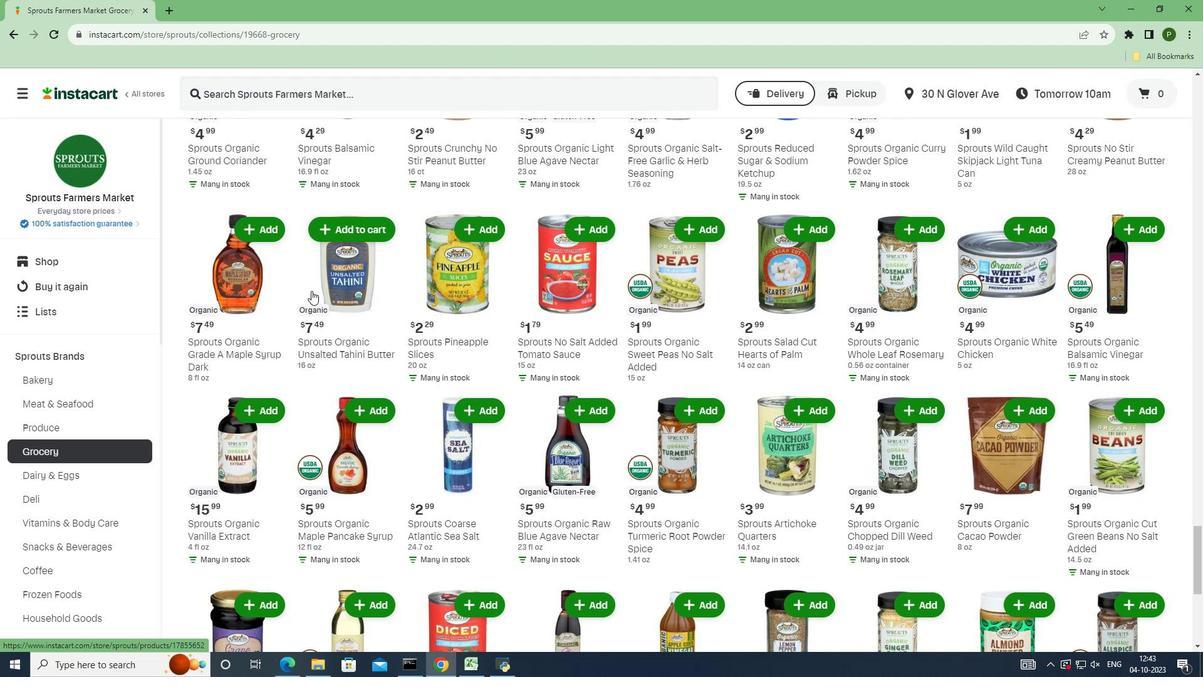 
Action: Mouse scrolled (311, 290) with delta (0, 0)
Screenshot: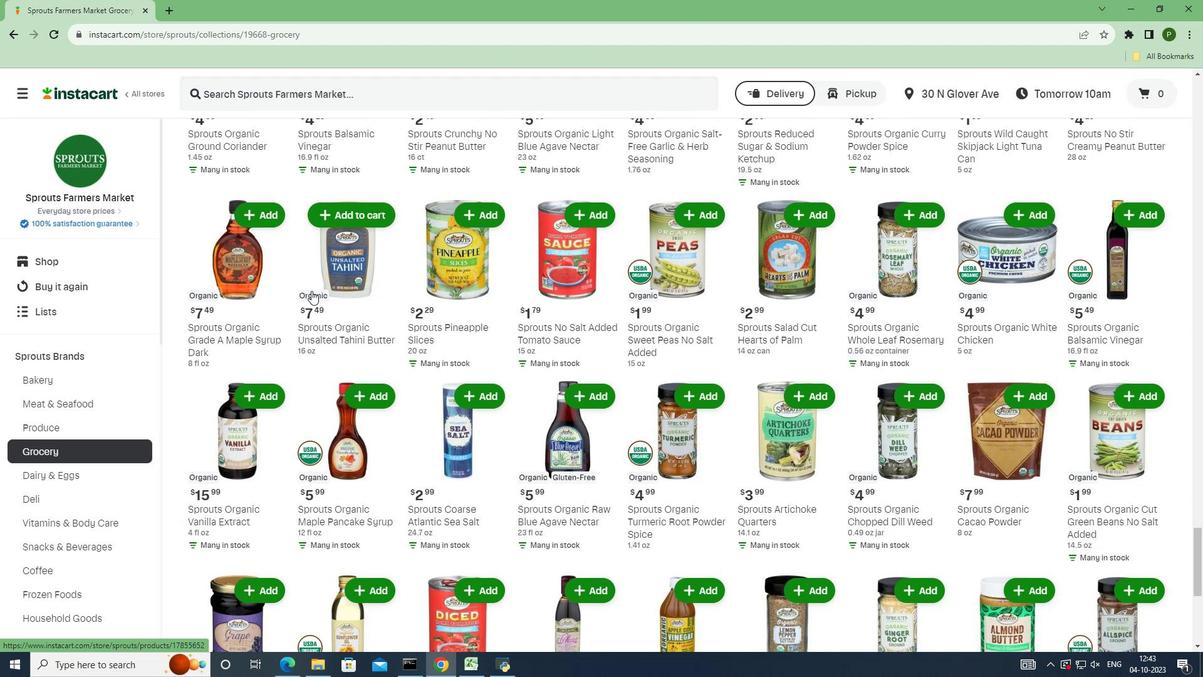 
Action: Mouse scrolled (311, 290) with delta (0, 0)
Screenshot: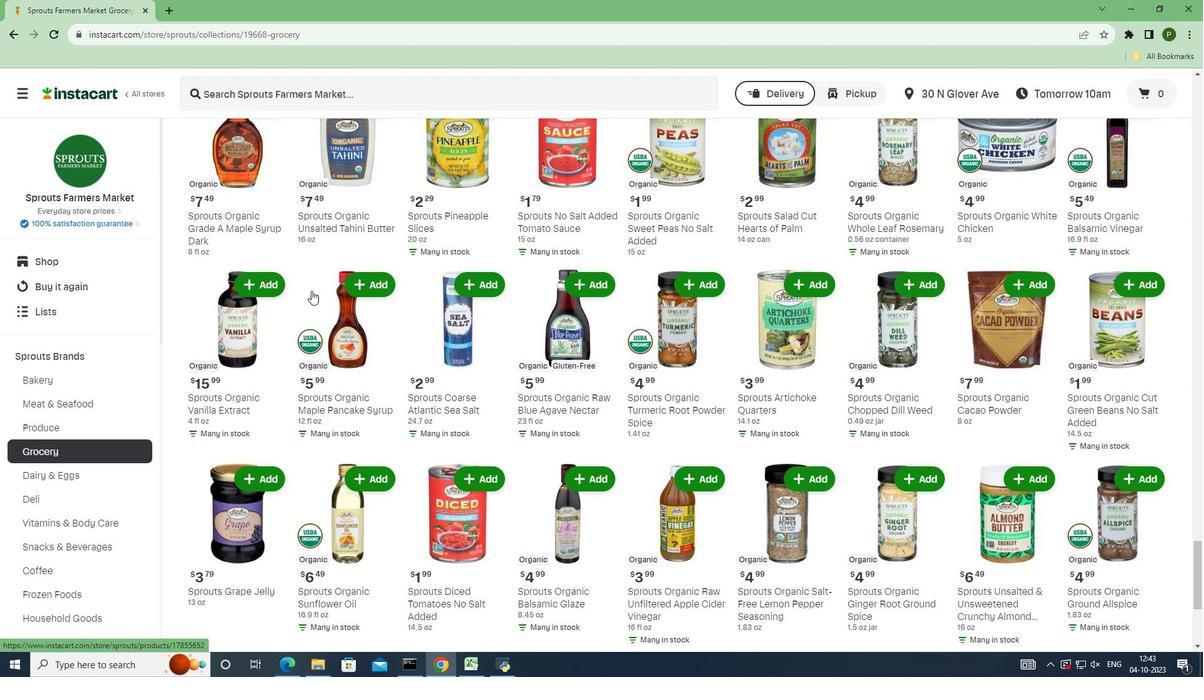 
Action: Mouse scrolled (311, 290) with delta (0, 0)
Screenshot: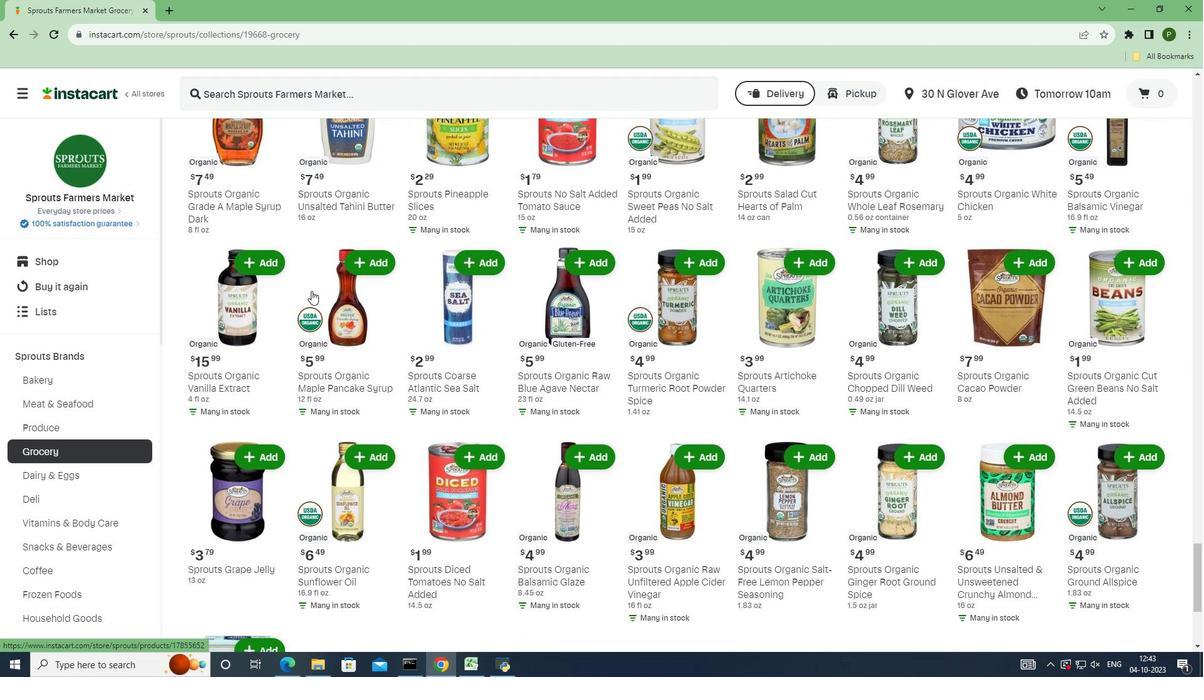 
Action: Mouse scrolled (311, 290) with delta (0, 0)
Screenshot: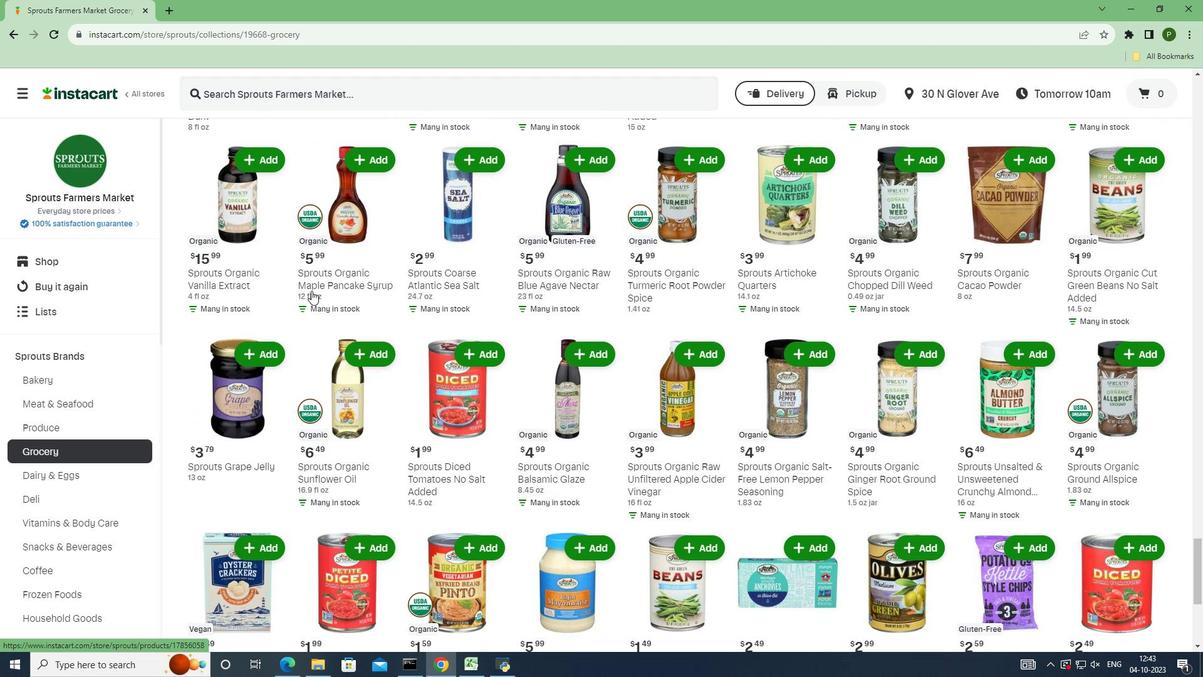 
Action: Mouse scrolled (311, 290) with delta (0, 0)
Screenshot: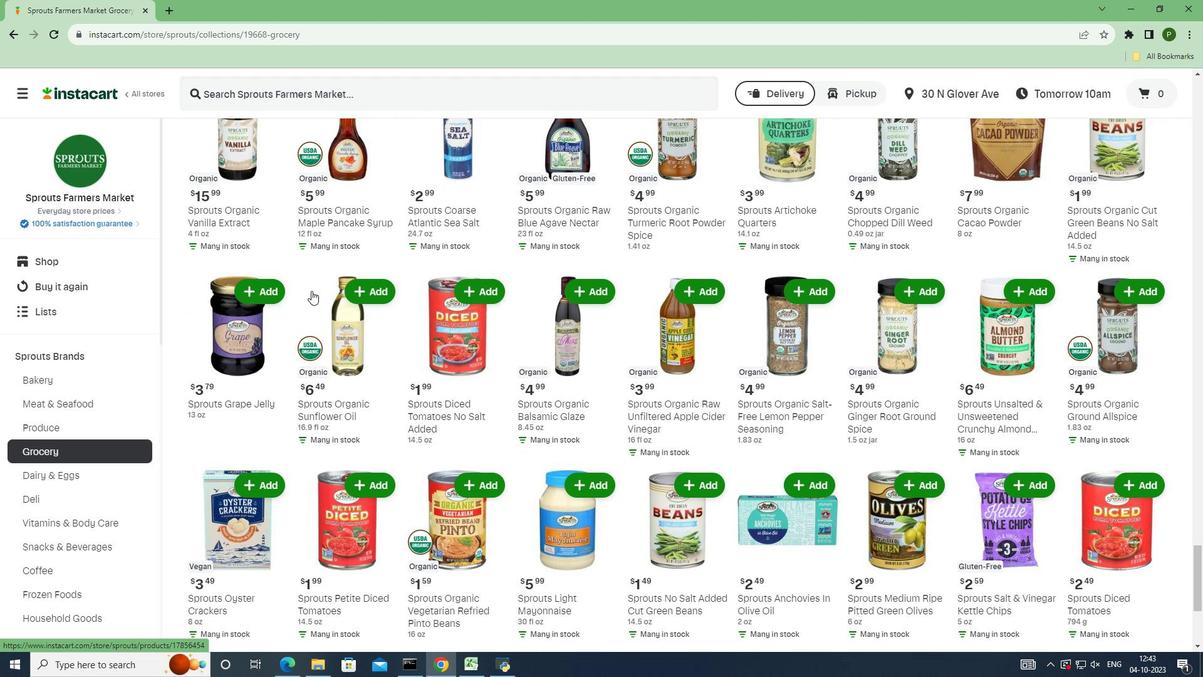 
Action: Mouse scrolled (311, 290) with delta (0, 0)
Screenshot: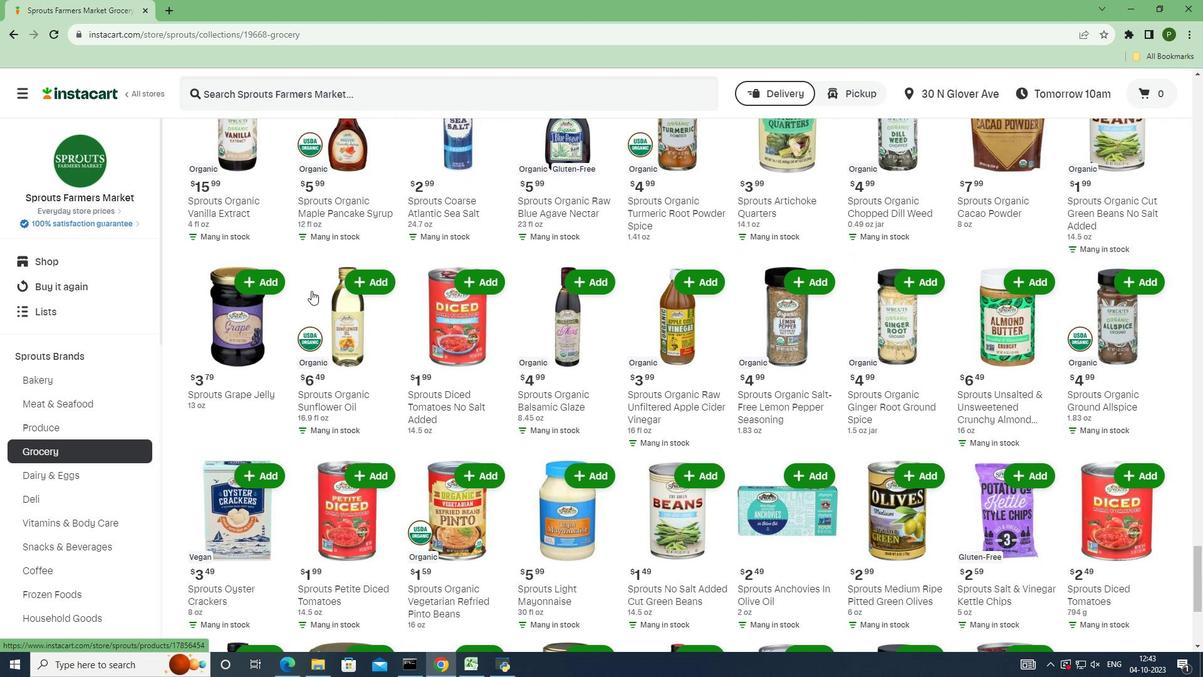 
Action: Mouse scrolled (311, 290) with delta (0, 0)
Screenshot: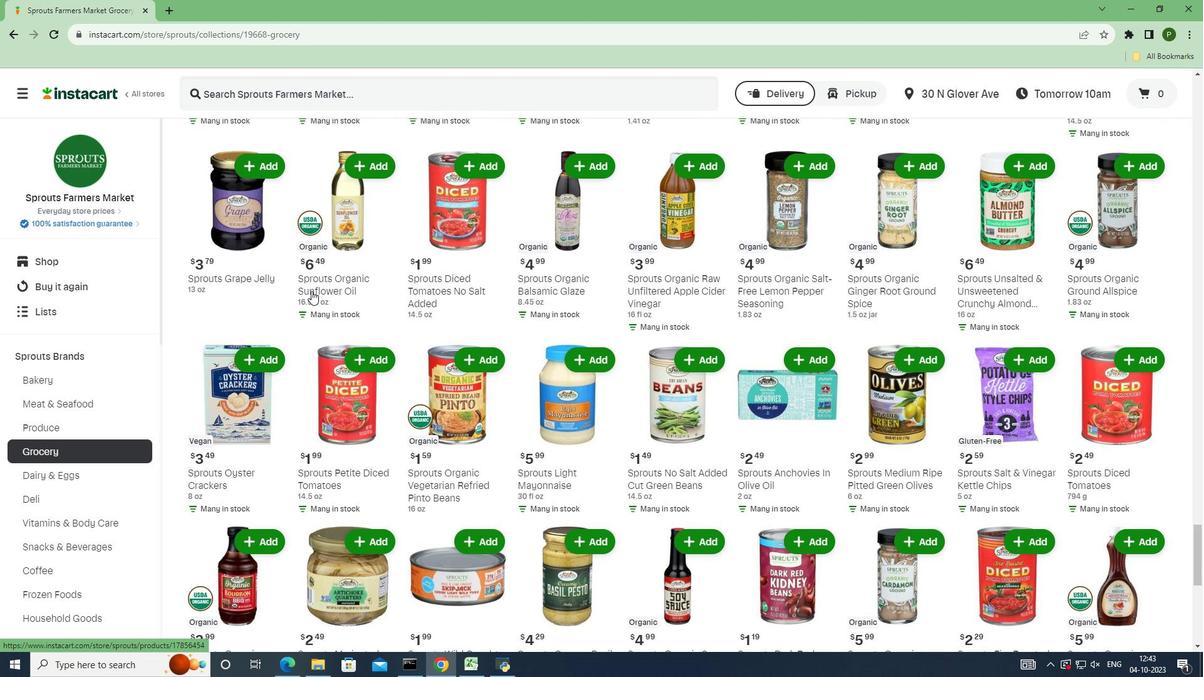 
Action: Mouse scrolled (311, 290) with delta (0, 0)
Screenshot: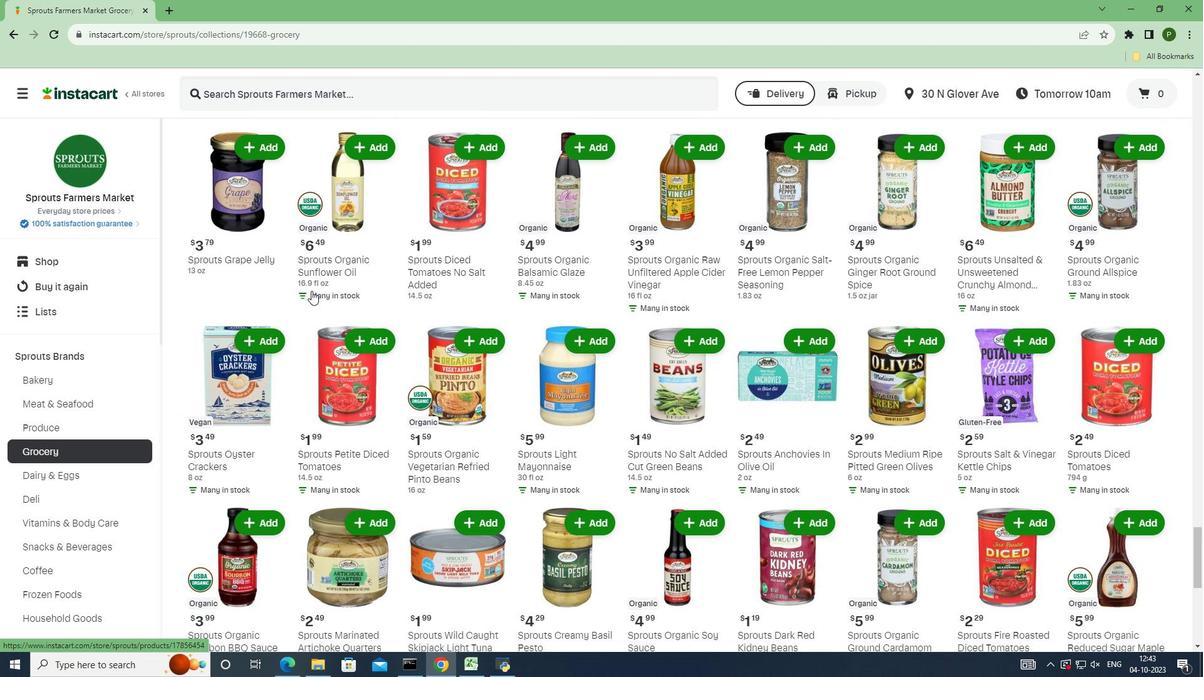 
Action: Mouse scrolled (311, 290) with delta (0, 0)
Screenshot: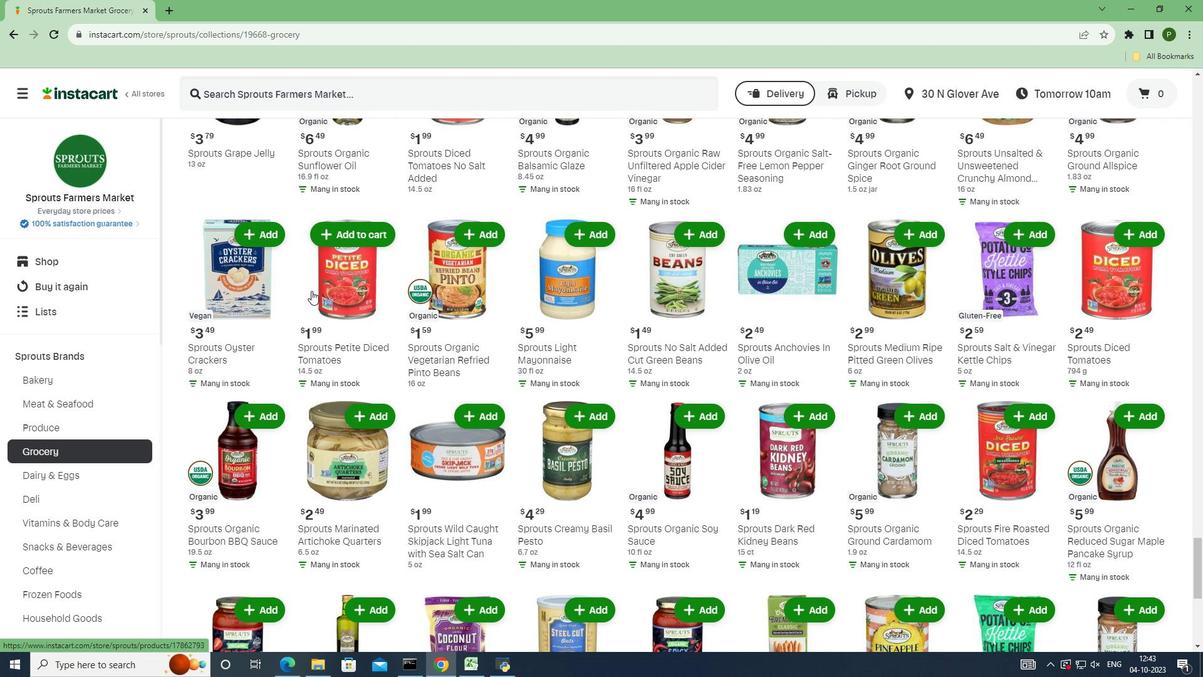 
Action: Mouse scrolled (311, 290) with delta (0, 0)
Screenshot: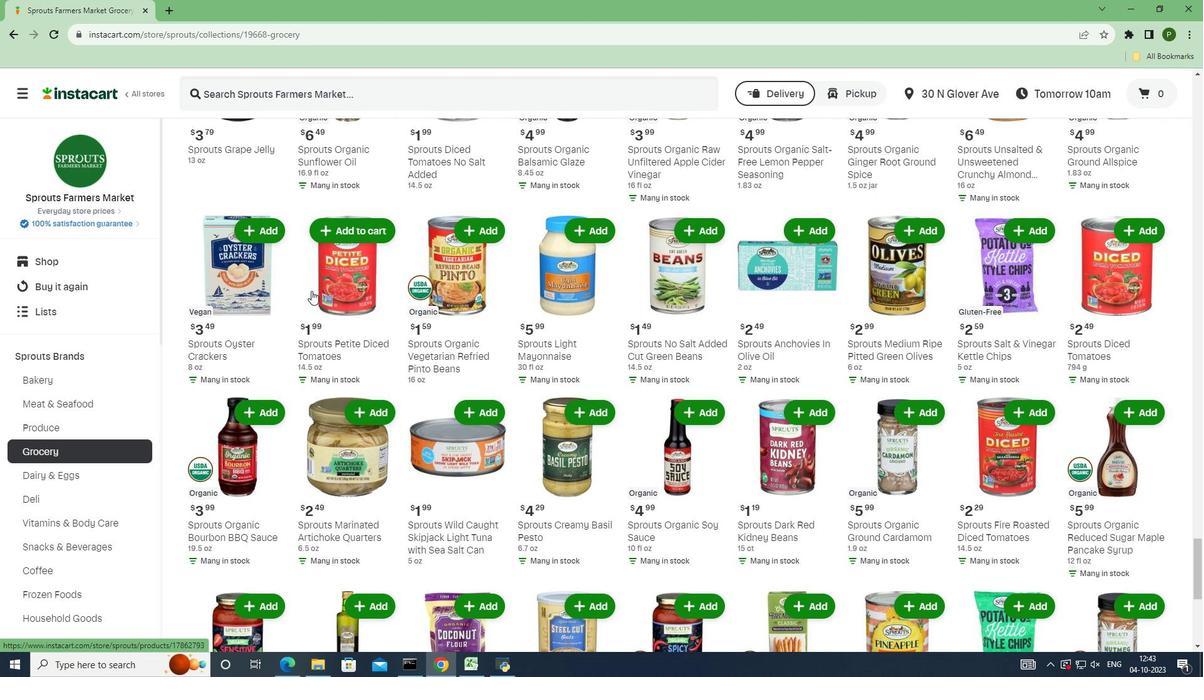 
Action: Mouse scrolled (311, 290) with delta (0, 0)
Screenshot: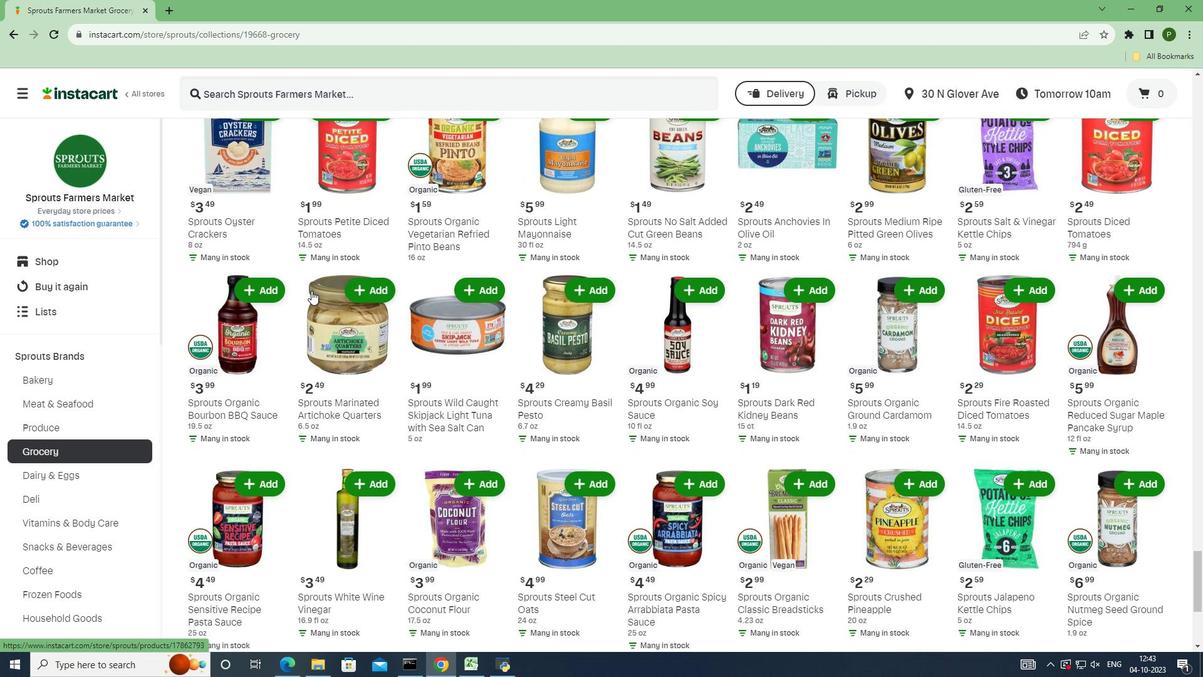 
Action: Mouse scrolled (311, 290) with delta (0, 0)
Screenshot: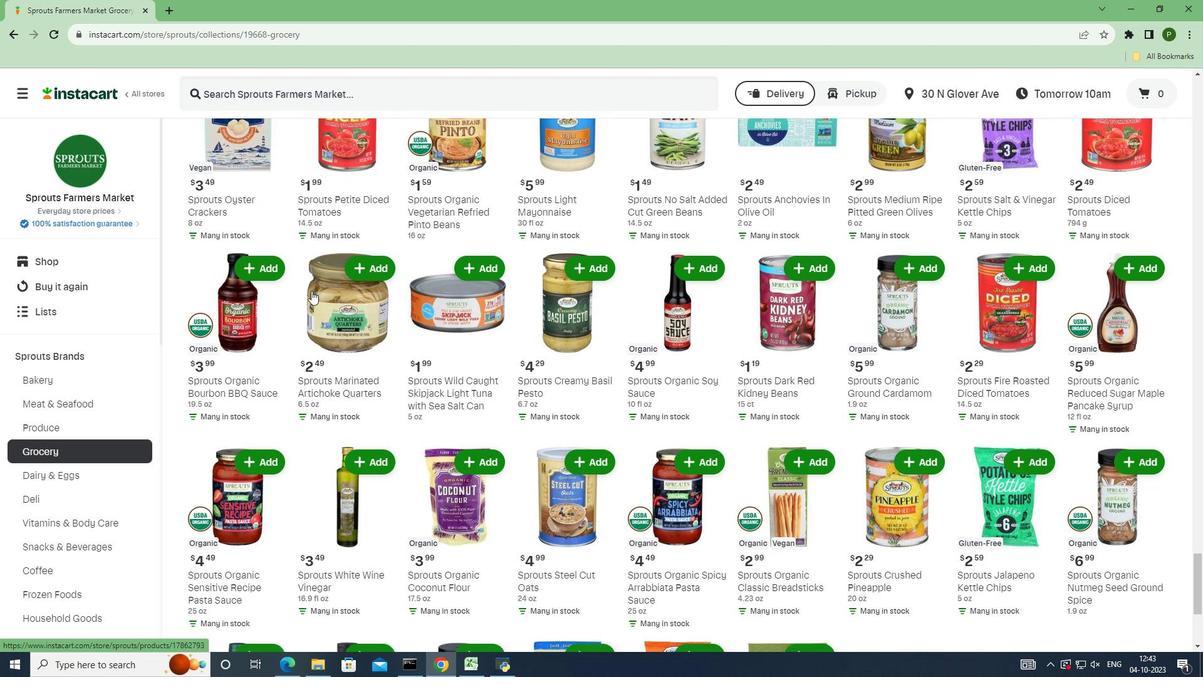 
Action: Mouse scrolled (311, 290) with delta (0, 0)
Screenshot: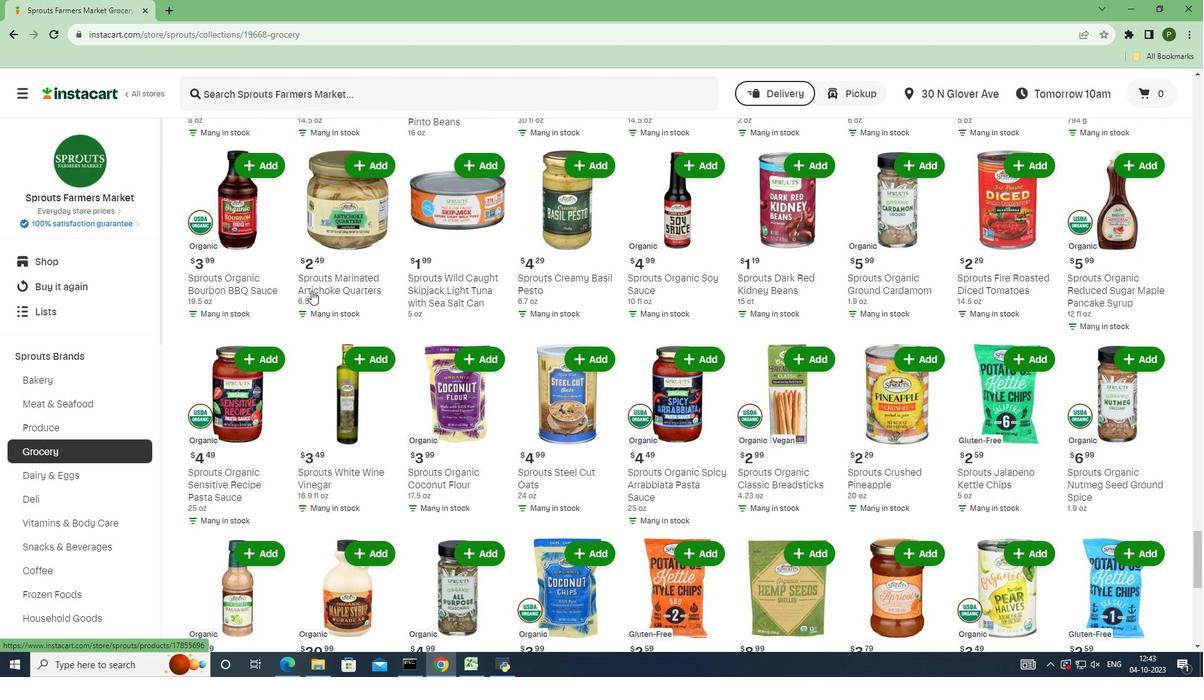 
Action: Mouse scrolled (311, 290) with delta (0, 0)
Screenshot: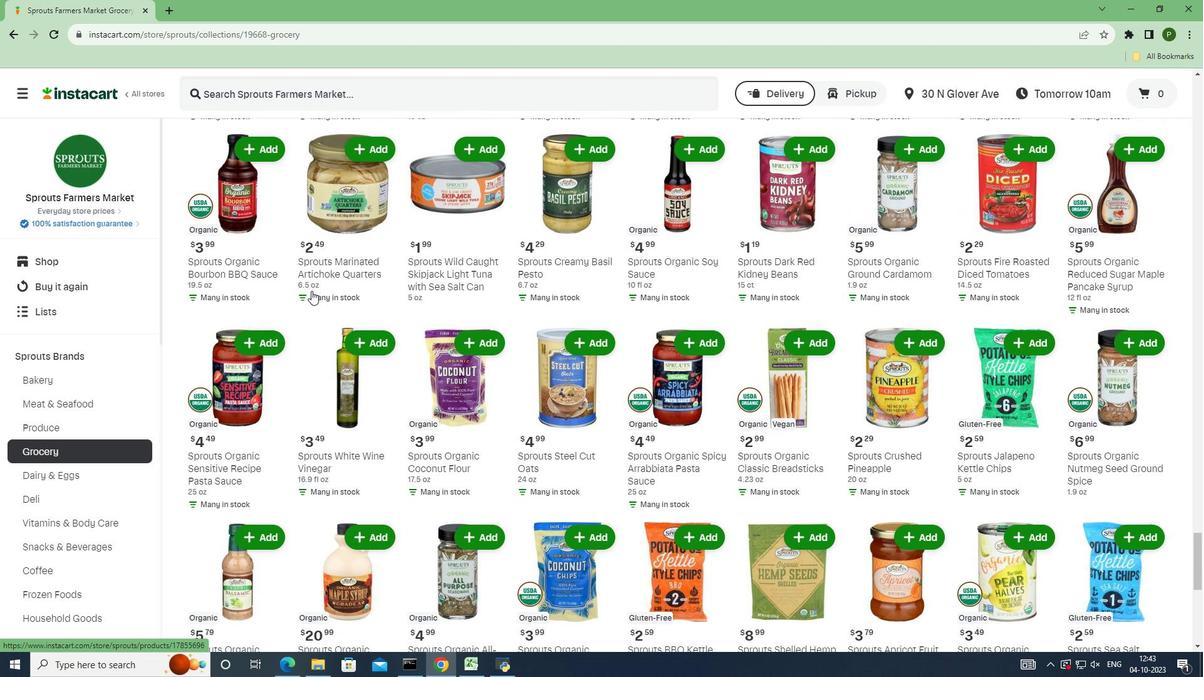 
Action: Mouse scrolled (311, 290) with delta (0, 0)
Screenshot: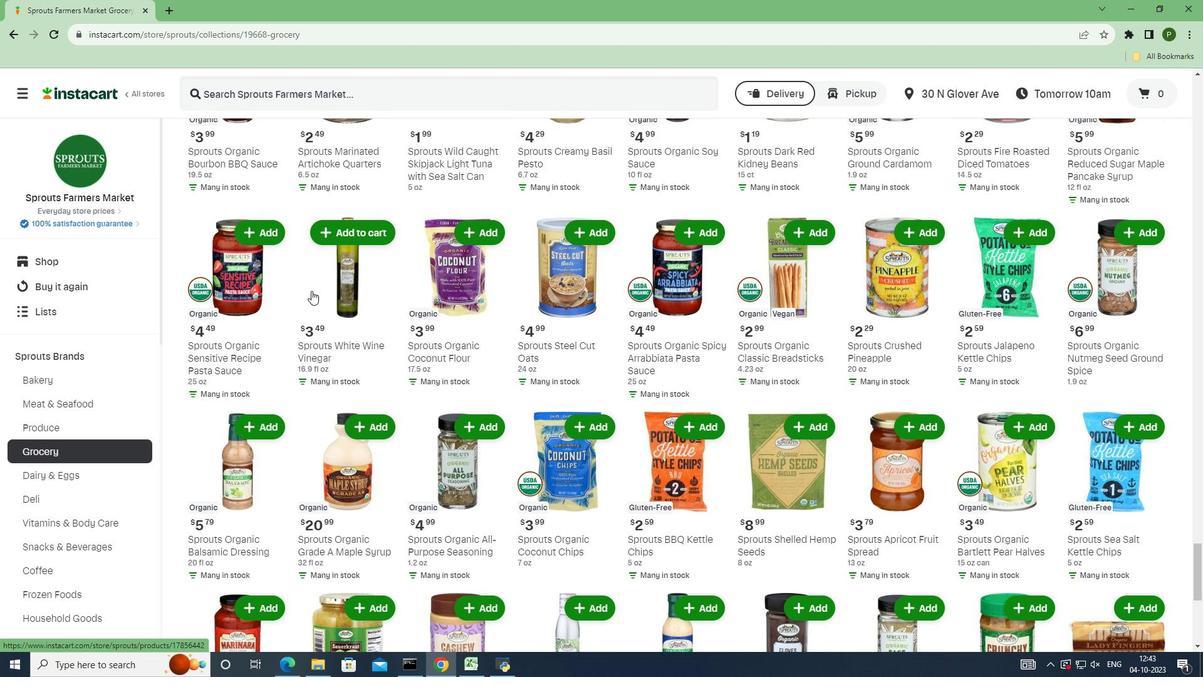 
Action: Mouse scrolled (311, 290) with delta (0, 0)
Screenshot: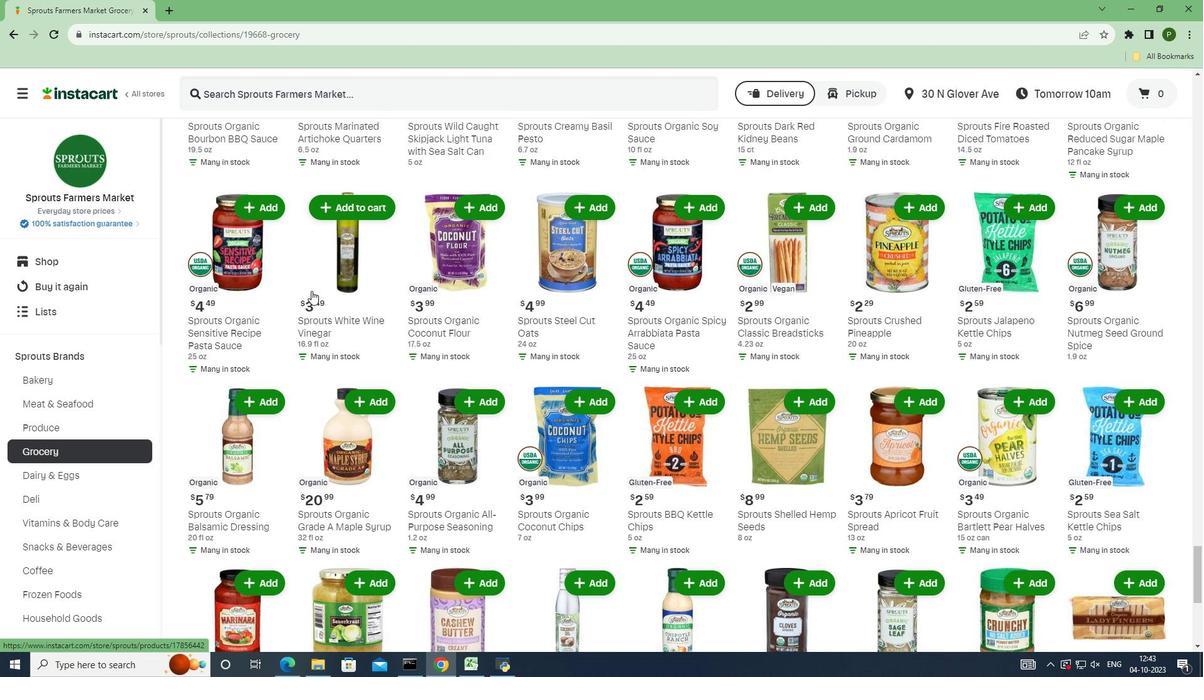 
Action: Mouse scrolled (311, 290) with delta (0, 0)
Screenshot: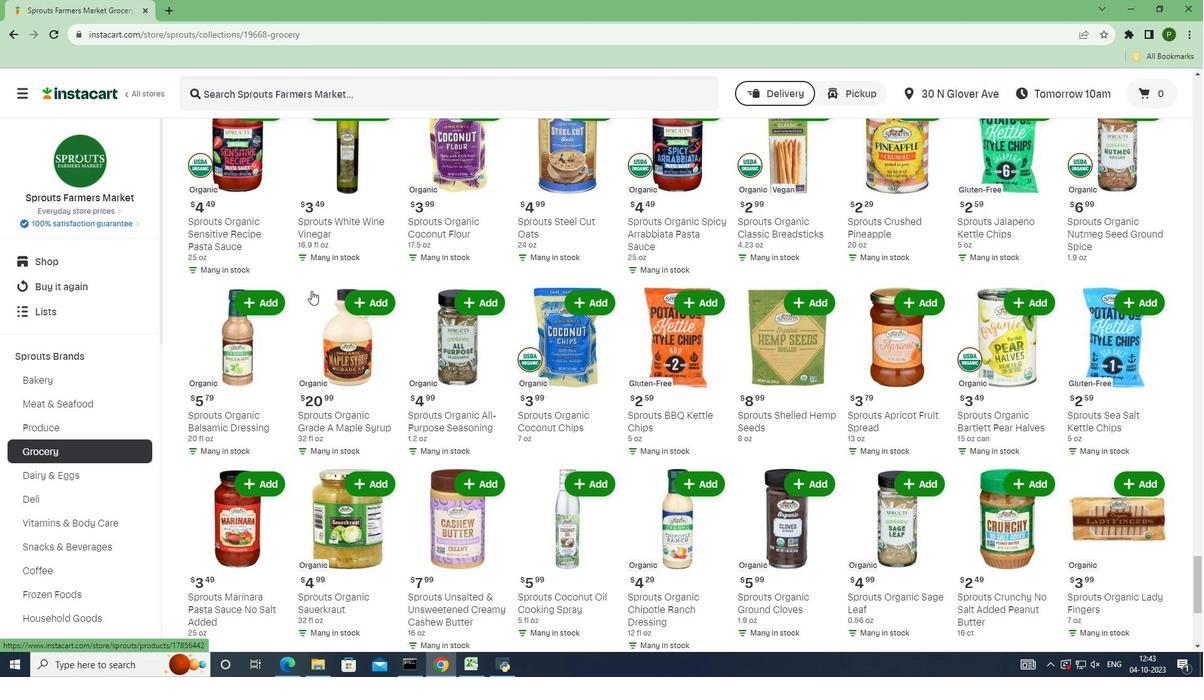 
Action: Mouse scrolled (311, 290) with delta (0, 0)
Screenshot: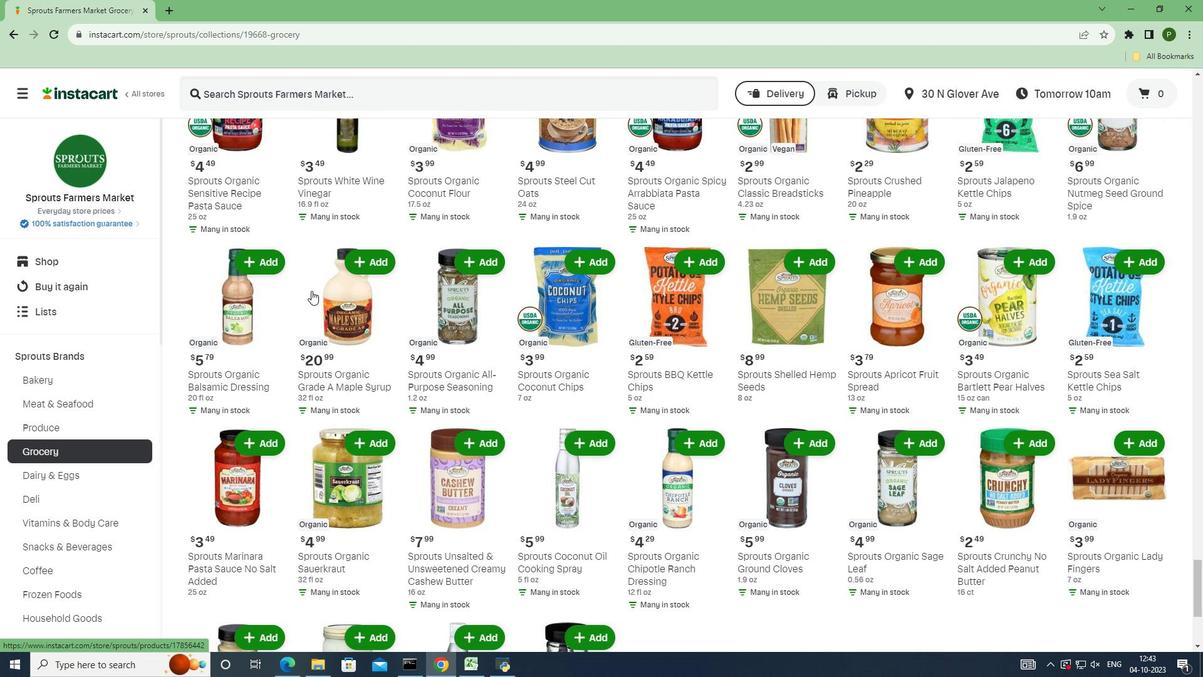 
Action: Mouse scrolled (311, 290) with delta (0, 0)
Screenshot: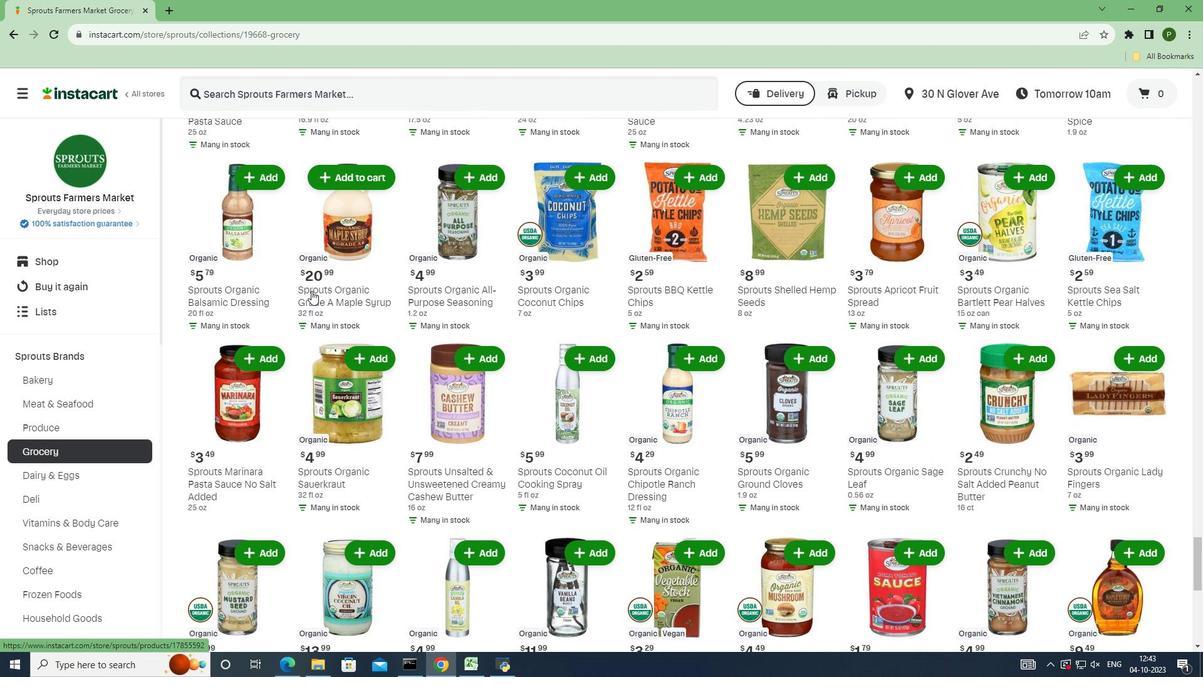 
Action: Mouse scrolled (311, 290) with delta (0, 0)
Screenshot: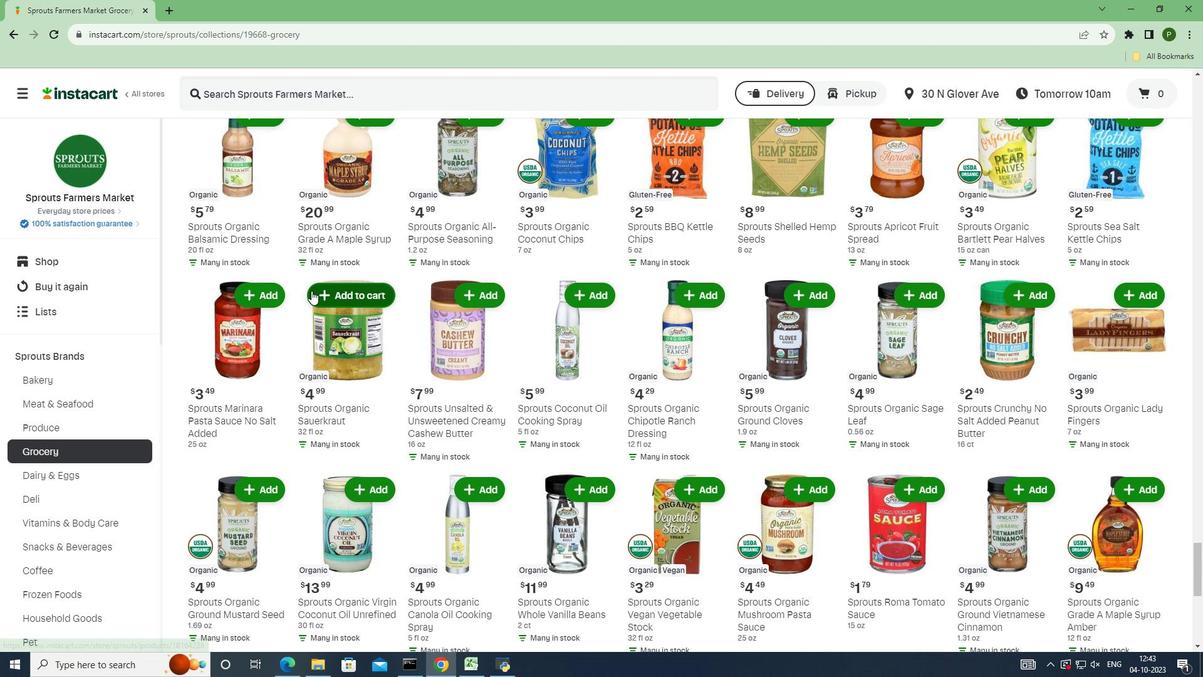 
Action: Mouse scrolled (311, 290) with delta (0, 0)
Screenshot: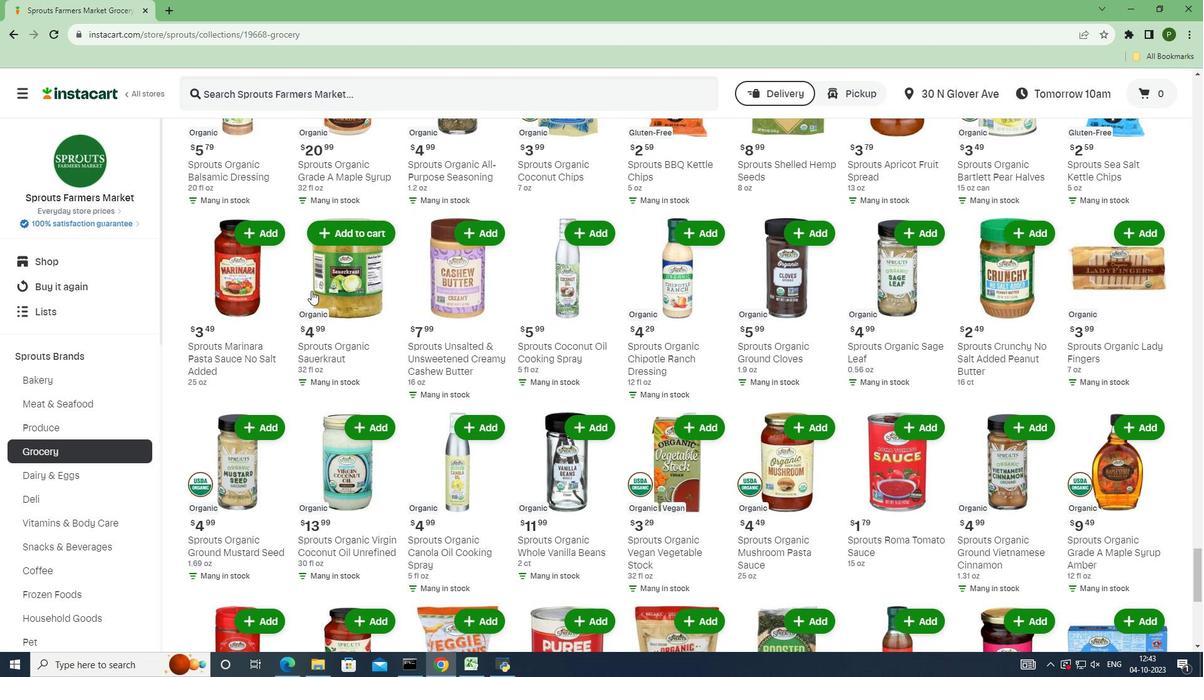
Action: Mouse scrolled (311, 290) with delta (0, 0)
Screenshot: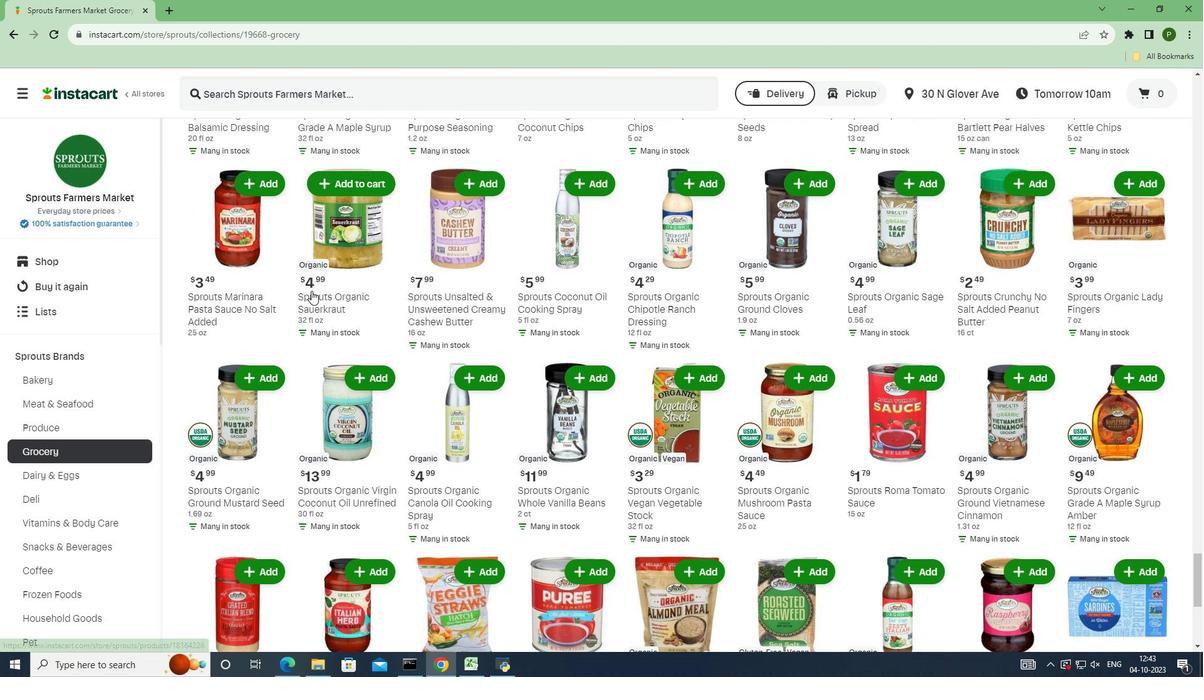 
Action: Mouse scrolled (311, 290) with delta (0, 0)
Screenshot: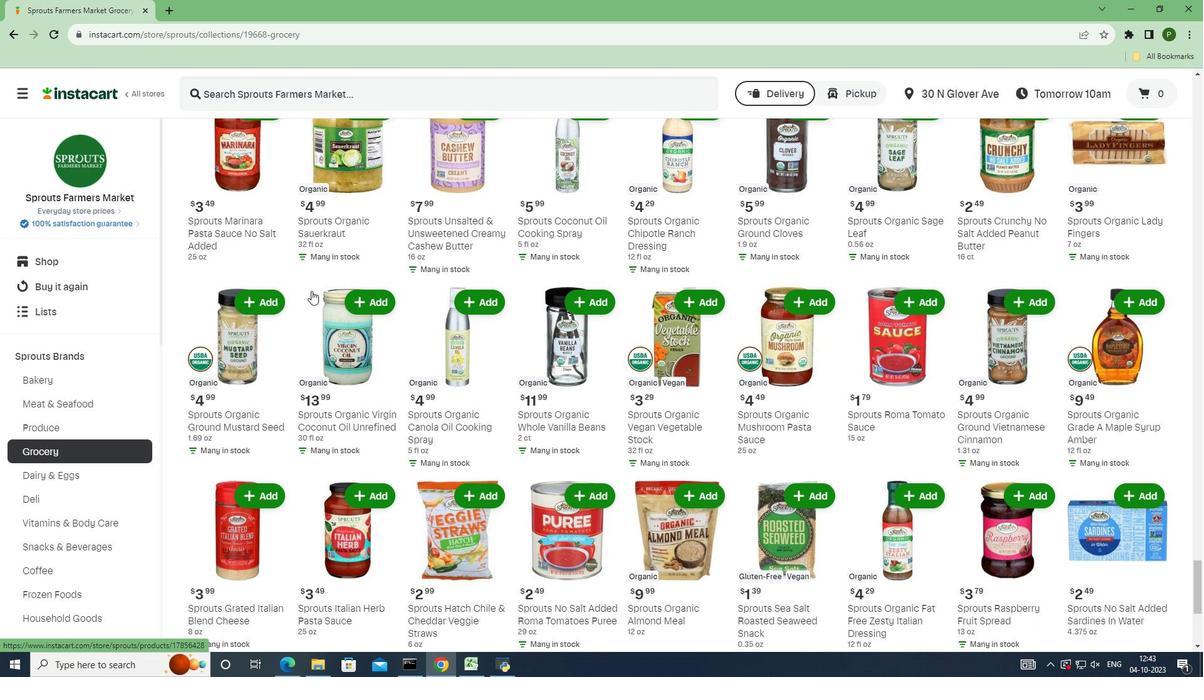 
Action: Mouse scrolled (311, 290) with delta (0, 0)
Screenshot: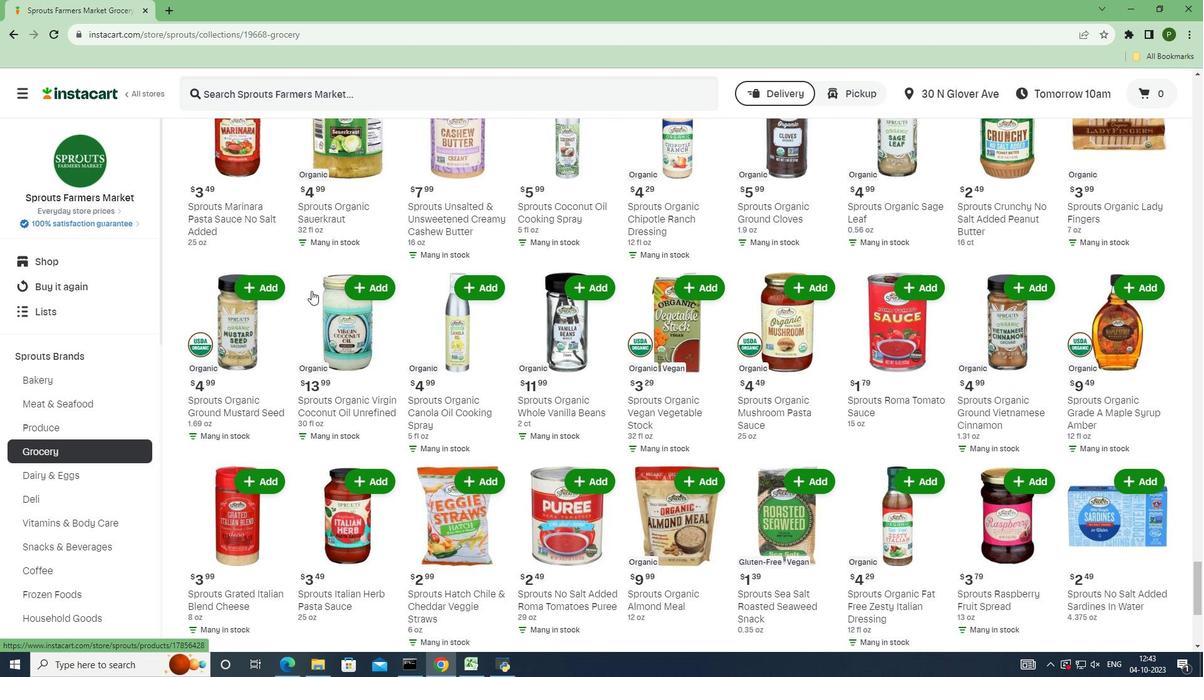 
Action: Mouse moved to (875, 368)
Screenshot: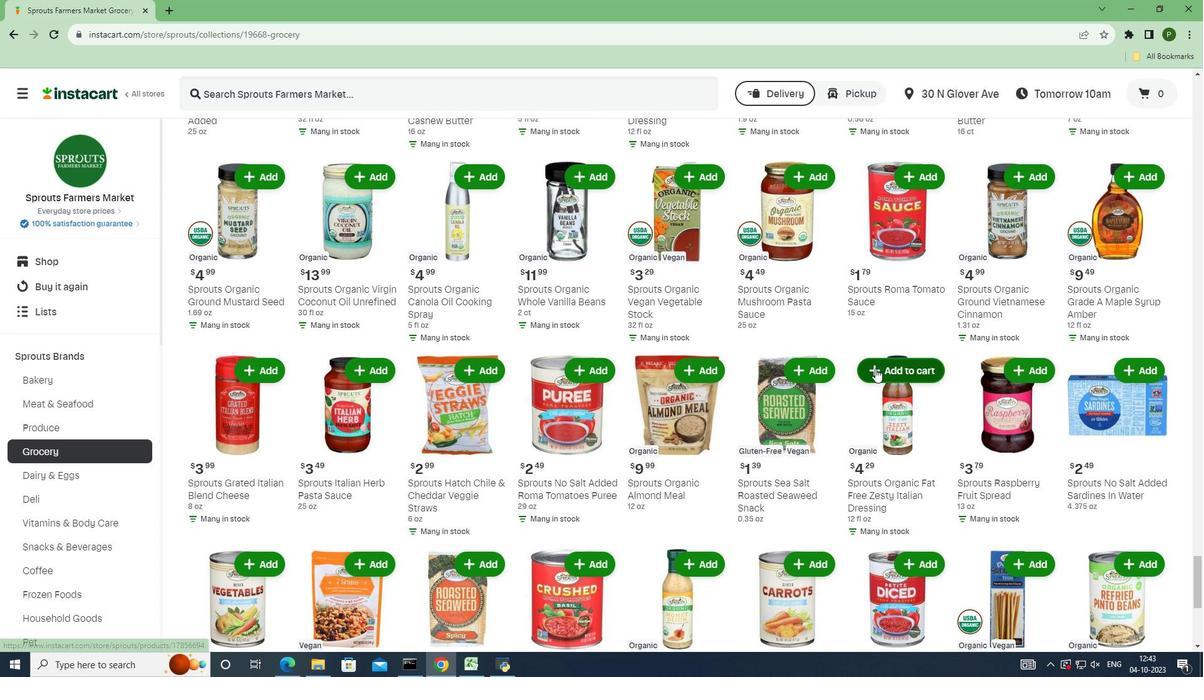 
Action: Mouse pressed left at (875, 368)
Screenshot: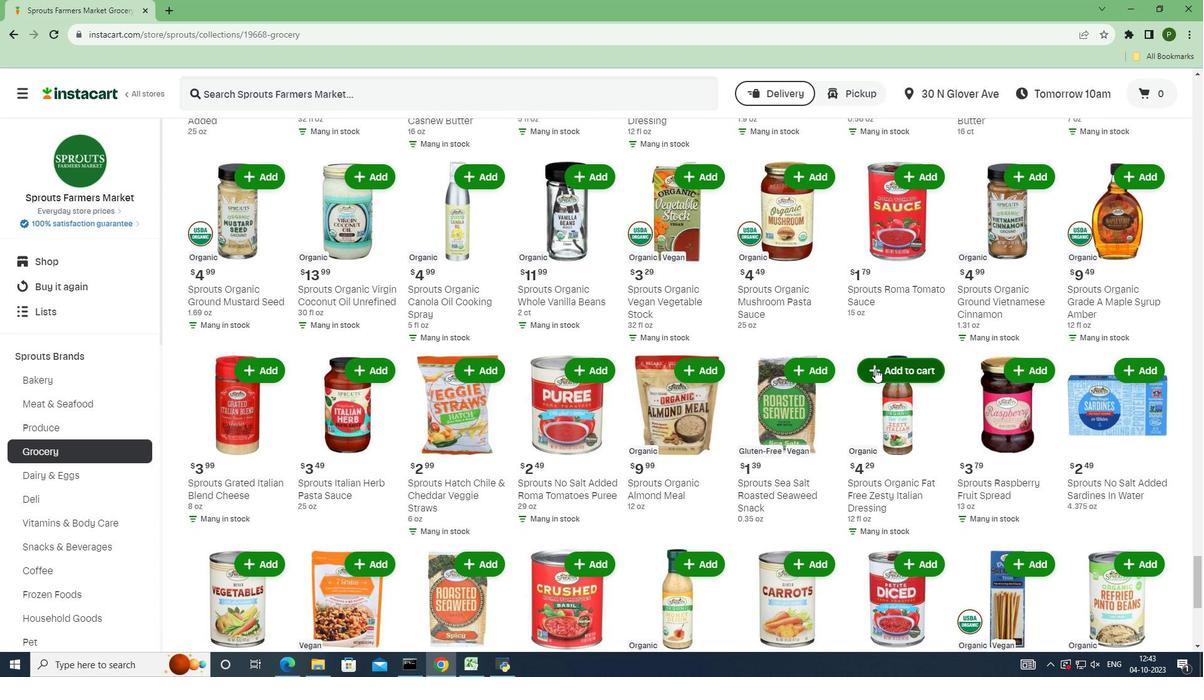 
